 Task: Find a place to stay in Santa Fe do Sul, Brazil, from July 10 to July 15 for 7 guests, with a price range of ₹10,000 to ₹15,000, 4 bedrooms, 4 bathrooms, house type, and amenities including WiFi, free parking, TV, gym, breakfast, and self check-in.
Action: Mouse pressed left at (478, 126)
Screenshot: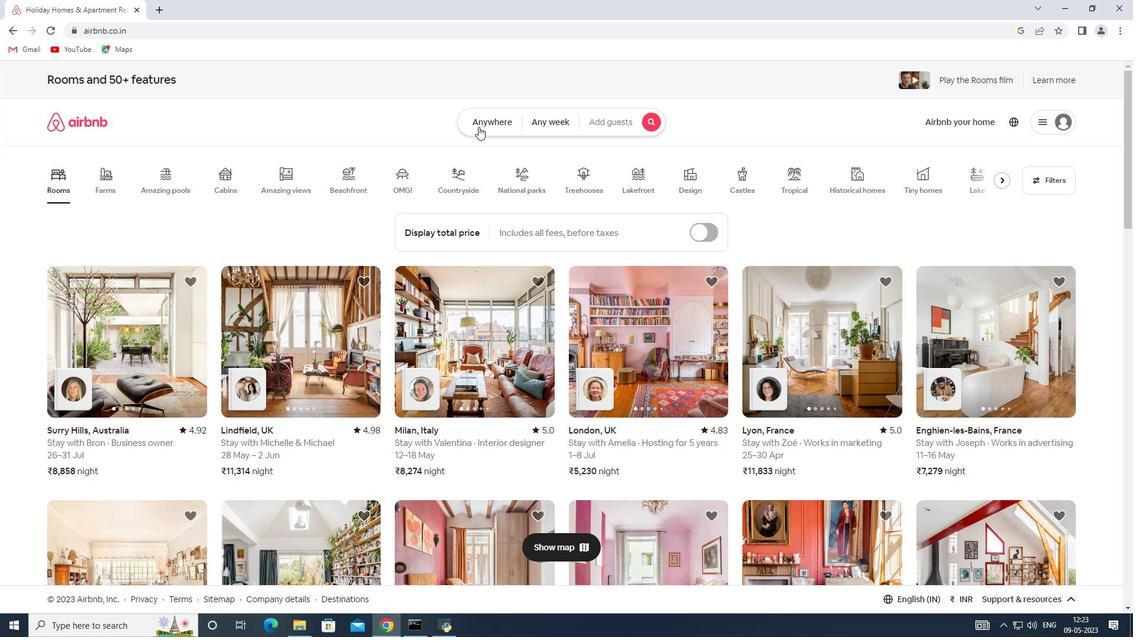 
Action: Mouse moved to (373, 167)
Screenshot: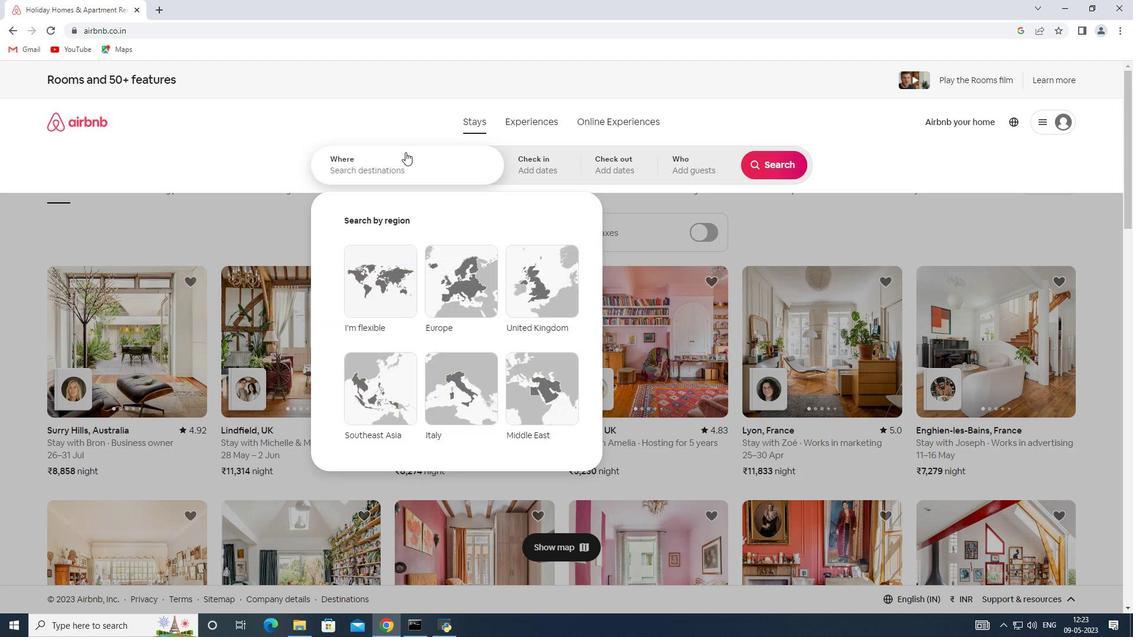 
Action: Mouse pressed left at (373, 167)
Screenshot: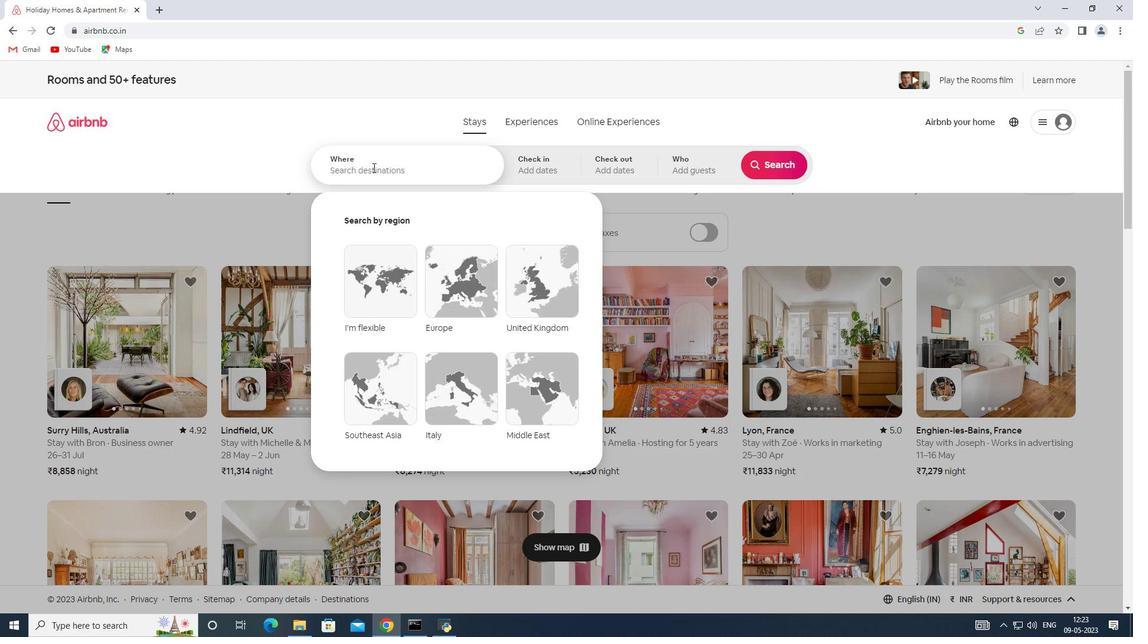 
Action: Key pressed <Key.shift><Key.shift><Key.shift><Key.shift><Key.shift><Key.shift><Key.shift><Key.shift><Key.shift>Santa<Key.space><Key.shift>Fe<Key.space><Key.shift><Key.shift><Key.shift><Key.shift>do<Key.space><Key.shift><Key.shift><Key.shift><Key.shift><Key.shift><Key.shift><Key.shift><Key.shift>Sul,<Key.shift><Key.shift><Key.shift><Key.shift><Key.shift><Key.shift>Brazil
Screenshot: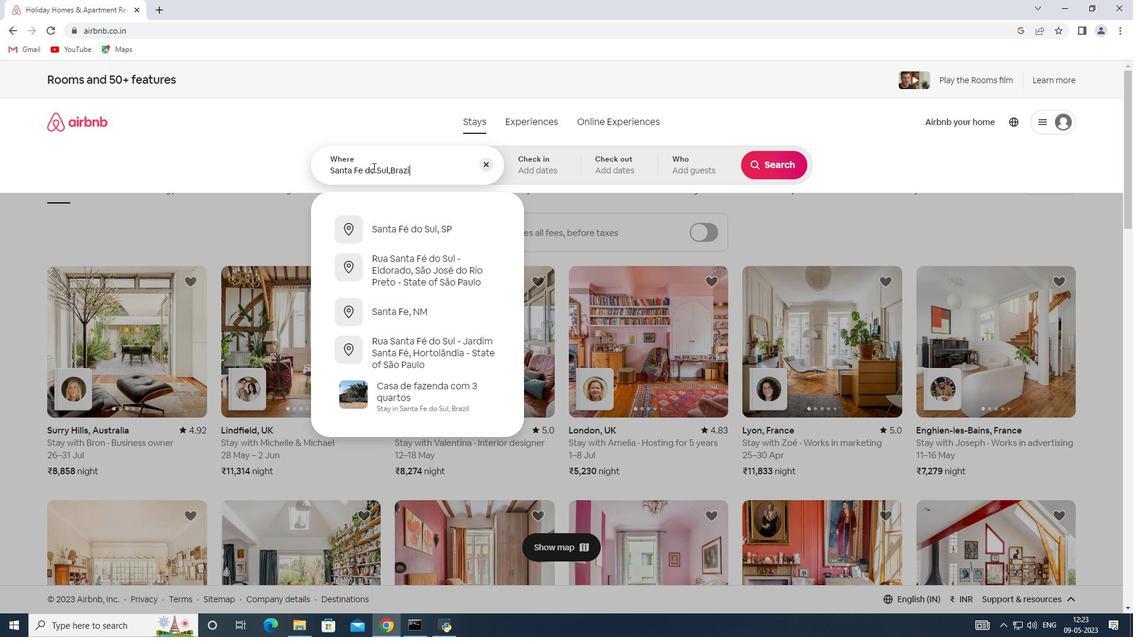 
Action: Mouse moved to (525, 171)
Screenshot: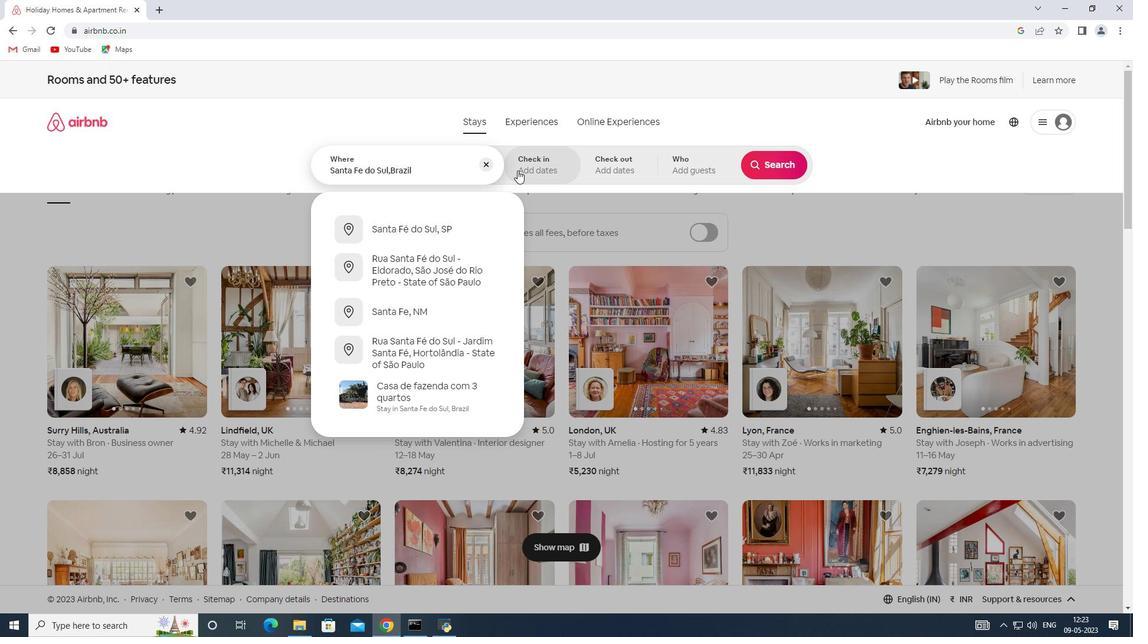 
Action: Mouse pressed left at (525, 171)
Screenshot: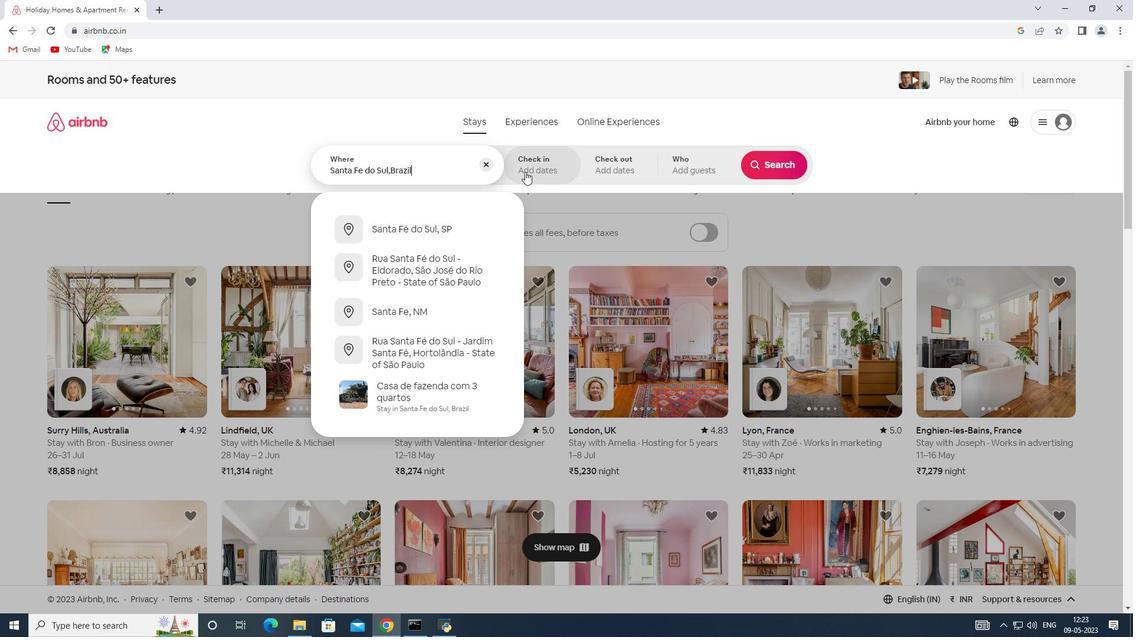 
Action: Mouse moved to (764, 258)
Screenshot: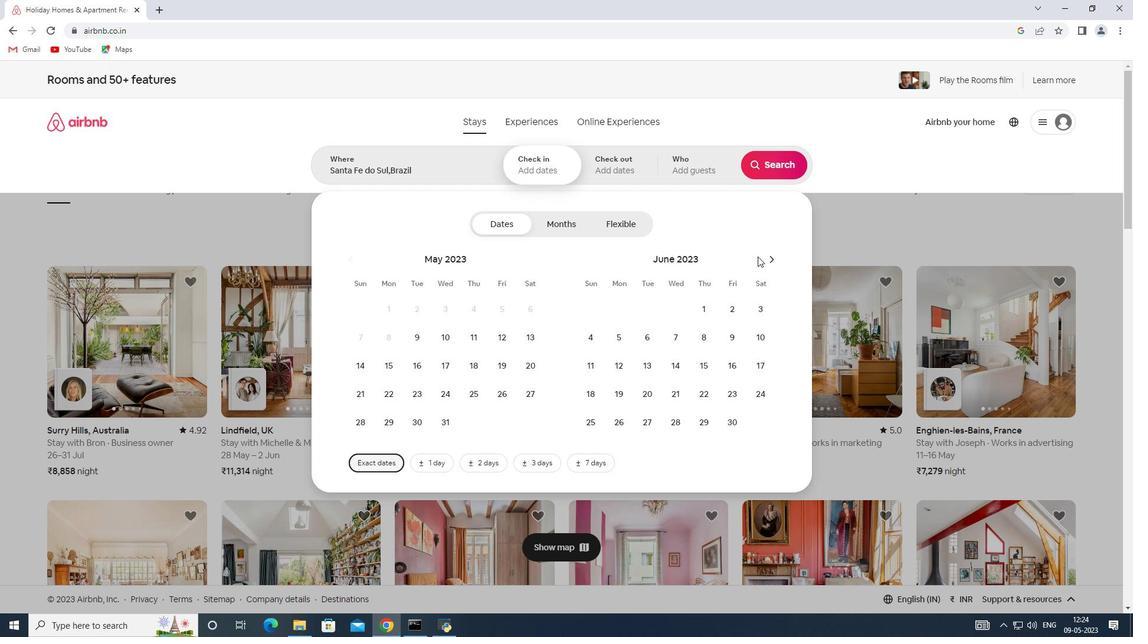 
Action: Mouse pressed left at (764, 258)
Screenshot: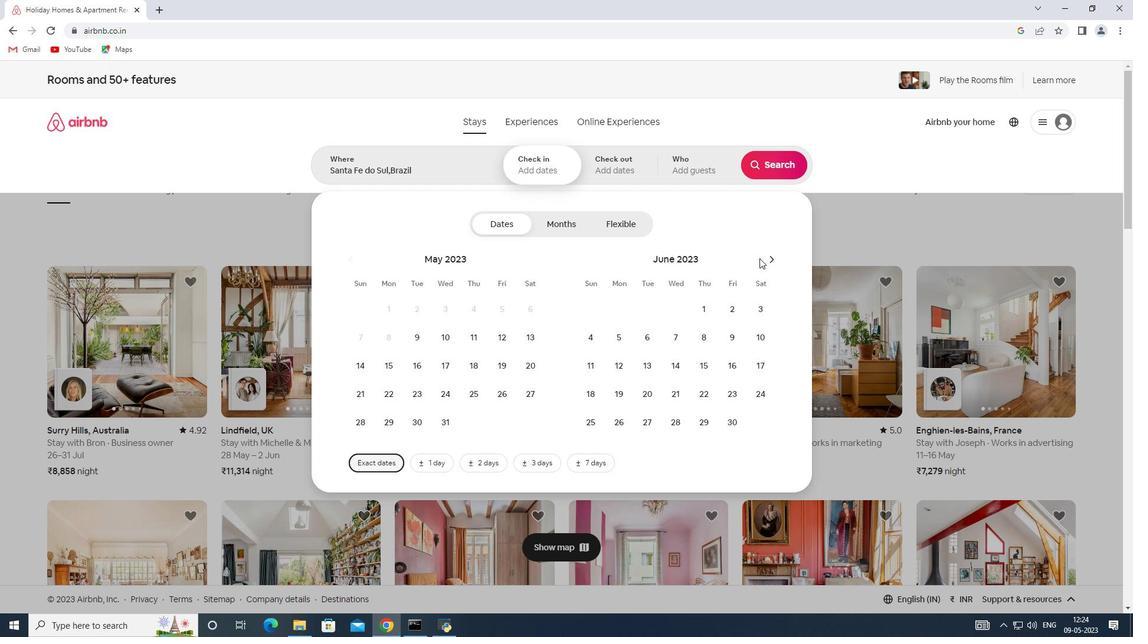 
Action: Mouse moved to (616, 368)
Screenshot: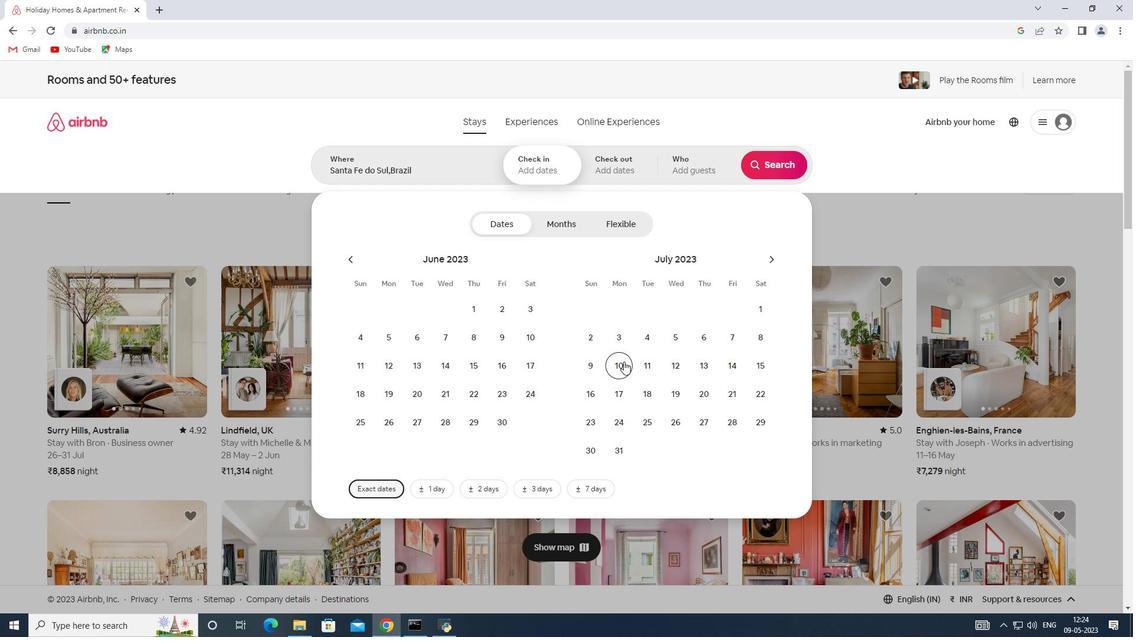 
Action: Mouse pressed left at (616, 368)
Screenshot: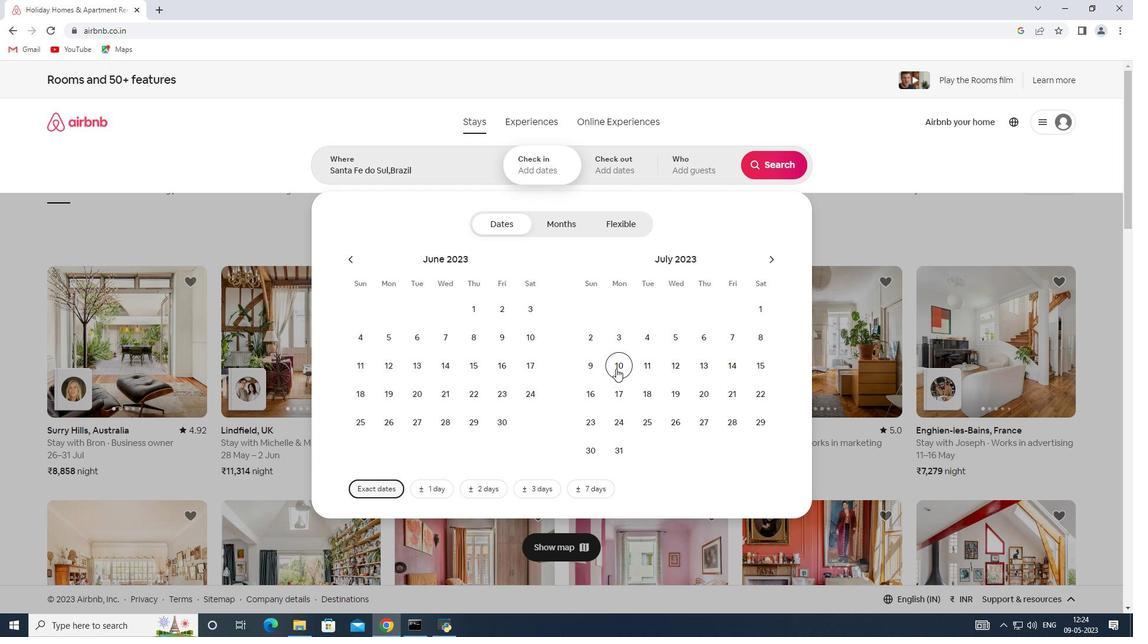
Action: Mouse moved to (770, 360)
Screenshot: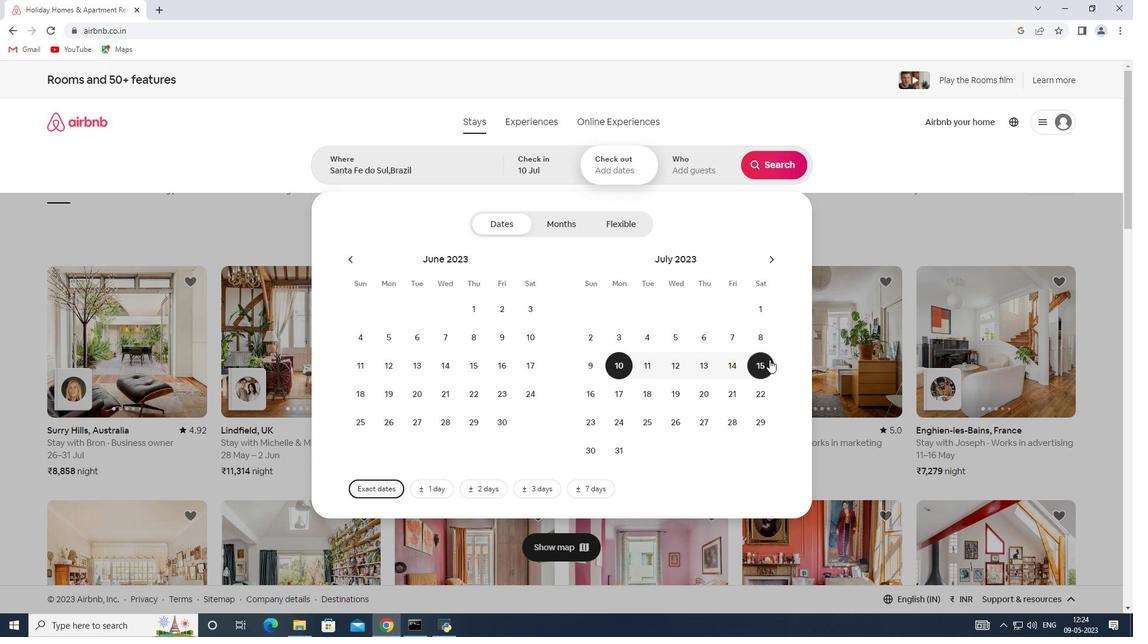 
Action: Mouse pressed left at (770, 360)
Screenshot: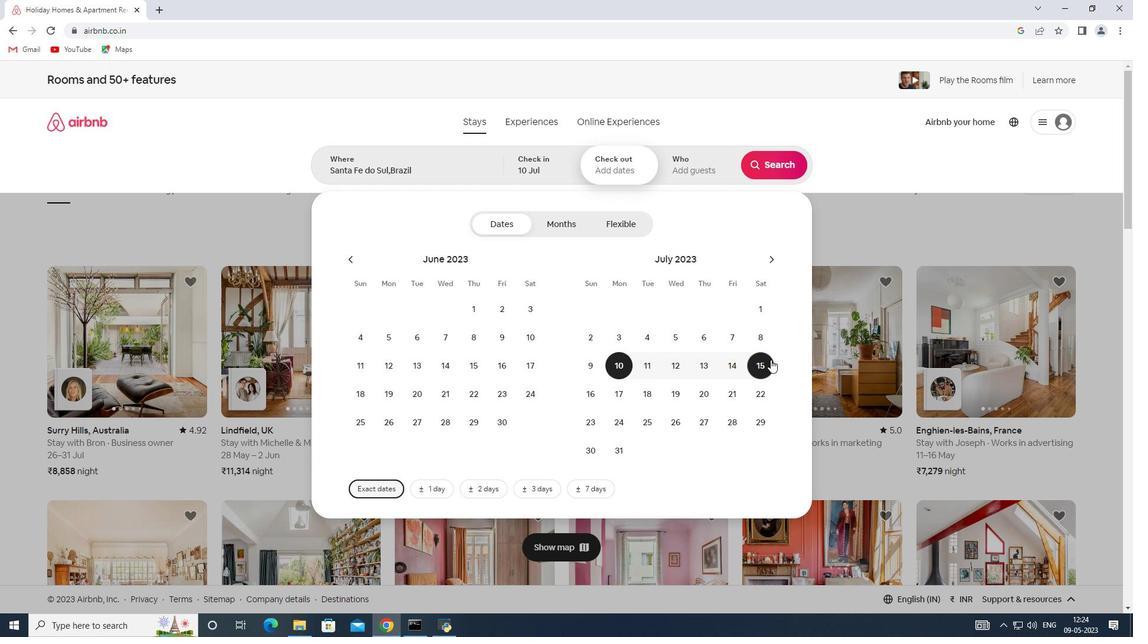 
Action: Mouse moved to (695, 161)
Screenshot: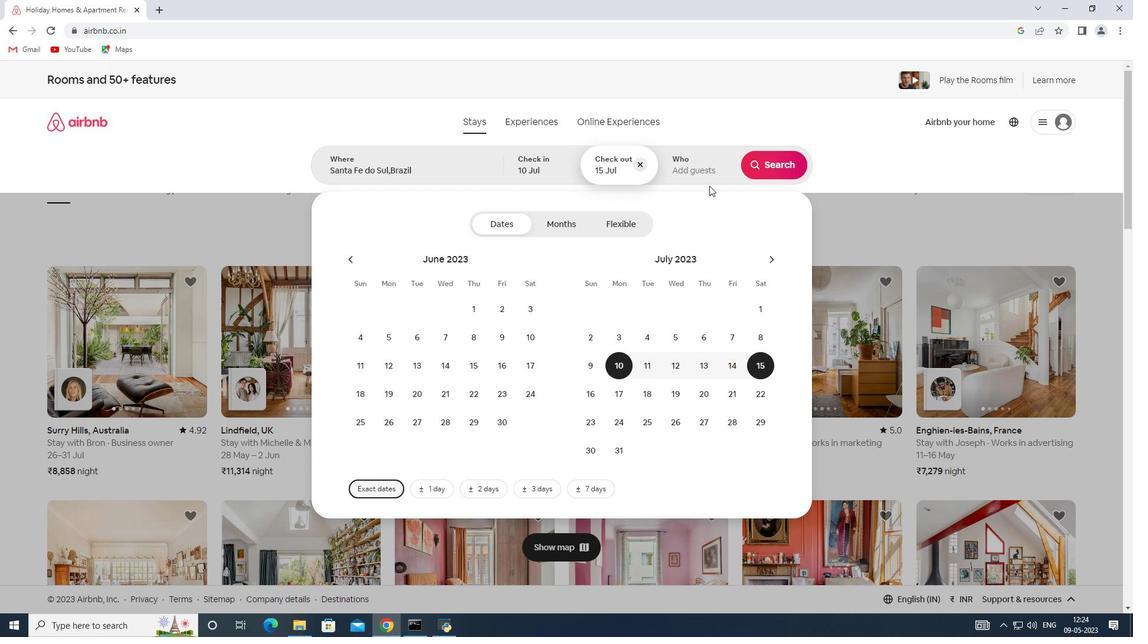
Action: Mouse pressed left at (695, 161)
Screenshot: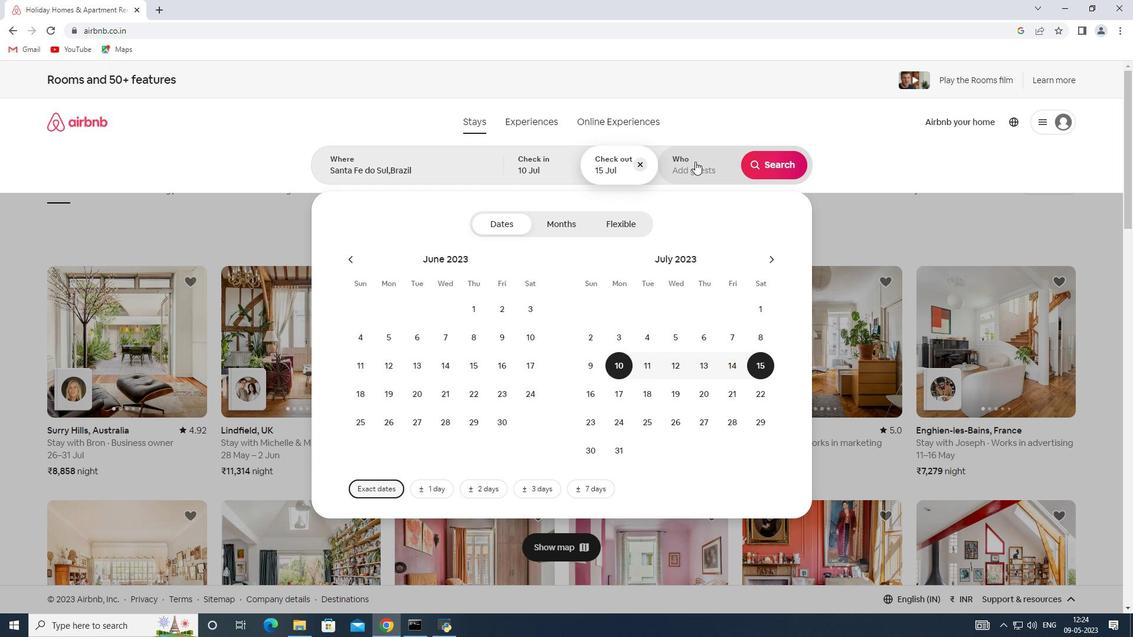 
Action: Mouse moved to (776, 224)
Screenshot: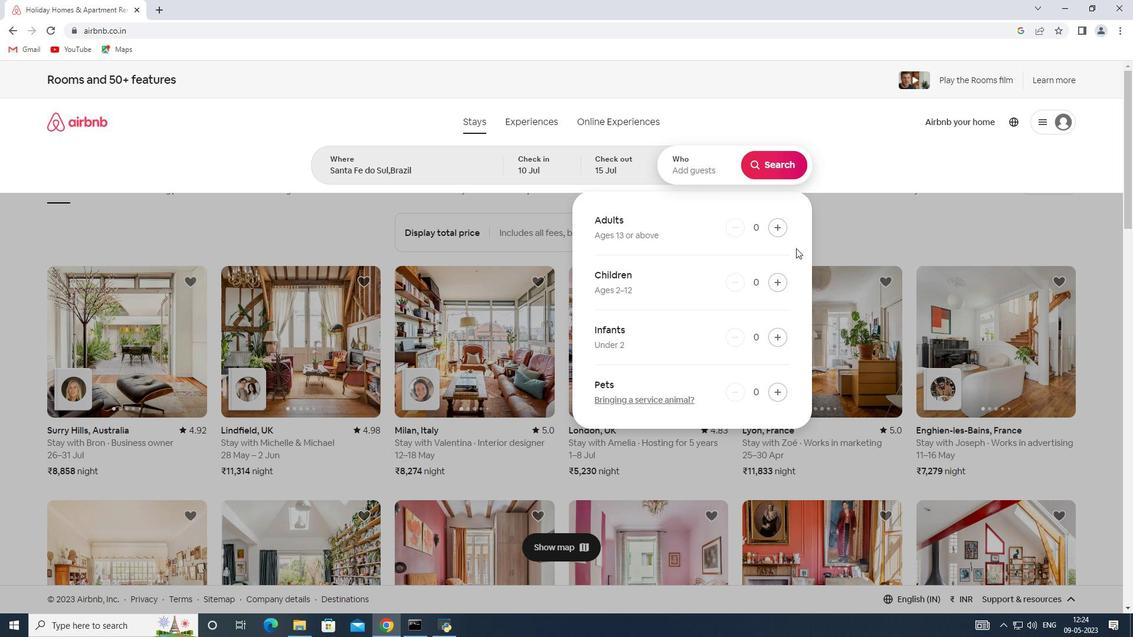 
Action: Mouse pressed left at (776, 224)
Screenshot: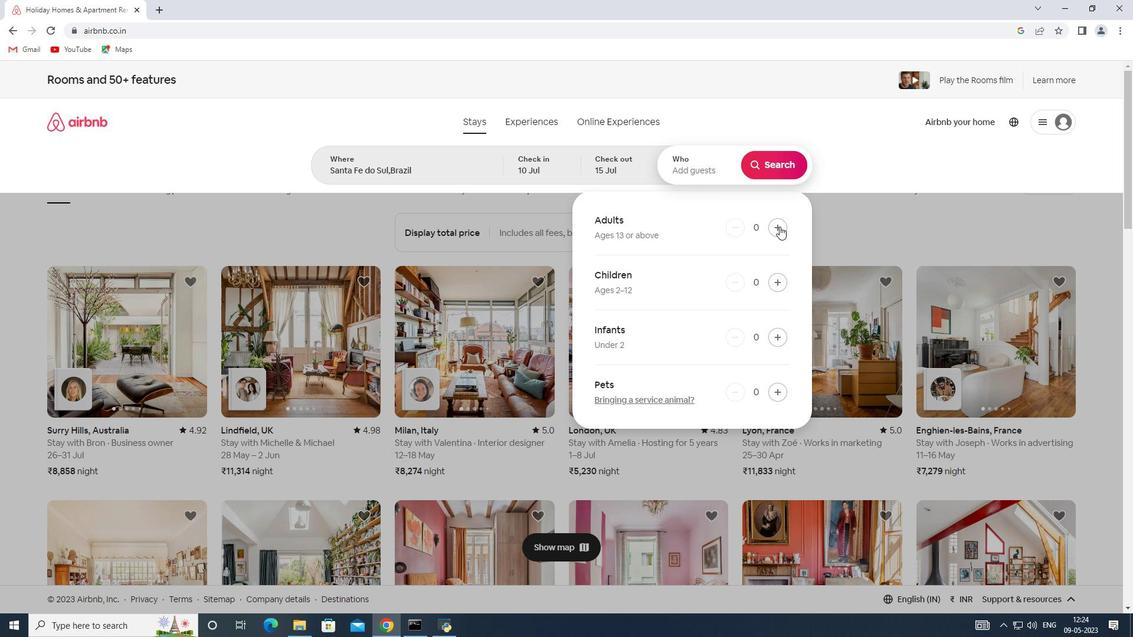 
Action: Mouse pressed left at (776, 224)
Screenshot: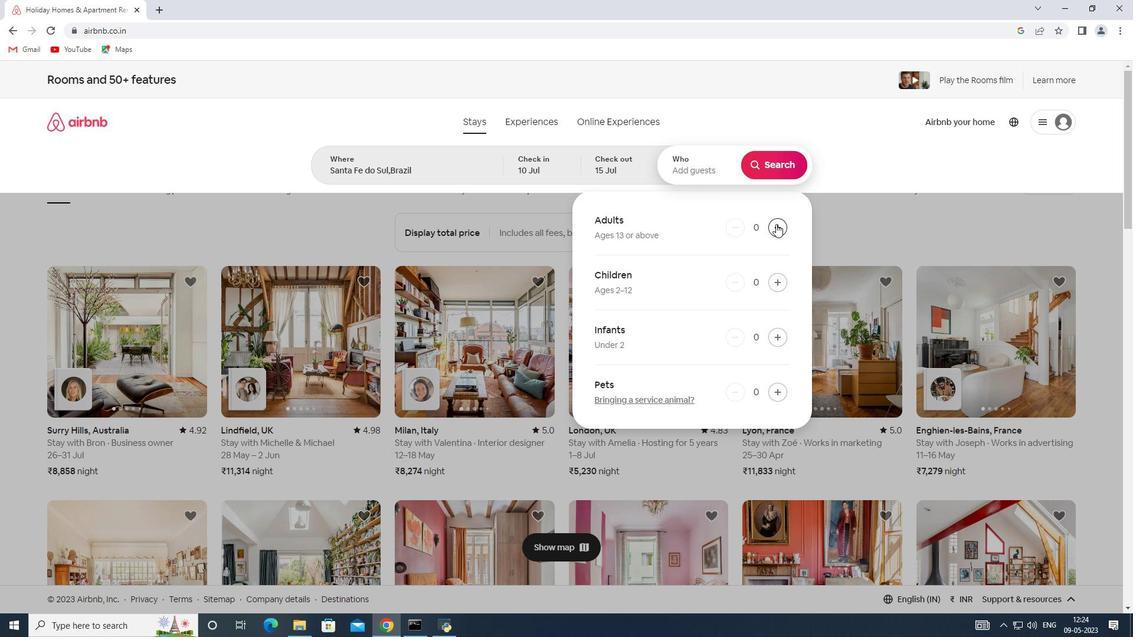
Action: Mouse pressed left at (776, 224)
Screenshot: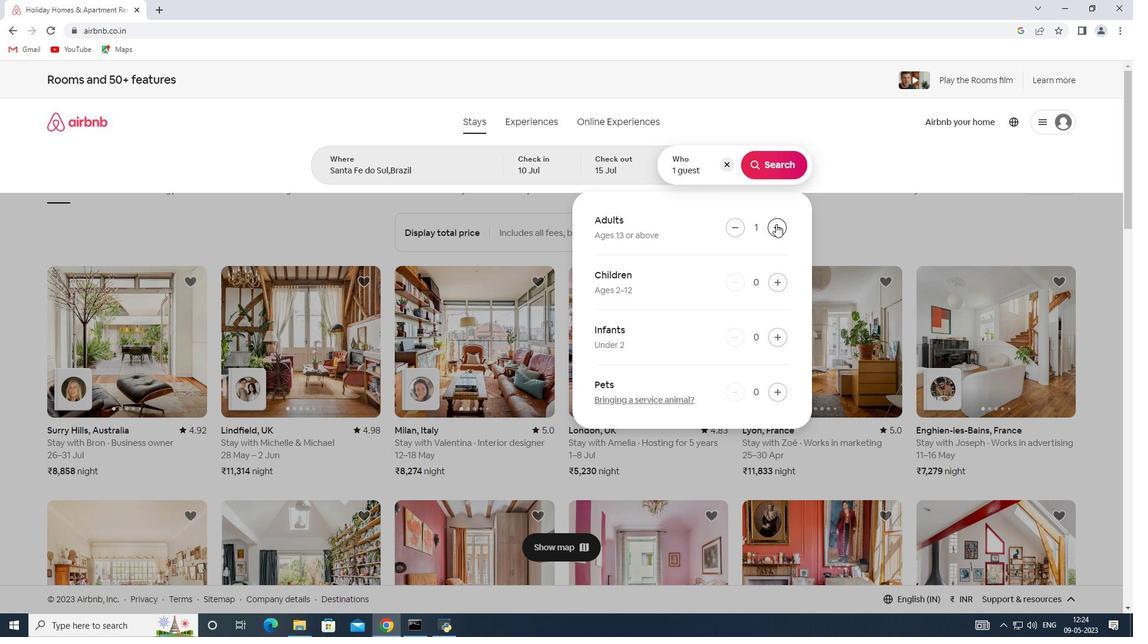 
Action: Mouse pressed left at (776, 224)
Screenshot: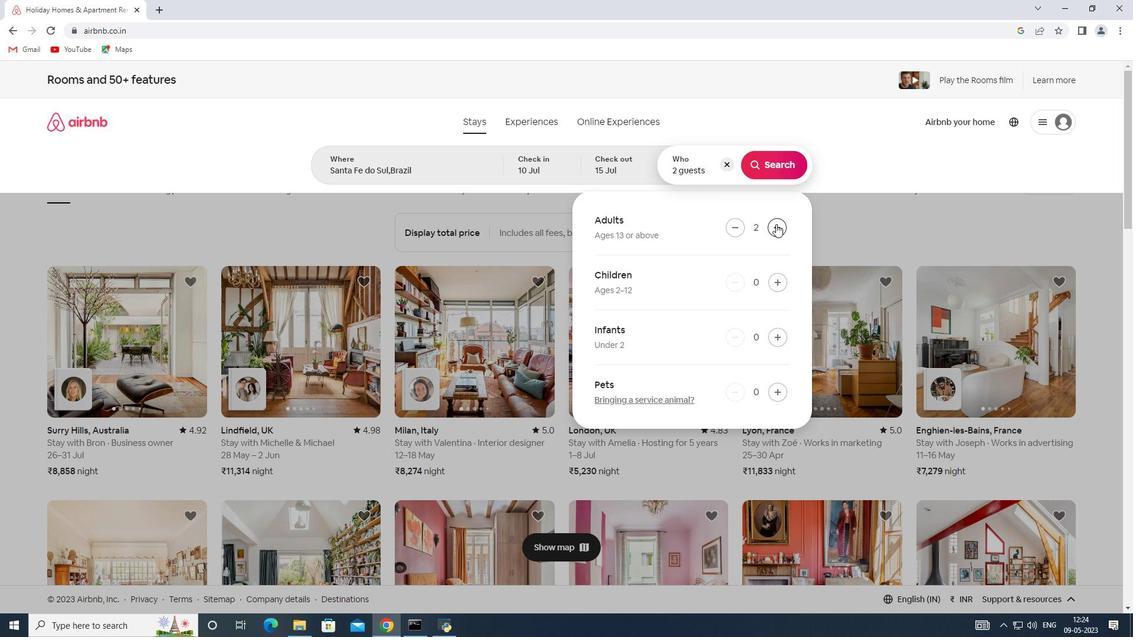 
Action: Mouse pressed left at (776, 224)
Screenshot: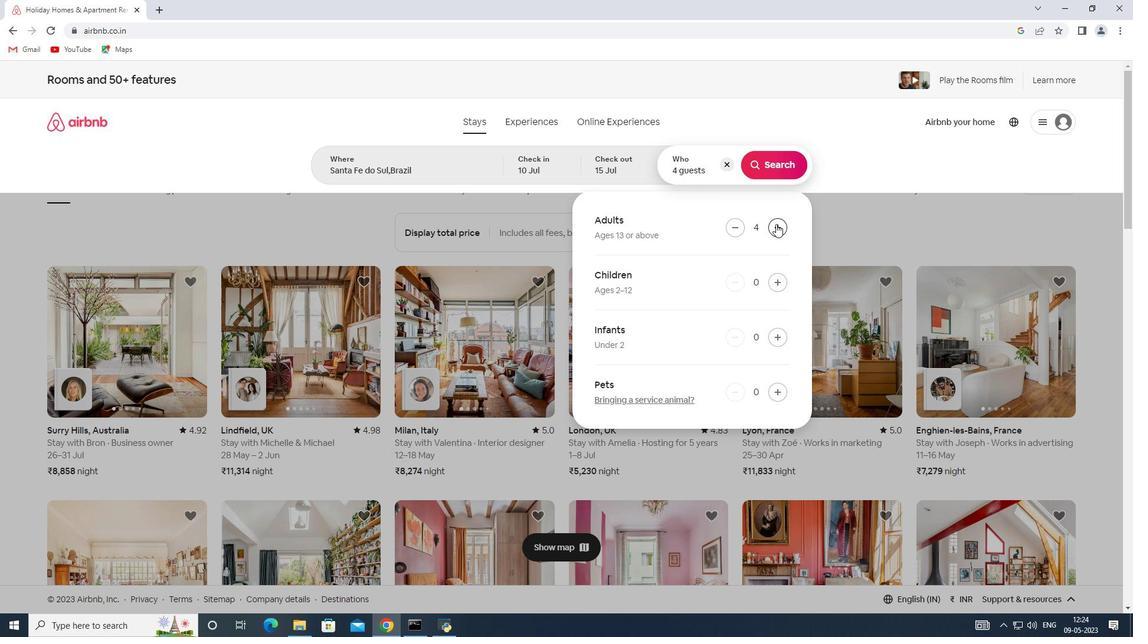 
Action: Mouse pressed left at (776, 224)
Screenshot: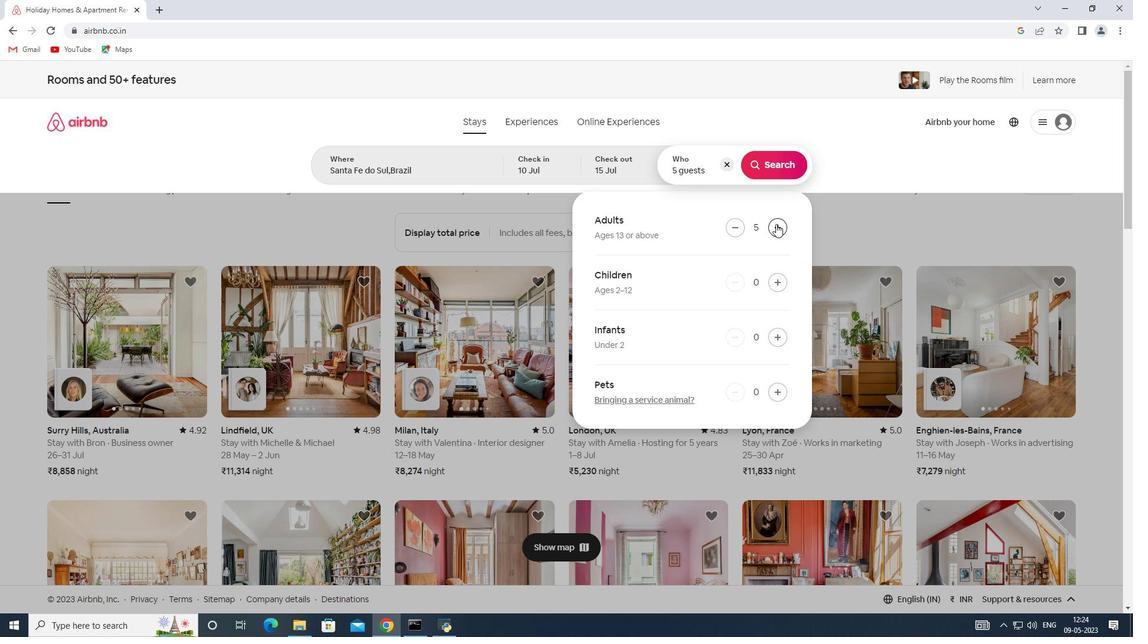 
Action: Mouse pressed left at (776, 224)
Screenshot: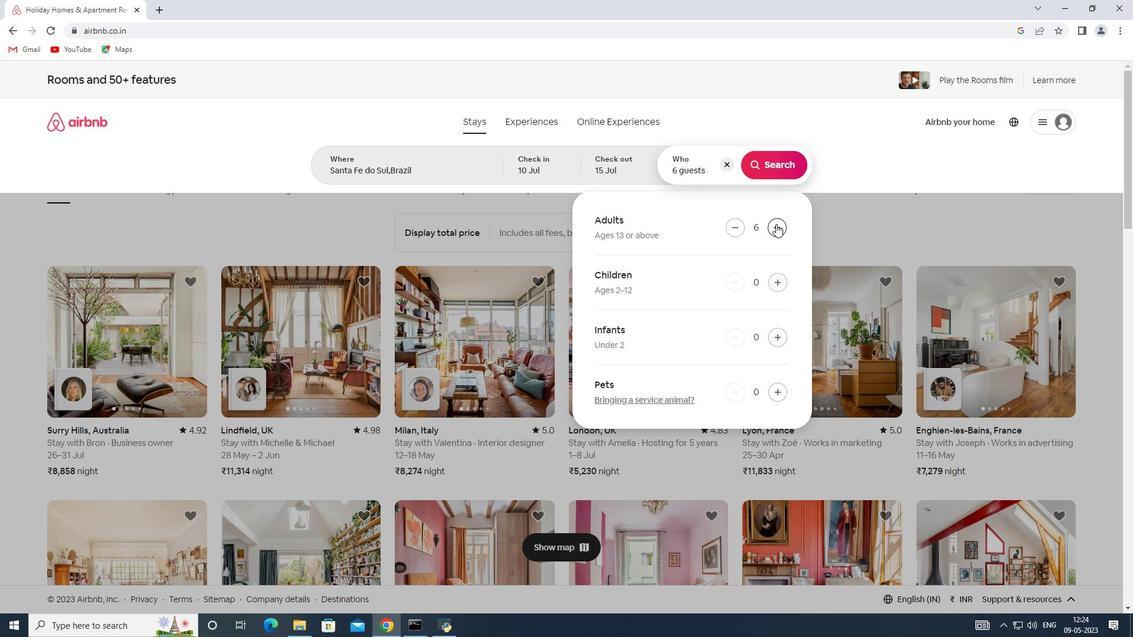 
Action: Mouse moved to (766, 162)
Screenshot: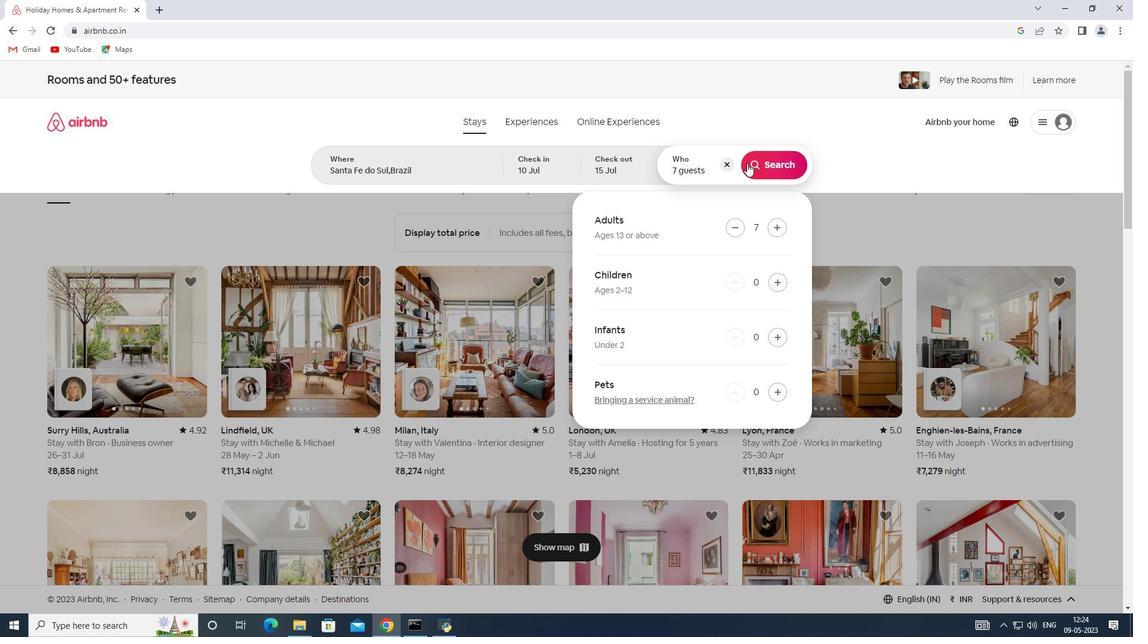
Action: Mouse pressed left at (766, 162)
Screenshot: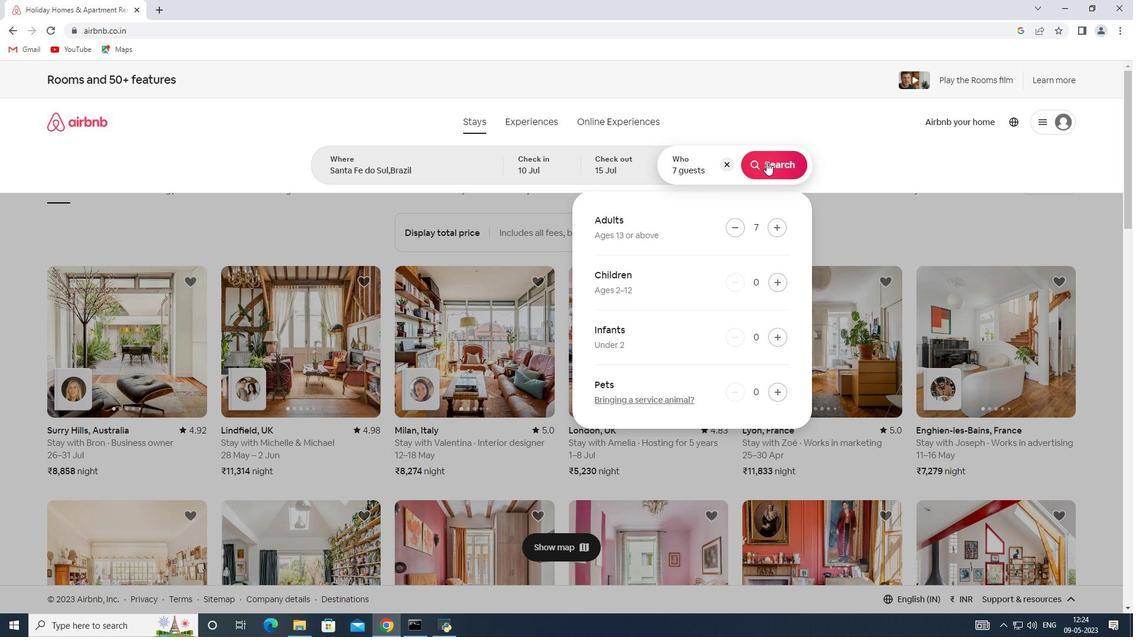 
Action: Mouse moved to (1083, 140)
Screenshot: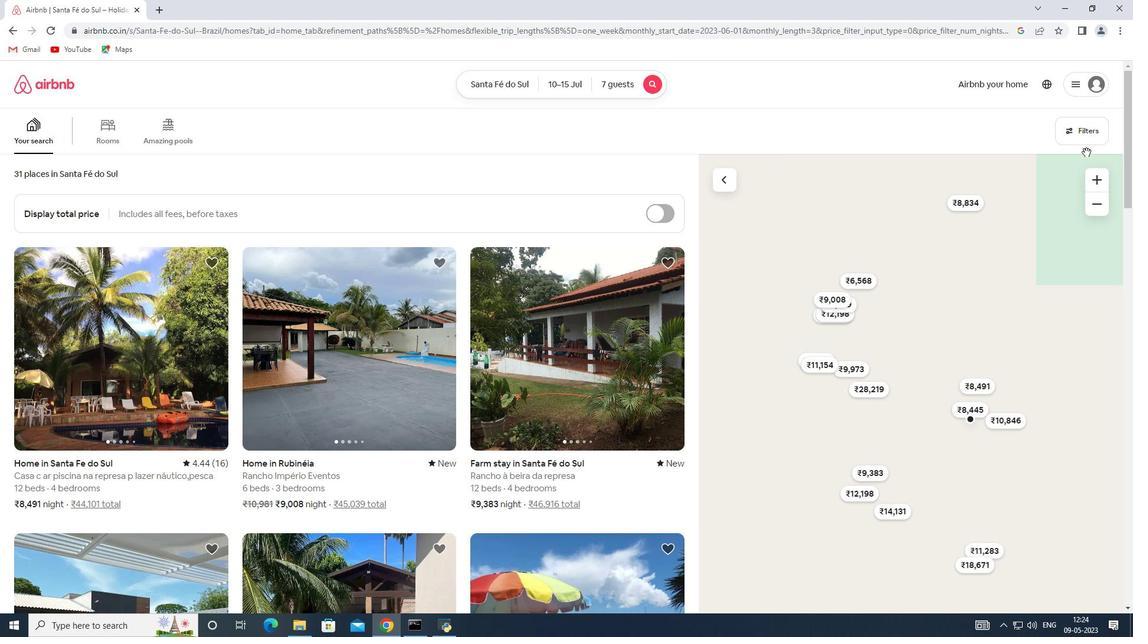 
Action: Mouse pressed left at (1083, 140)
Screenshot: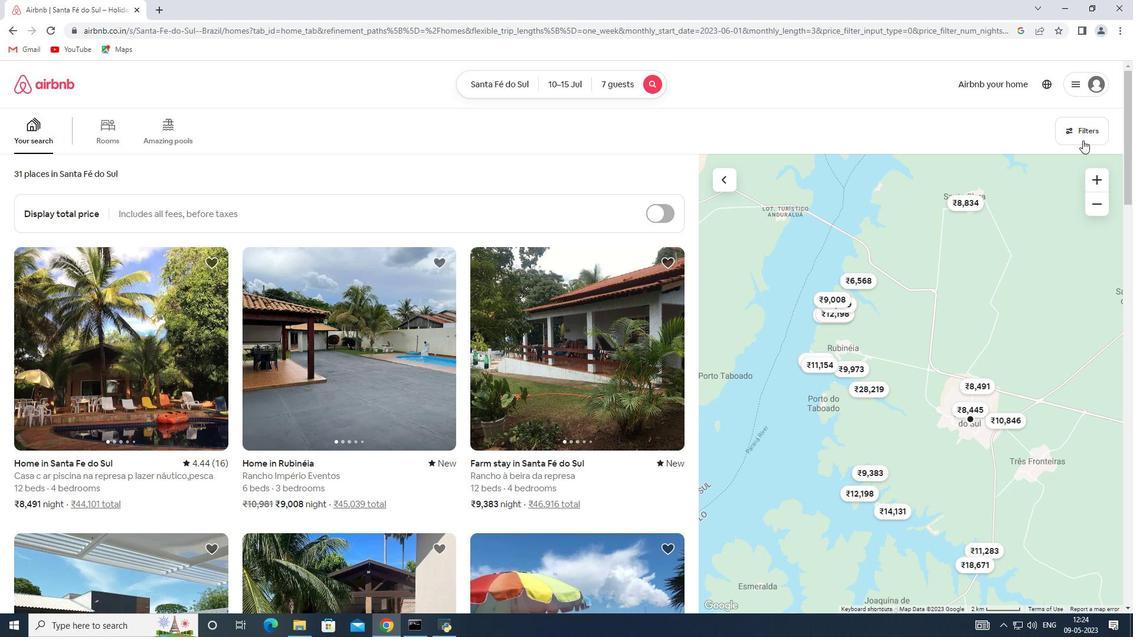 
Action: Mouse moved to (410, 416)
Screenshot: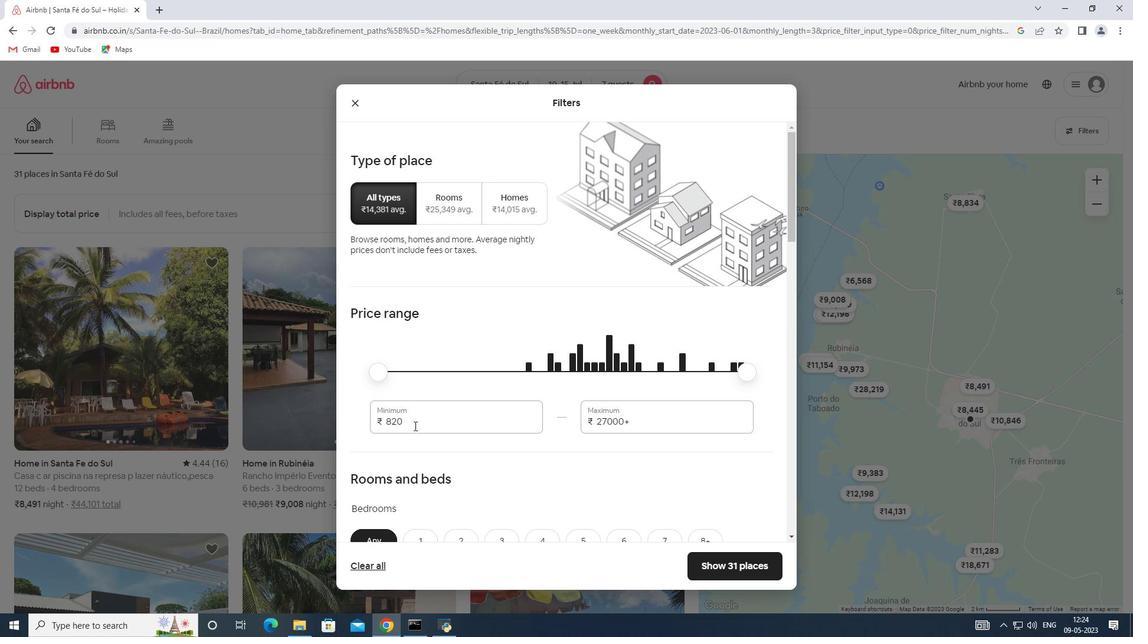 
Action: Mouse pressed left at (410, 416)
Screenshot: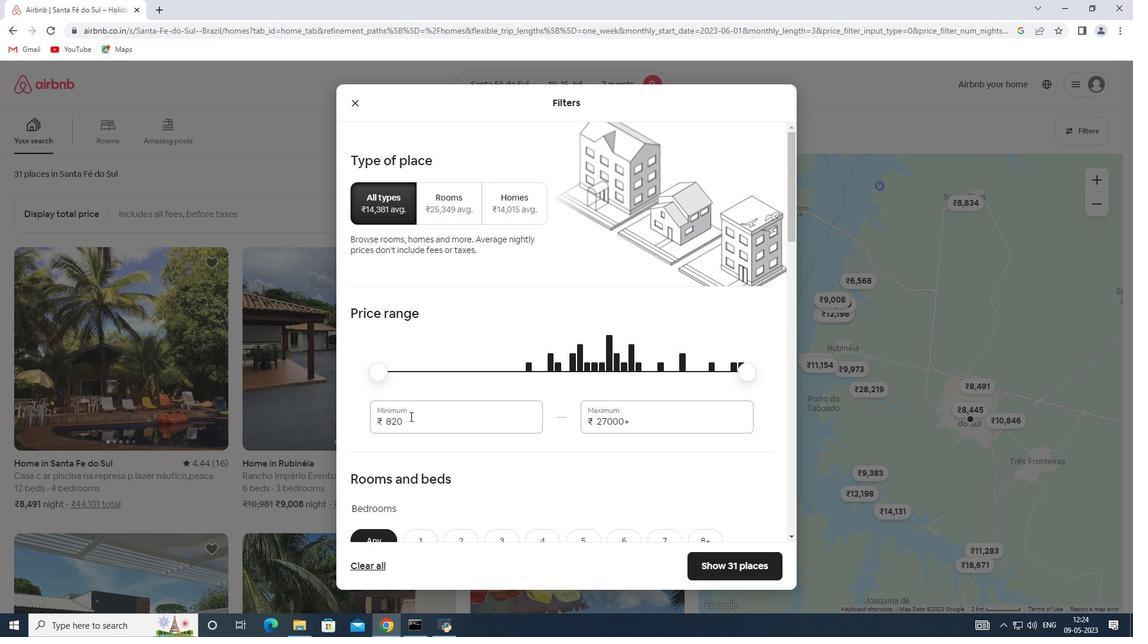 
Action: Mouse moved to (374, 416)
Screenshot: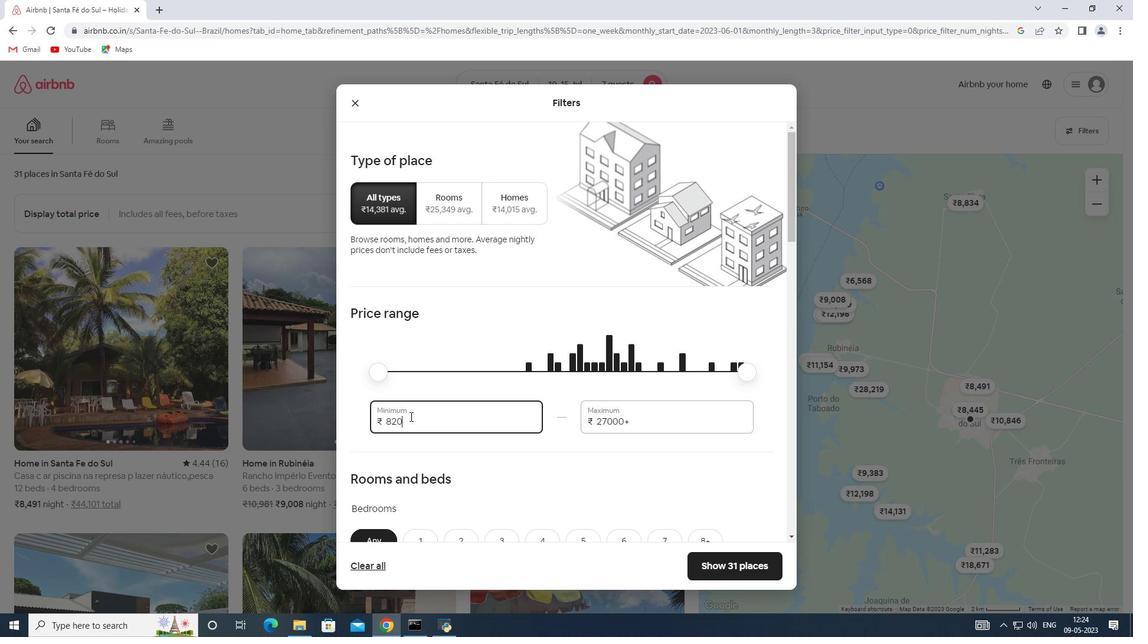 
Action: Key pressed 10000
Screenshot: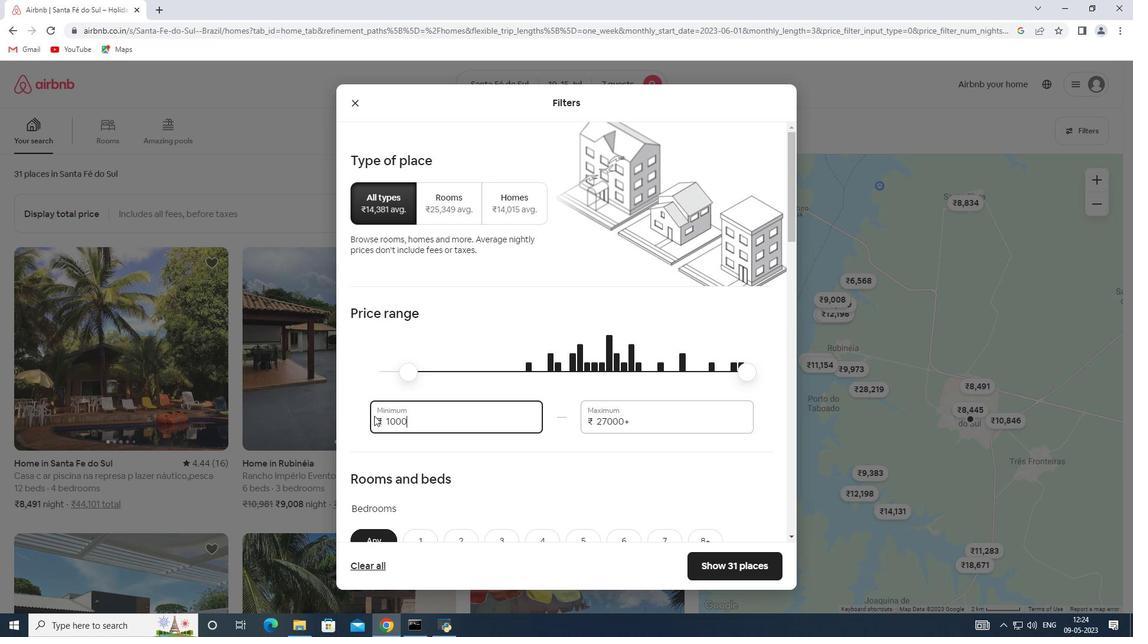 
Action: Mouse moved to (639, 424)
Screenshot: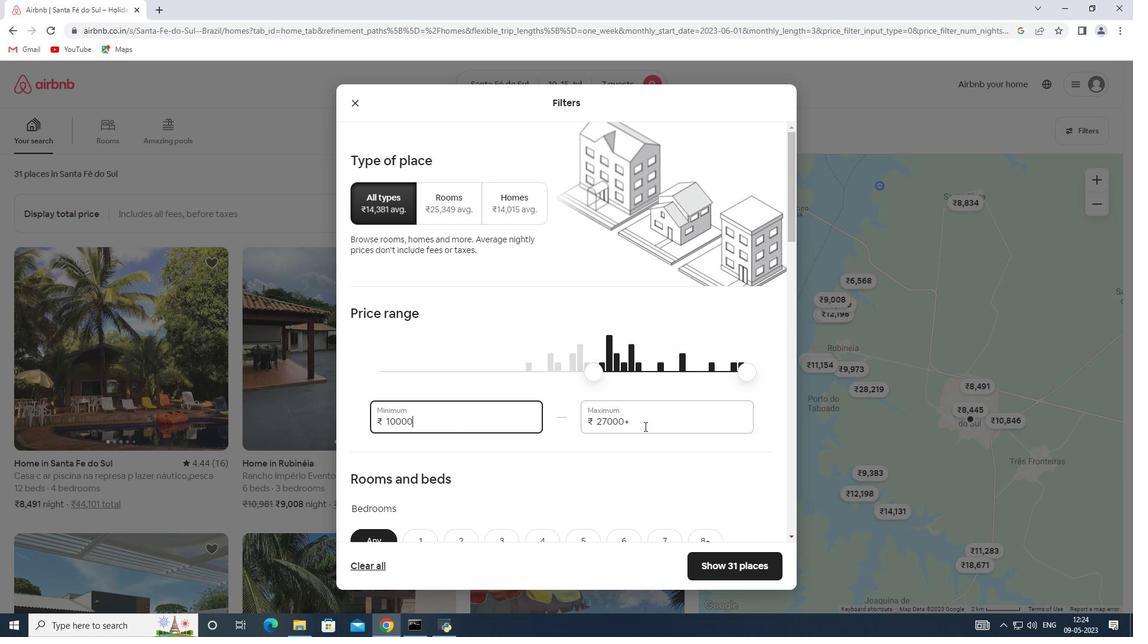 
Action: Mouse pressed left at (639, 424)
Screenshot: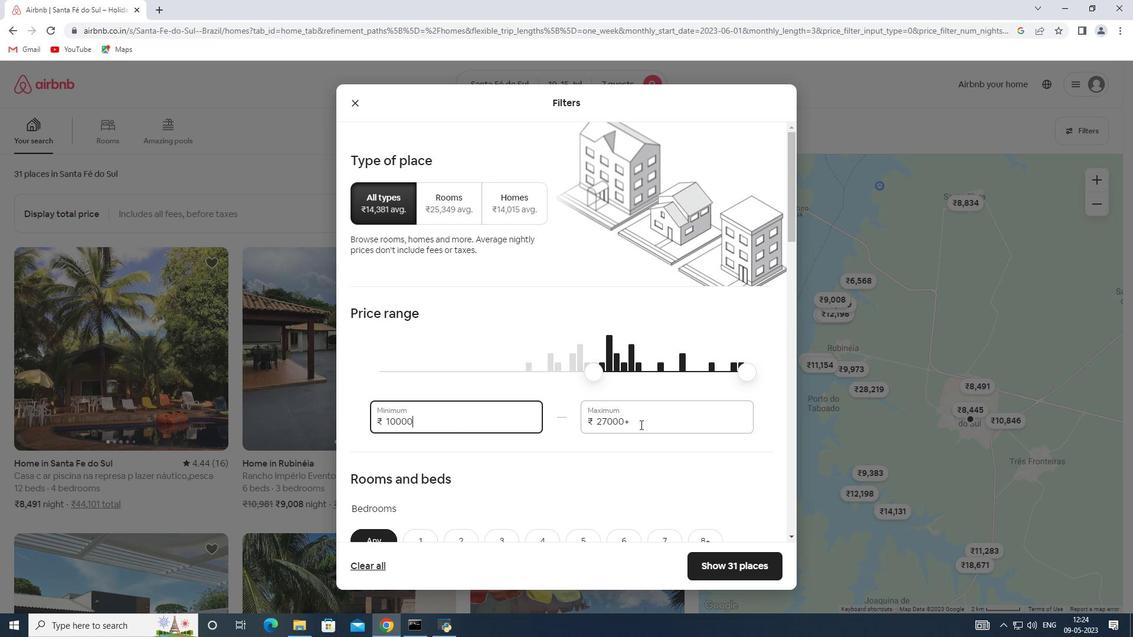 
Action: Mouse moved to (545, 423)
Screenshot: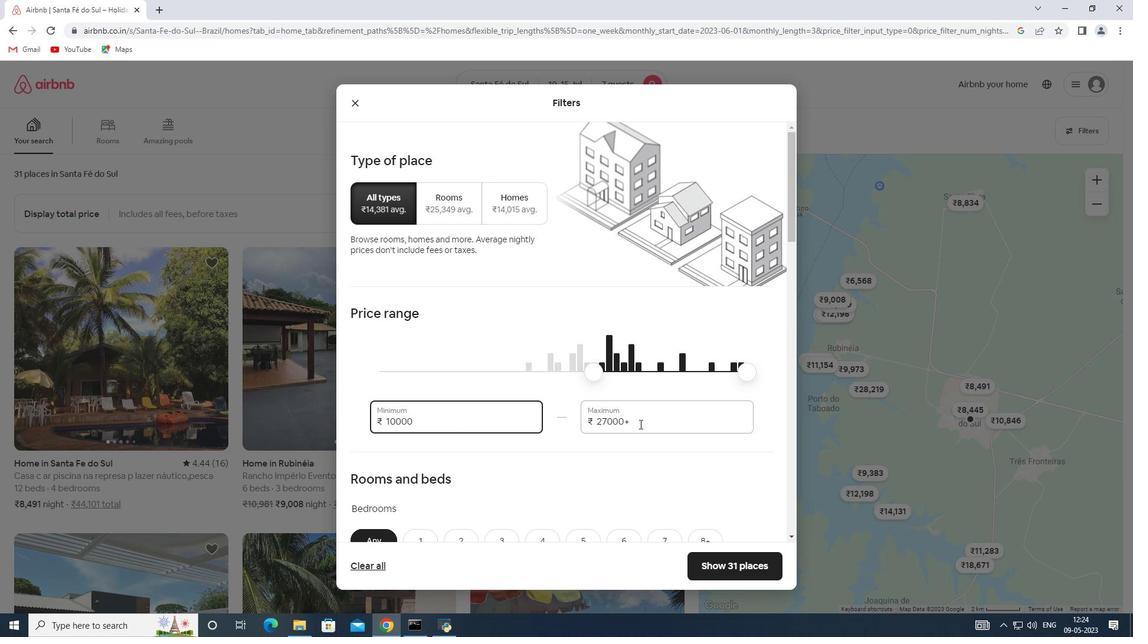 
Action: Key pressed 15000
Screenshot: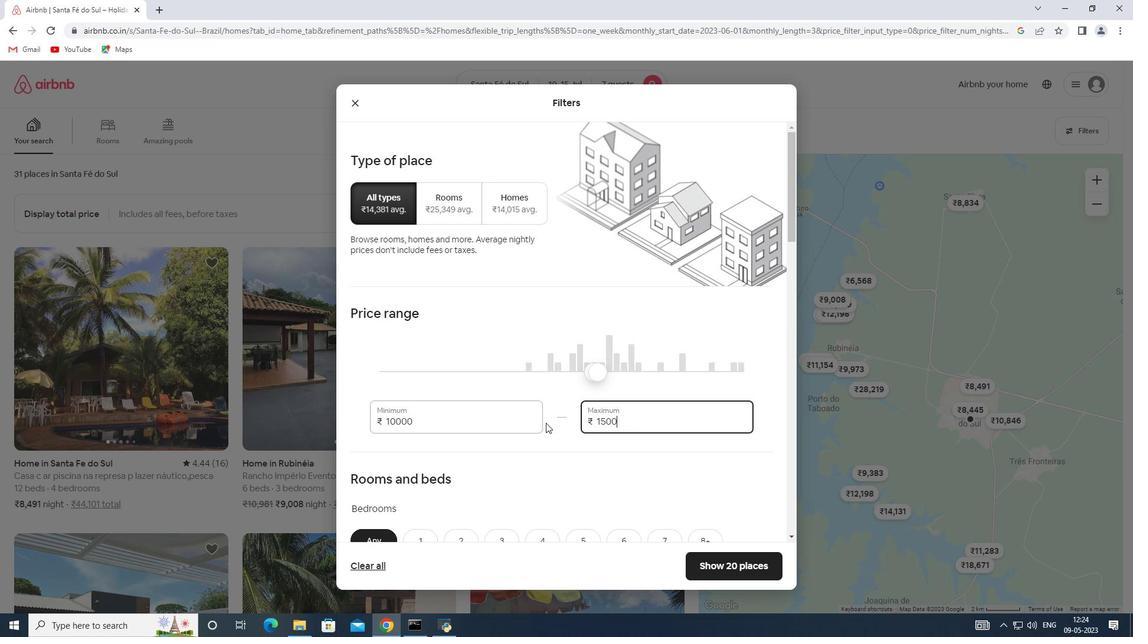 
Action: Mouse scrolled (545, 422) with delta (0, 0)
Screenshot: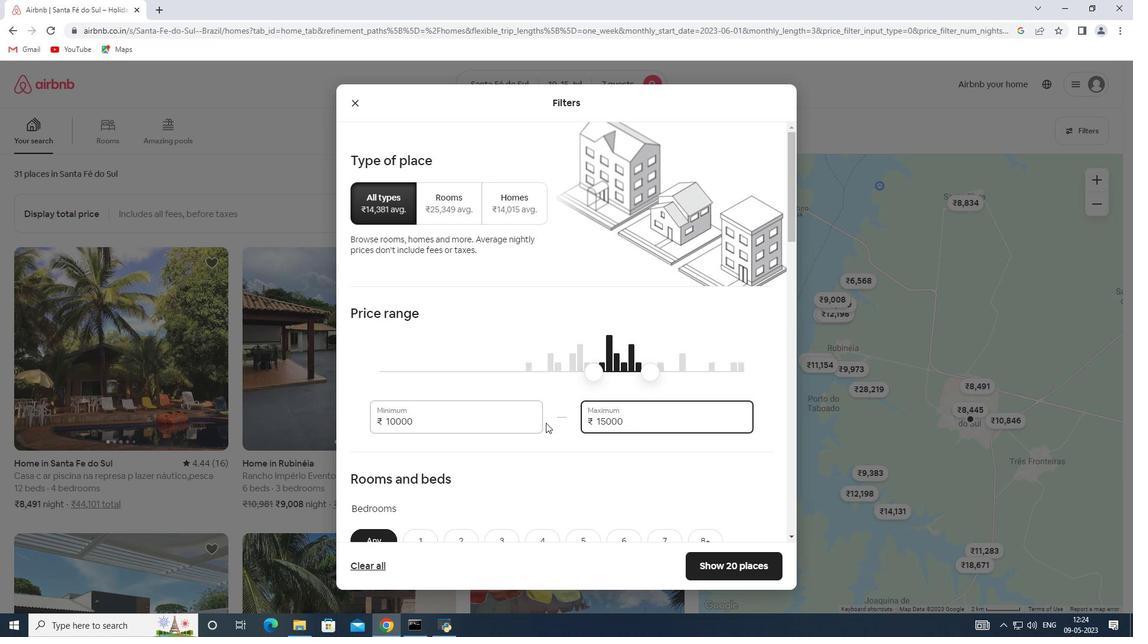 
Action: Mouse scrolled (545, 422) with delta (0, 0)
Screenshot: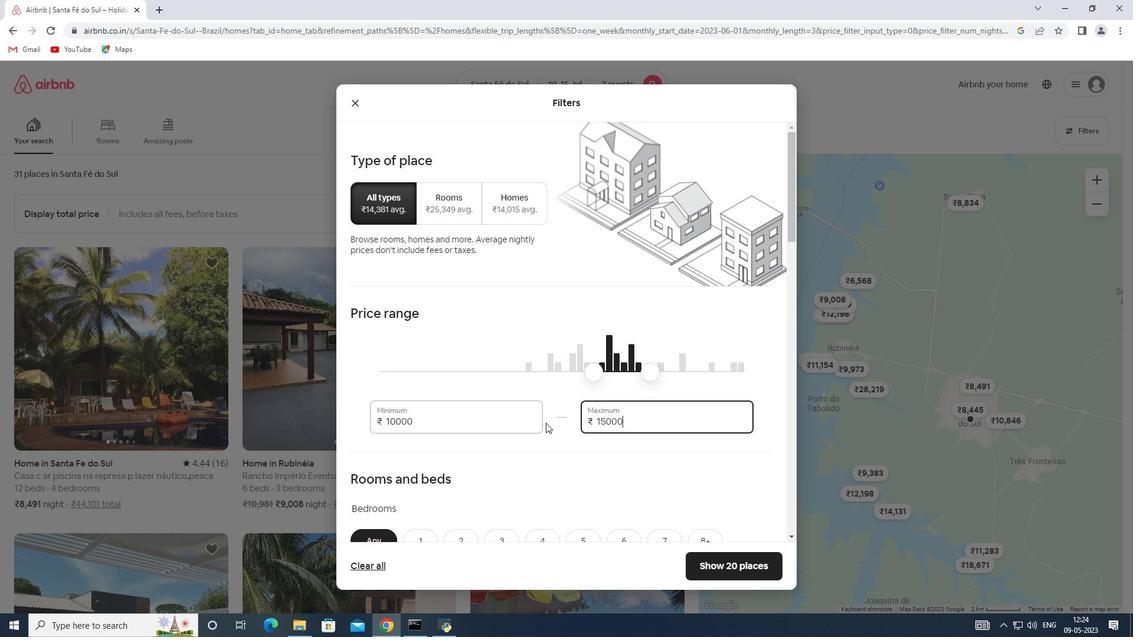 
Action: Mouse scrolled (545, 422) with delta (0, 0)
Screenshot: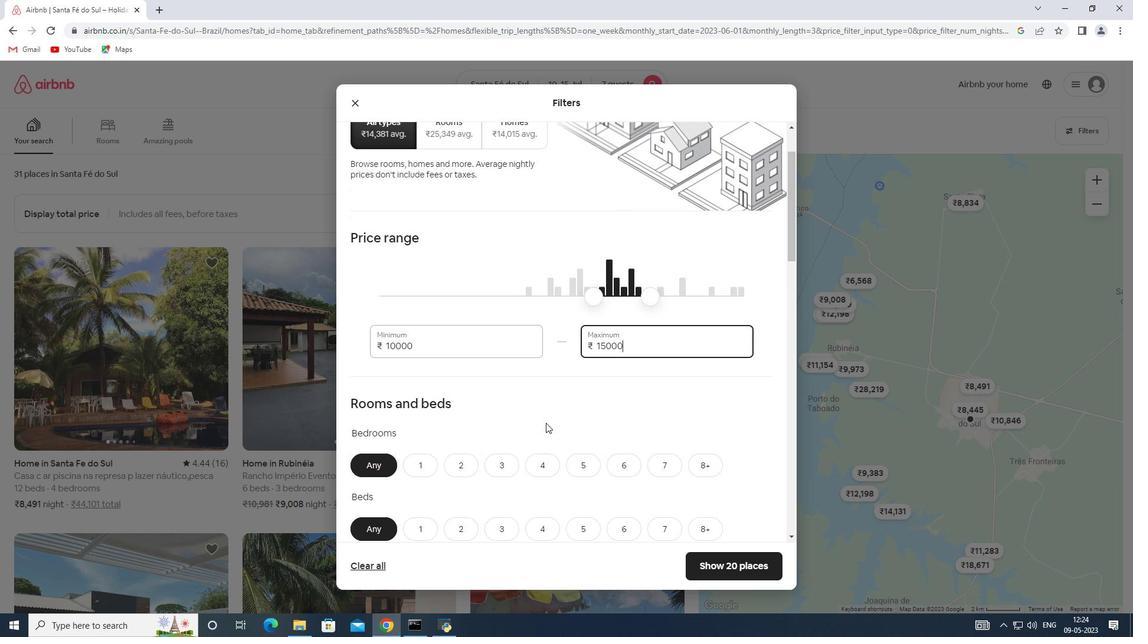 
Action: Mouse scrolled (545, 422) with delta (0, 0)
Screenshot: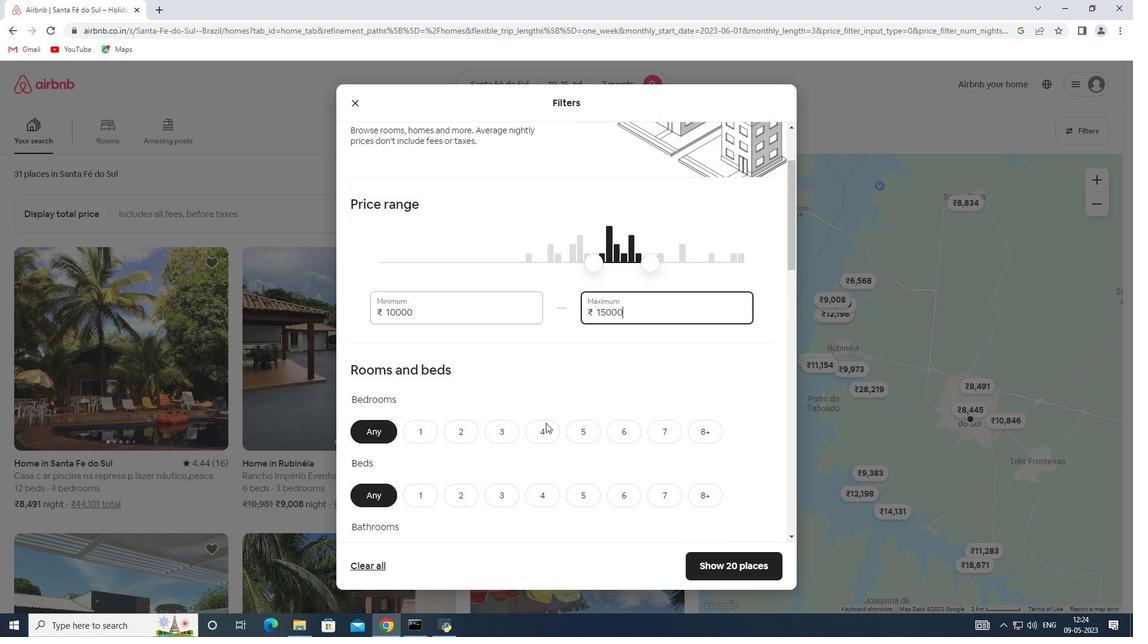 
Action: Mouse moved to (530, 301)
Screenshot: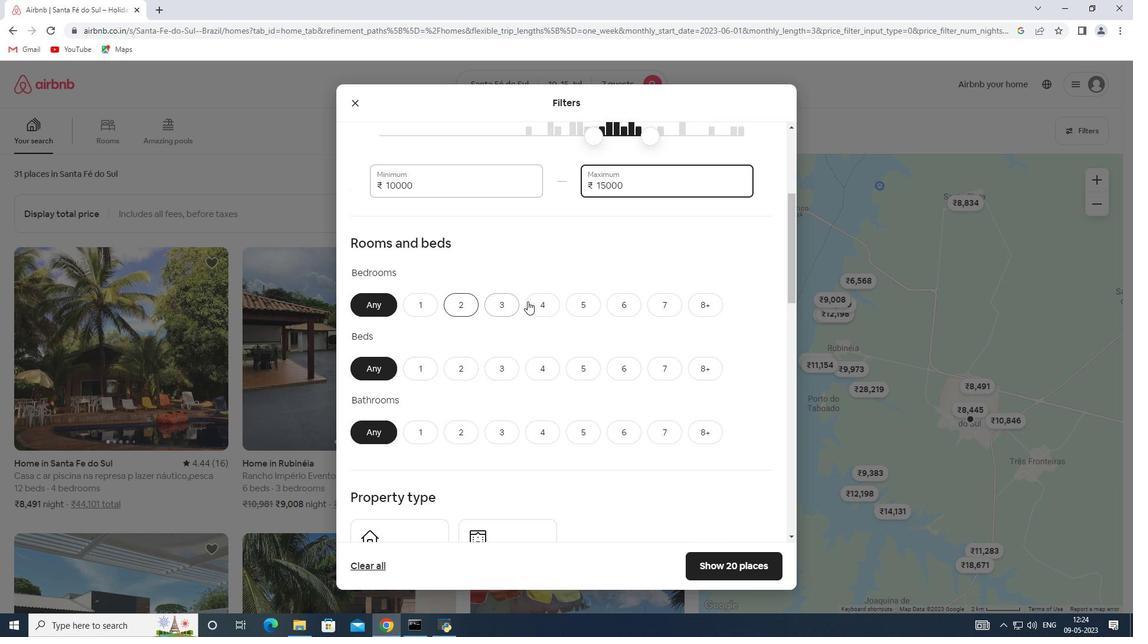 
Action: Mouse pressed left at (530, 301)
Screenshot: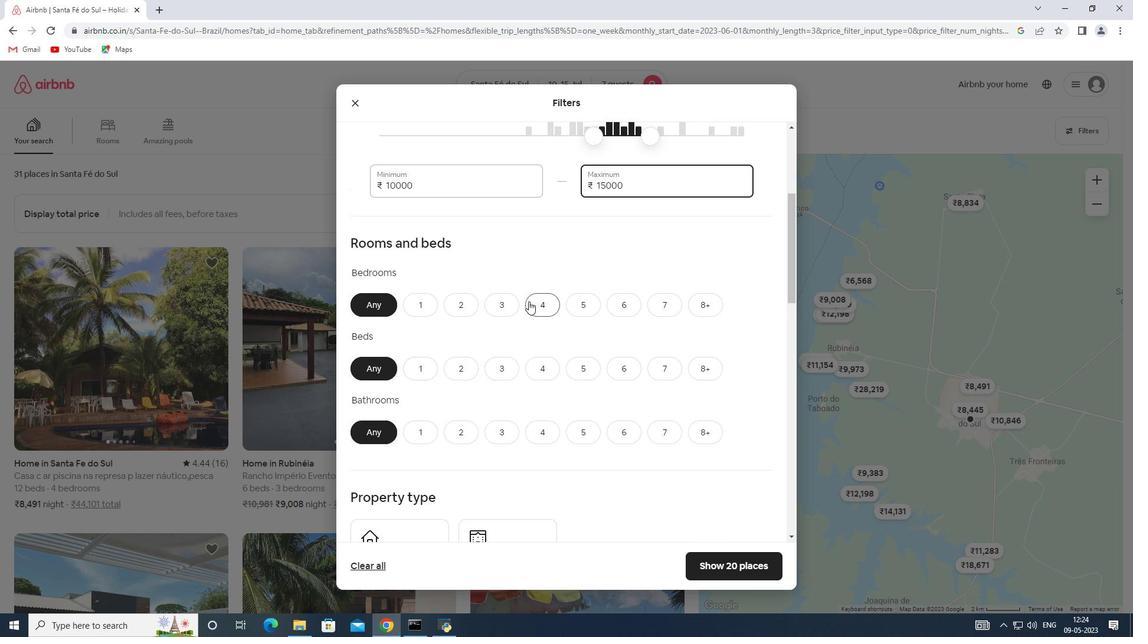 
Action: Mouse moved to (674, 366)
Screenshot: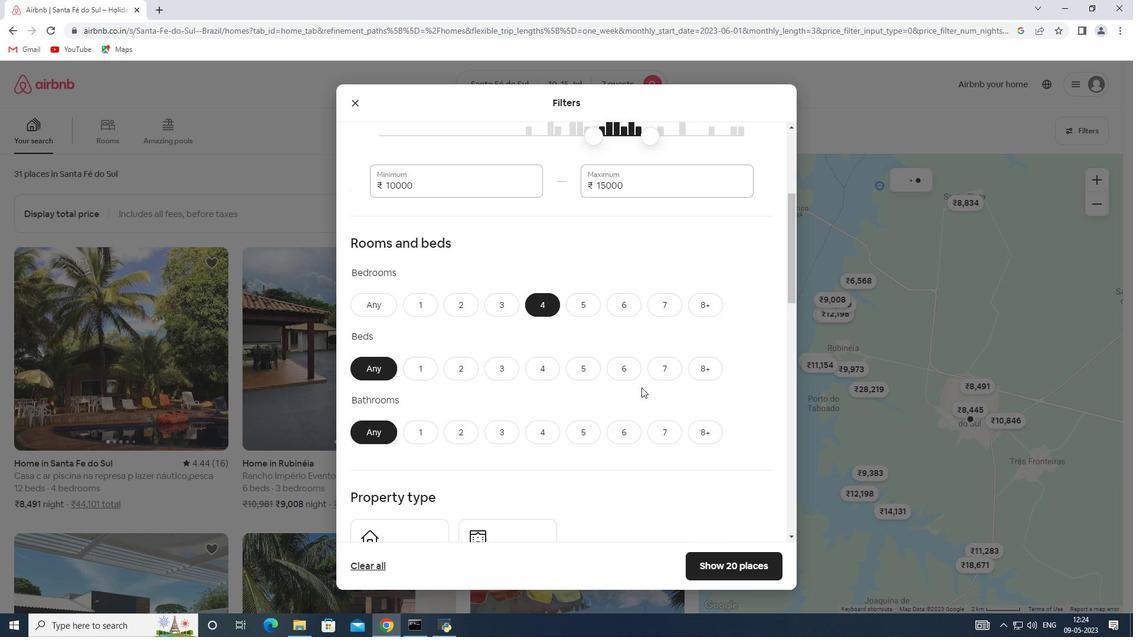 
Action: Mouse pressed left at (674, 366)
Screenshot: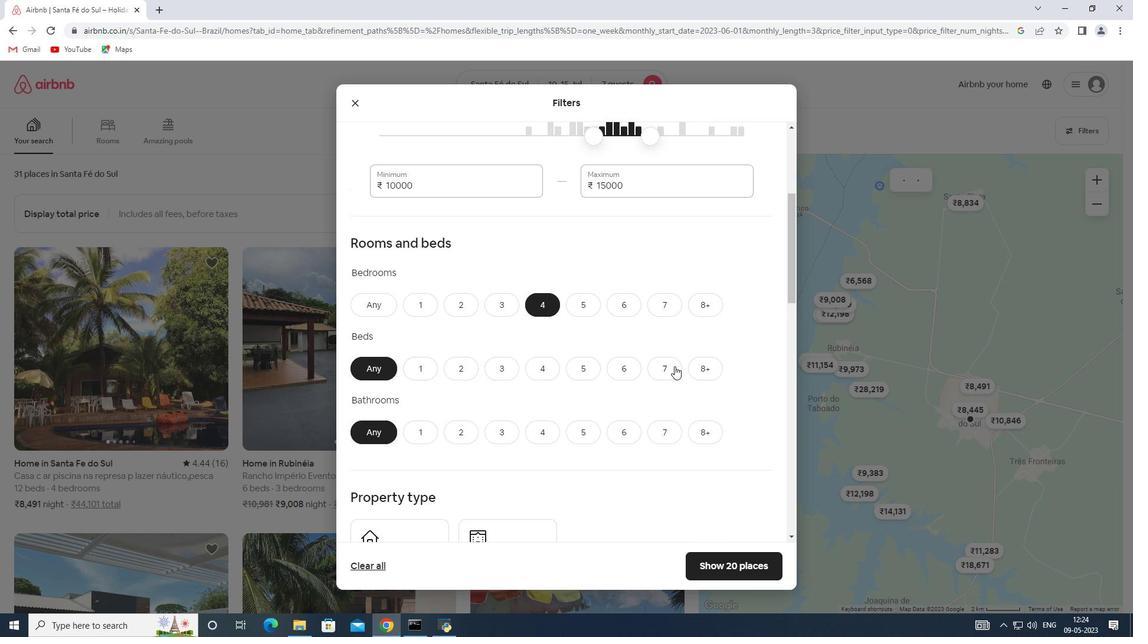 
Action: Mouse moved to (534, 427)
Screenshot: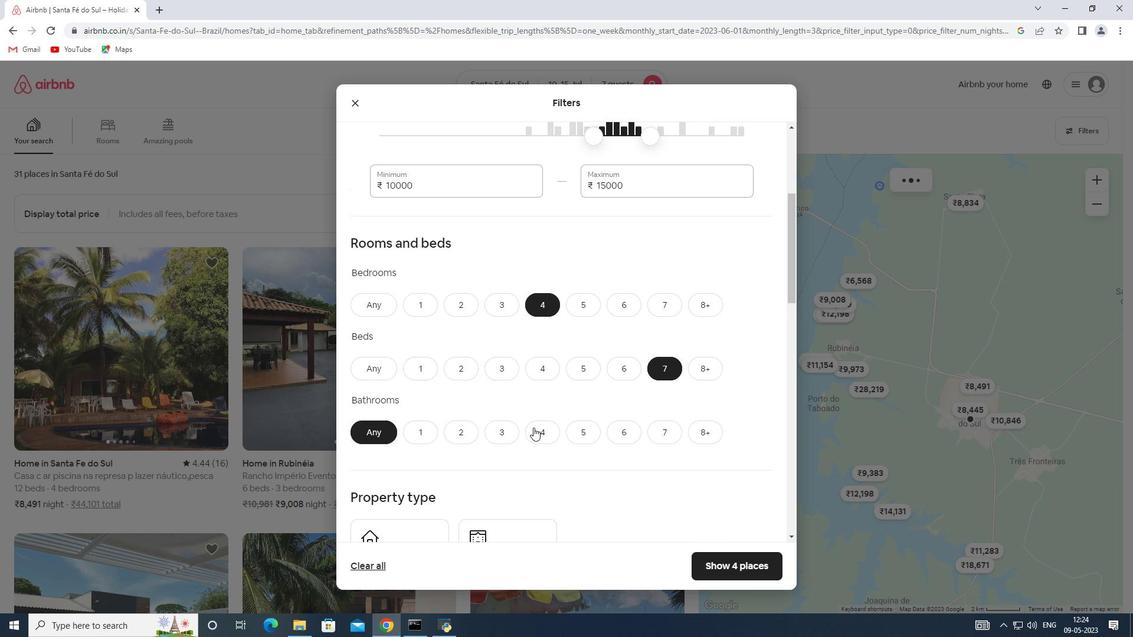 
Action: Mouse pressed left at (534, 427)
Screenshot: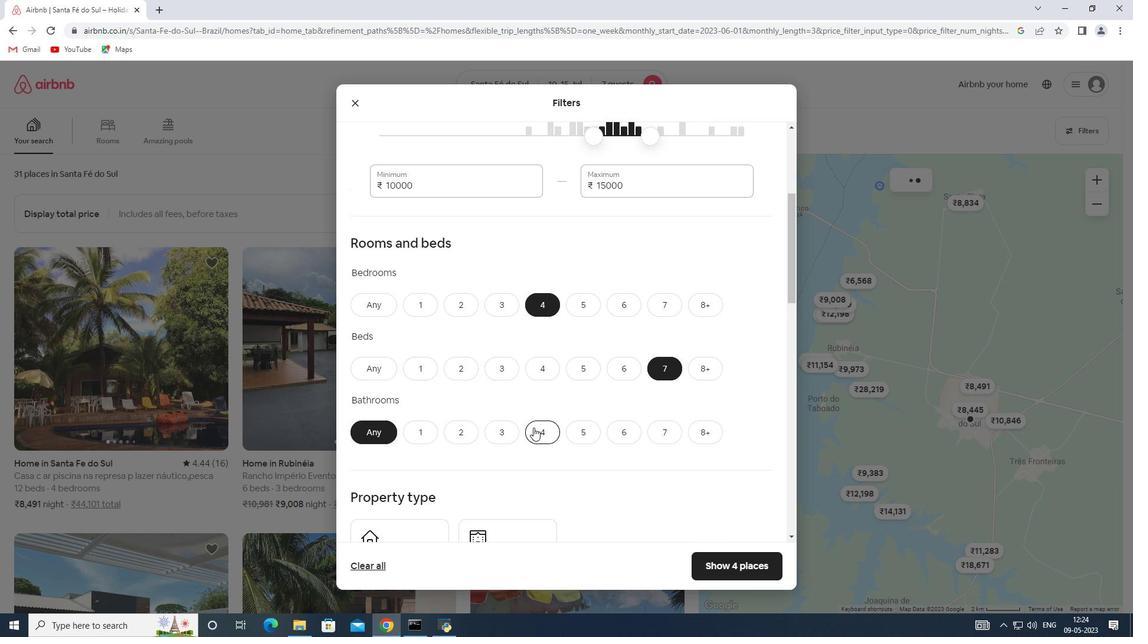
Action: Mouse moved to (531, 413)
Screenshot: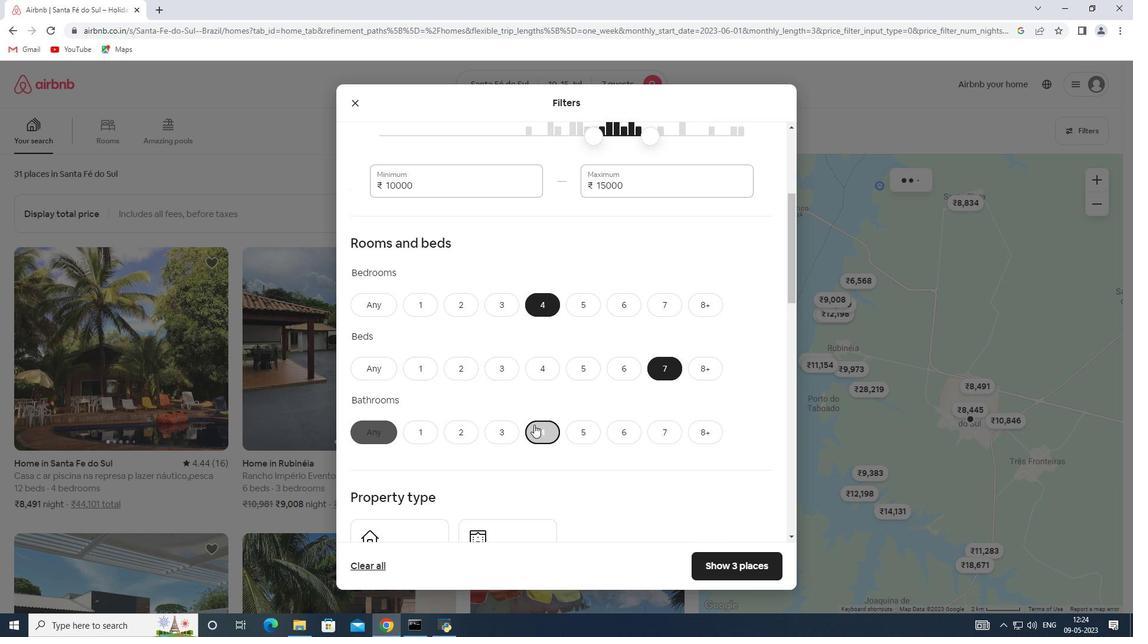 
Action: Mouse scrolled (531, 412) with delta (0, 0)
Screenshot: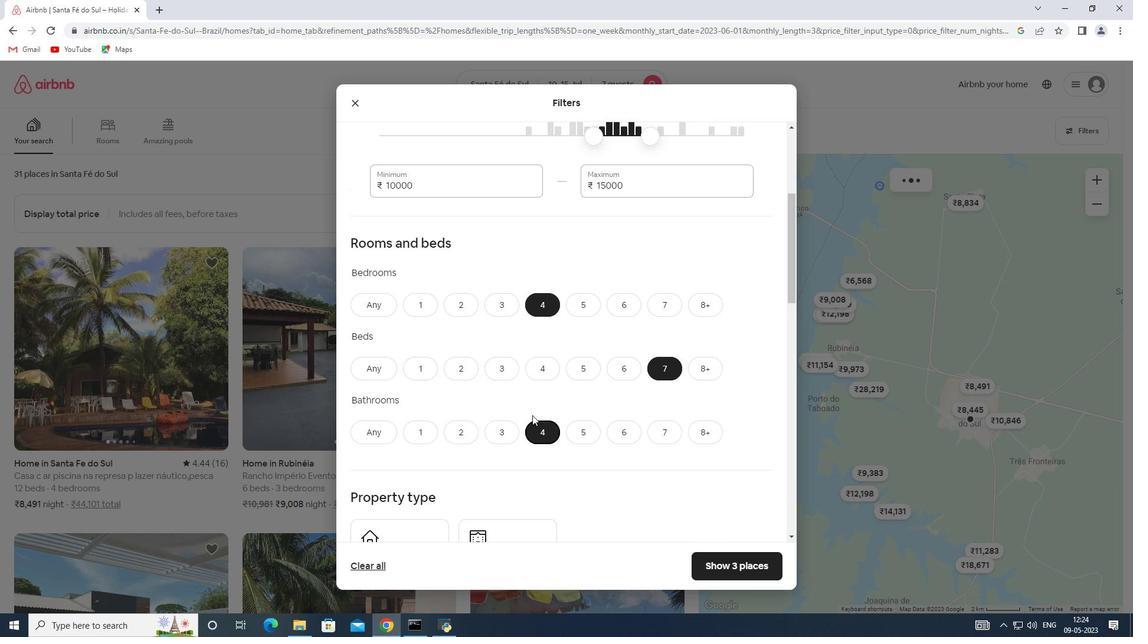 
Action: Mouse scrolled (531, 412) with delta (0, 0)
Screenshot: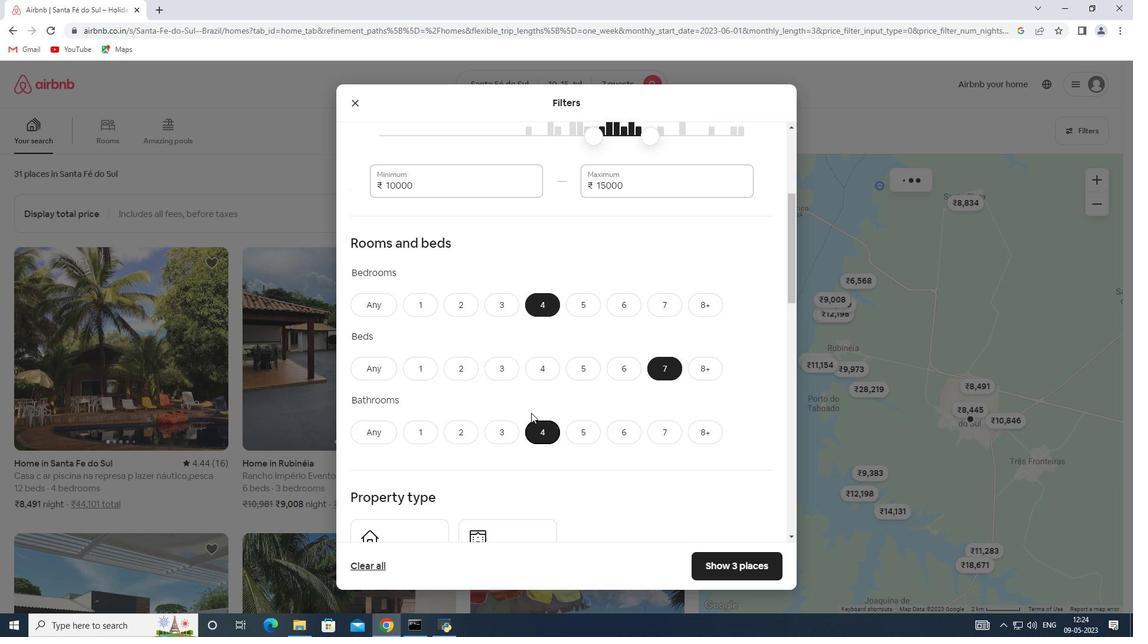
Action: Mouse moved to (528, 409)
Screenshot: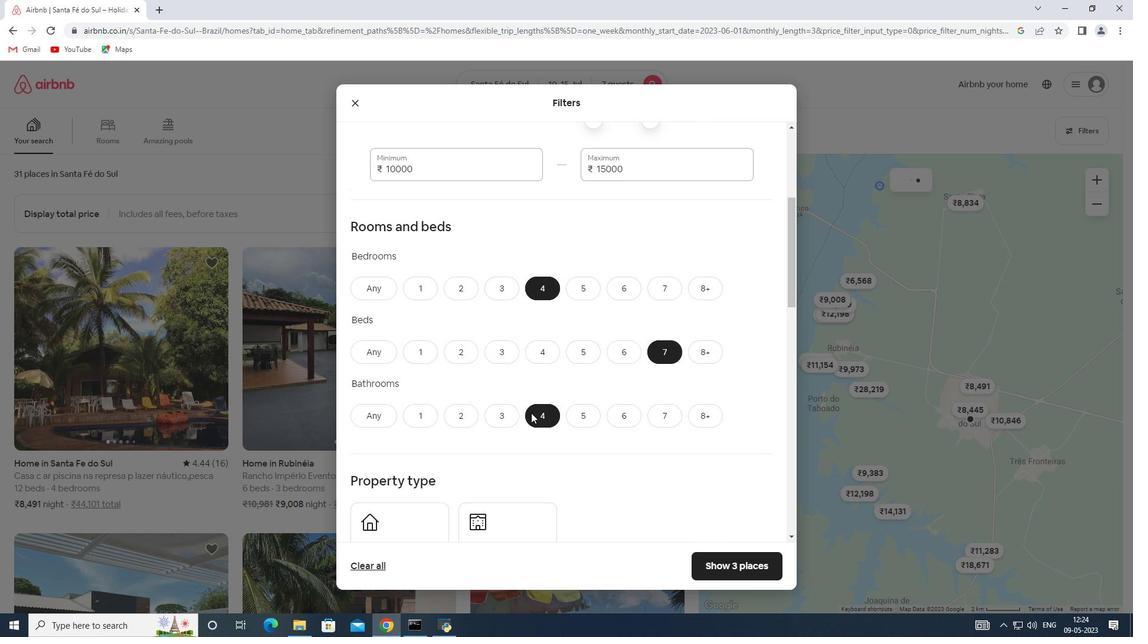 
Action: Mouse scrolled (528, 408) with delta (0, 0)
Screenshot: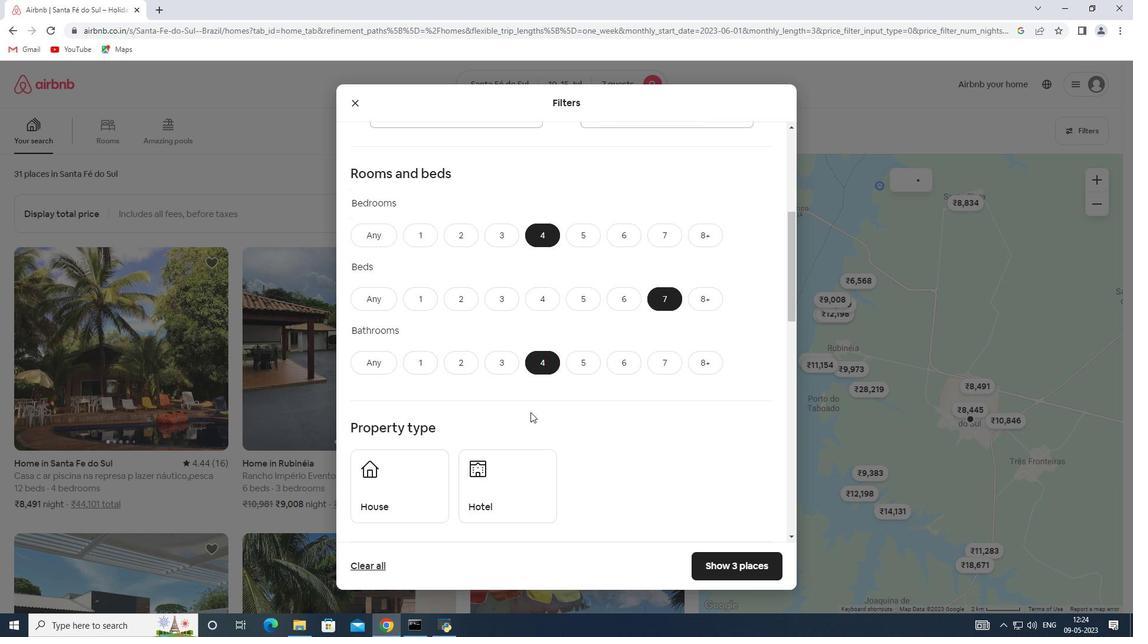 
Action: Mouse scrolled (528, 408) with delta (0, 0)
Screenshot: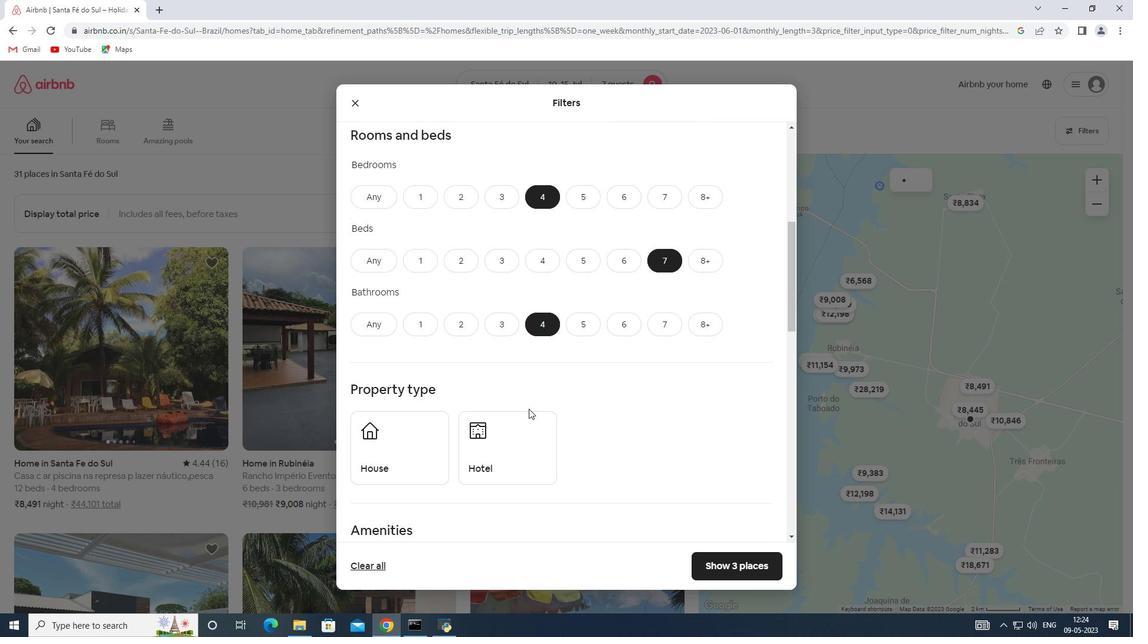 
Action: Mouse moved to (409, 329)
Screenshot: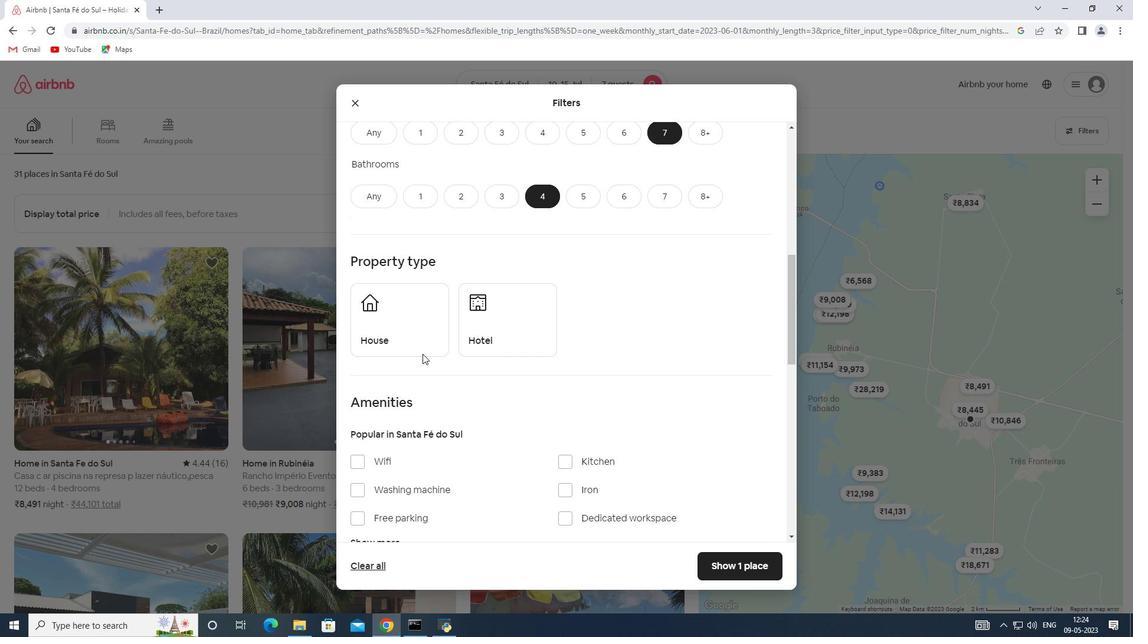 
Action: Mouse pressed left at (409, 329)
Screenshot: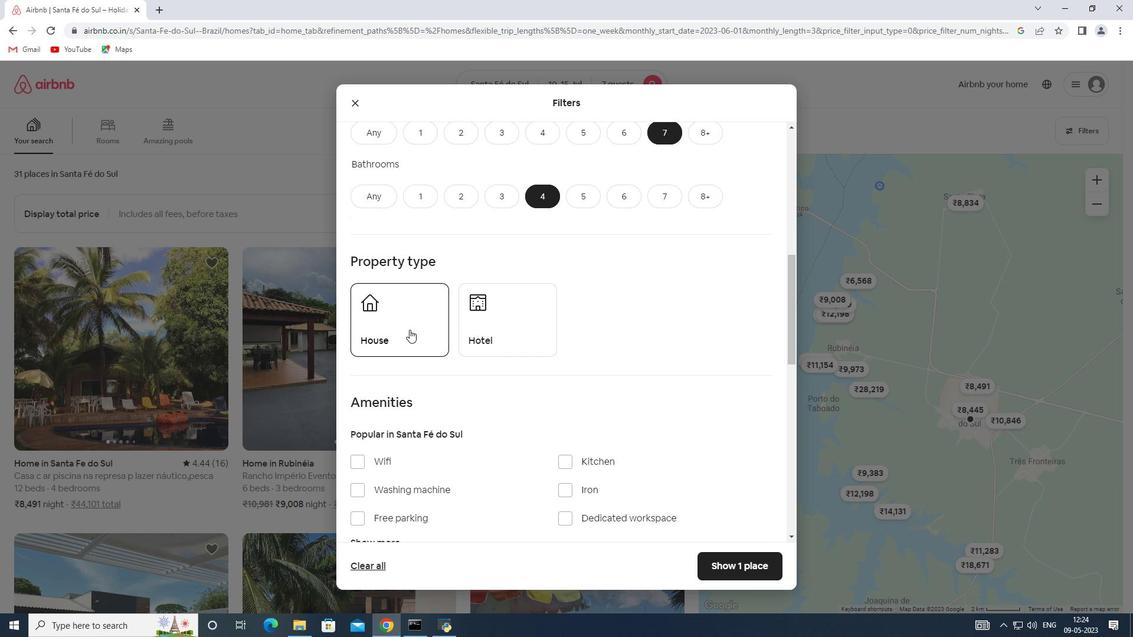 
Action: Mouse moved to (429, 362)
Screenshot: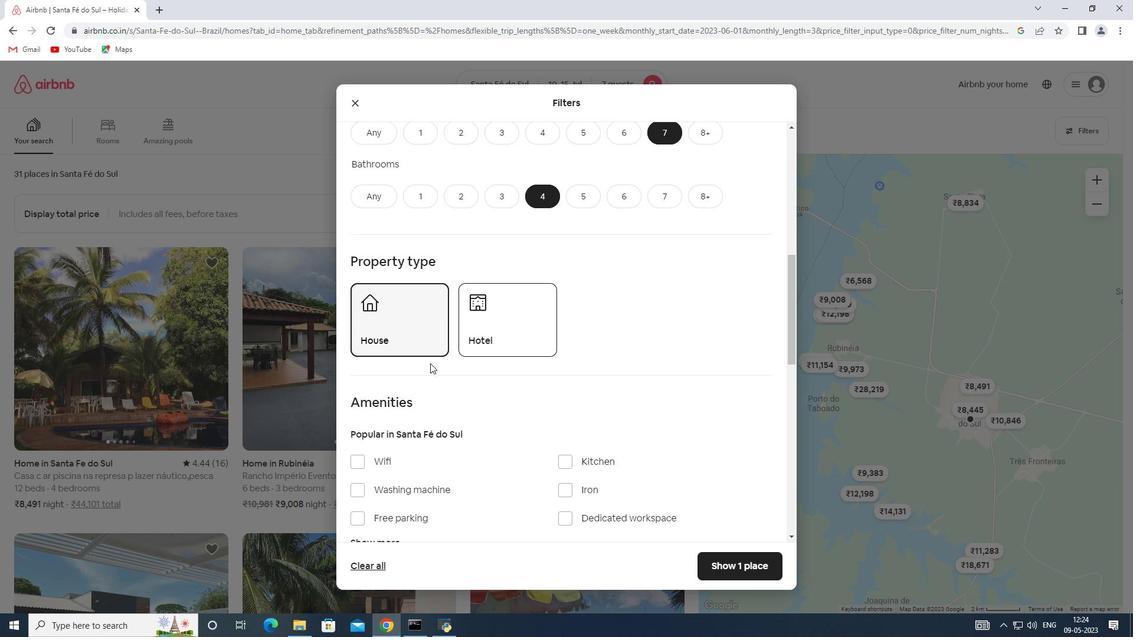
Action: Mouse scrolled (429, 361) with delta (0, 0)
Screenshot: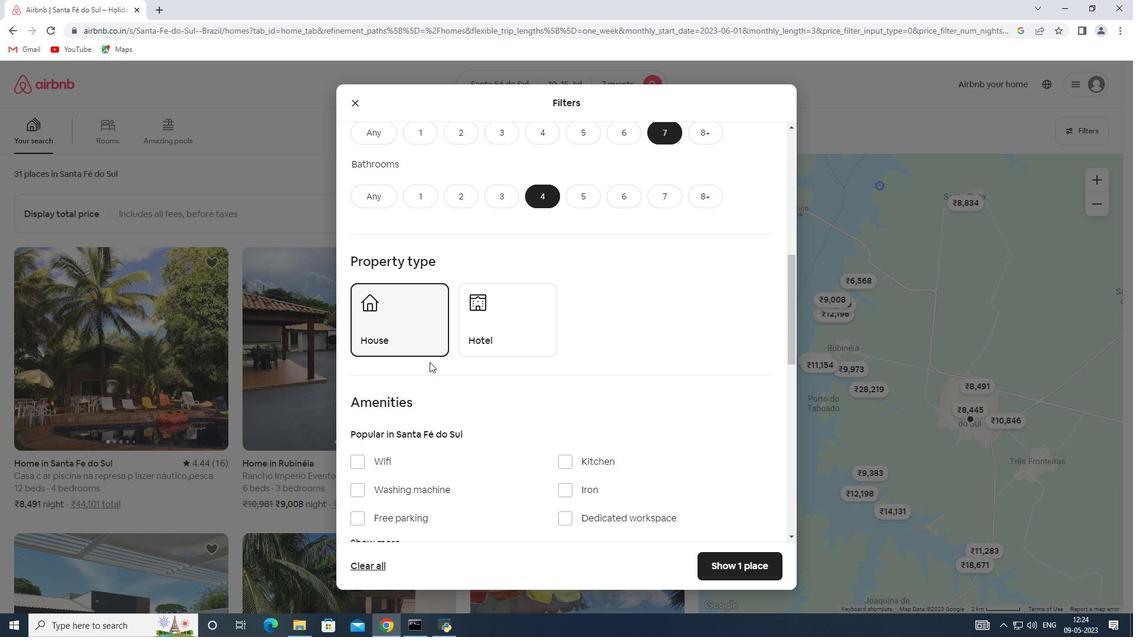 
Action: Mouse moved to (354, 399)
Screenshot: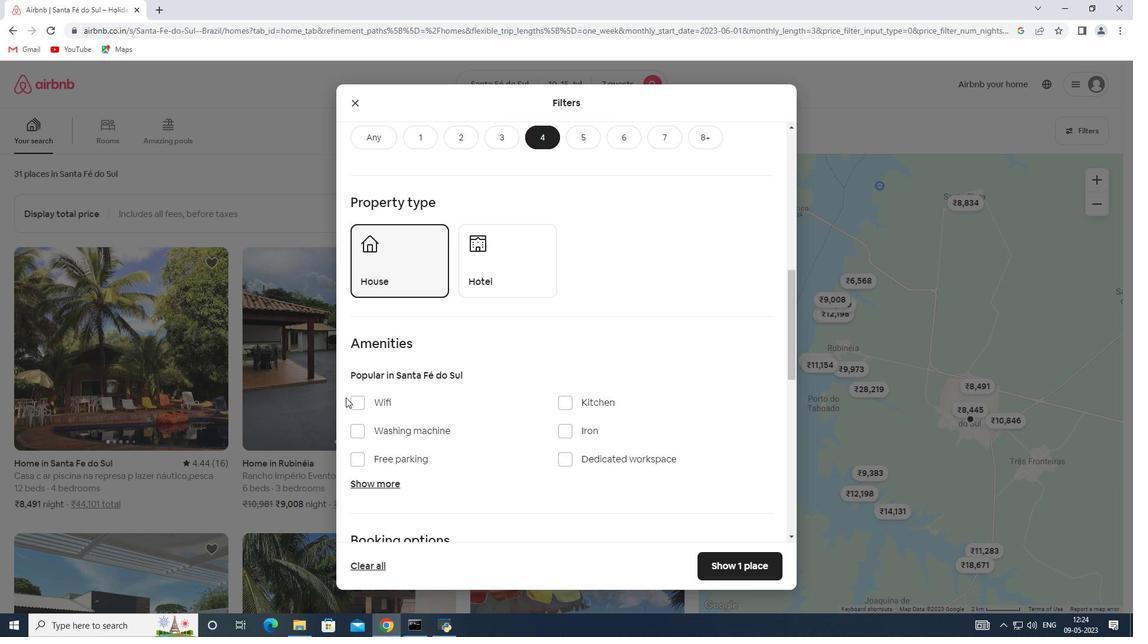
Action: Mouse pressed left at (354, 399)
Screenshot: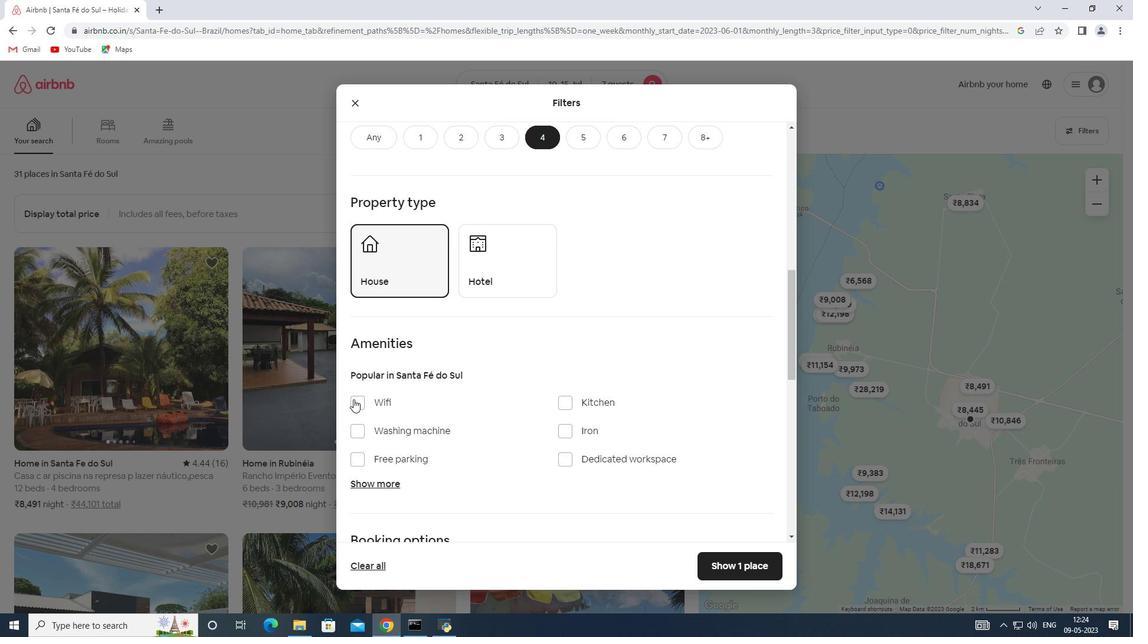 
Action: Mouse moved to (383, 479)
Screenshot: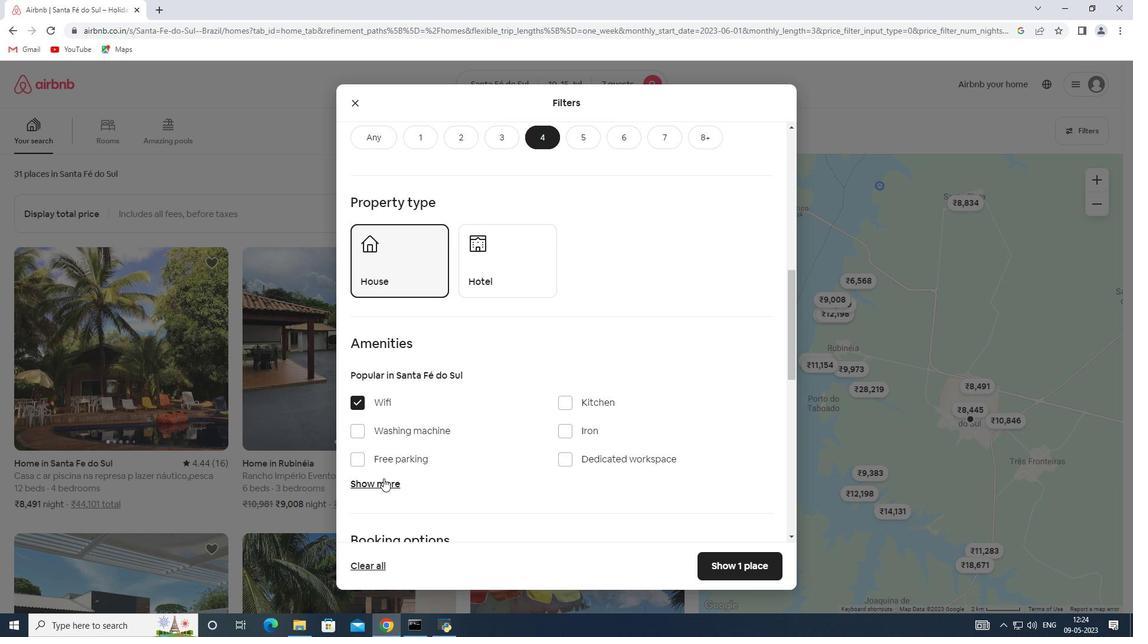 
Action: Mouse pressed left at (383, 479)
Screenshot: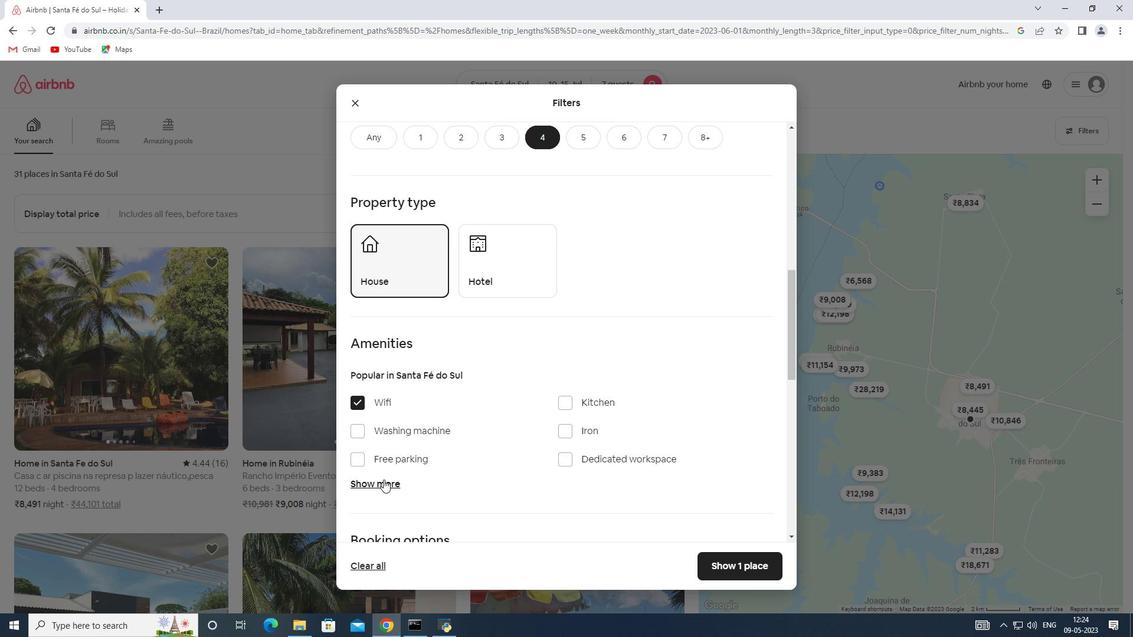 
Action: Mouse moved to (482, 466)
Screenshot: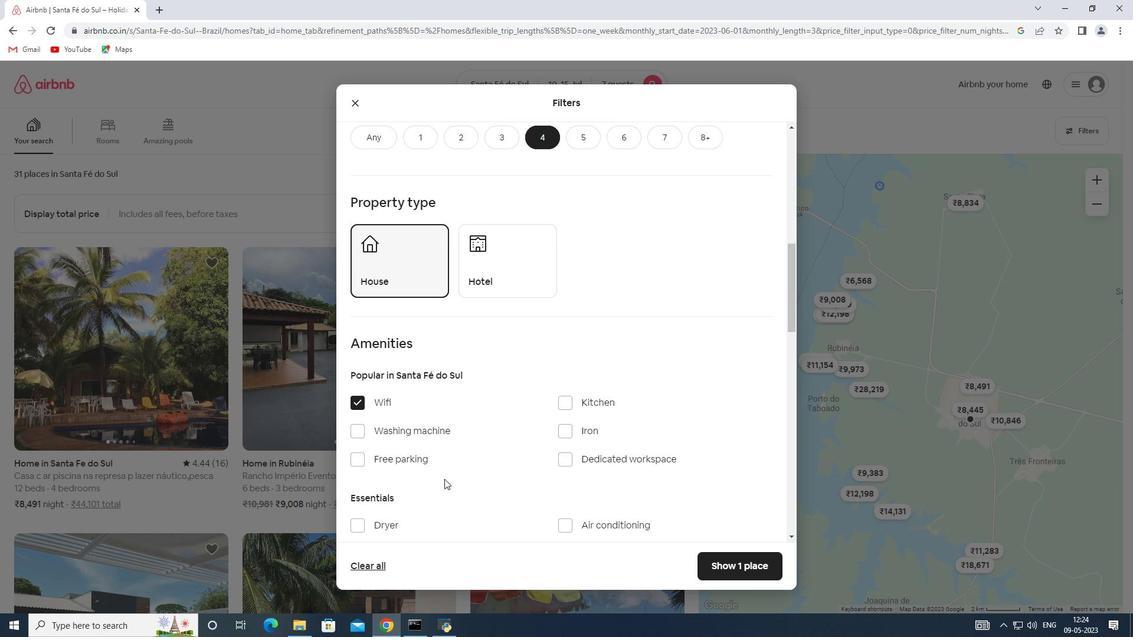 
Action: Mouse scrolled (482, 465) with delta (0, 0)
Screenshot: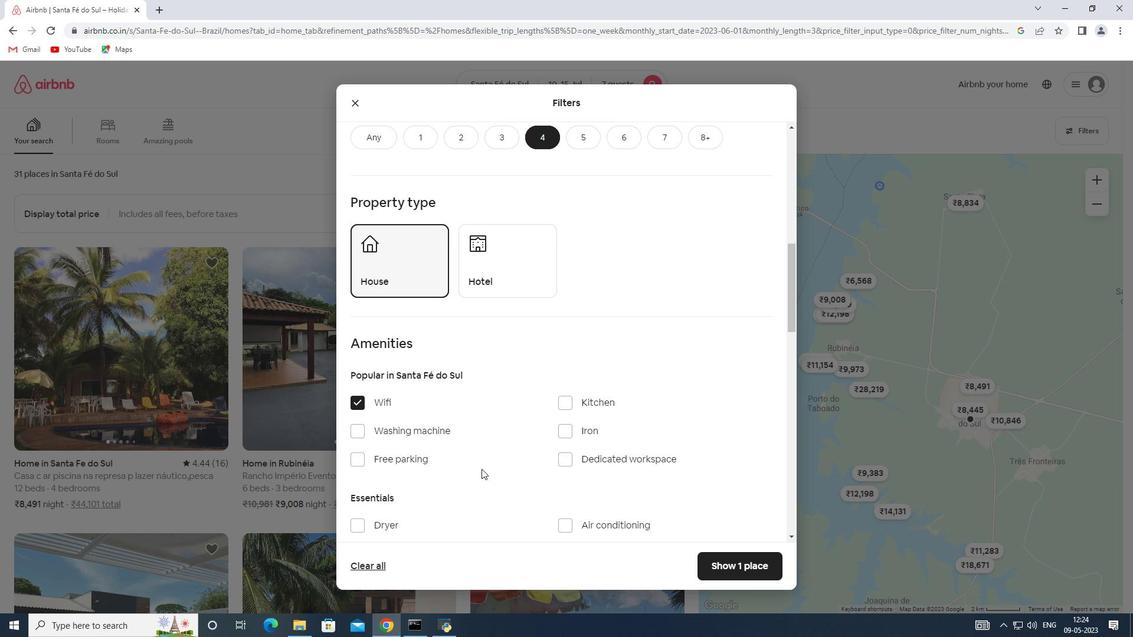 
Action: Mouse moved to (569, 492)
Screenshot: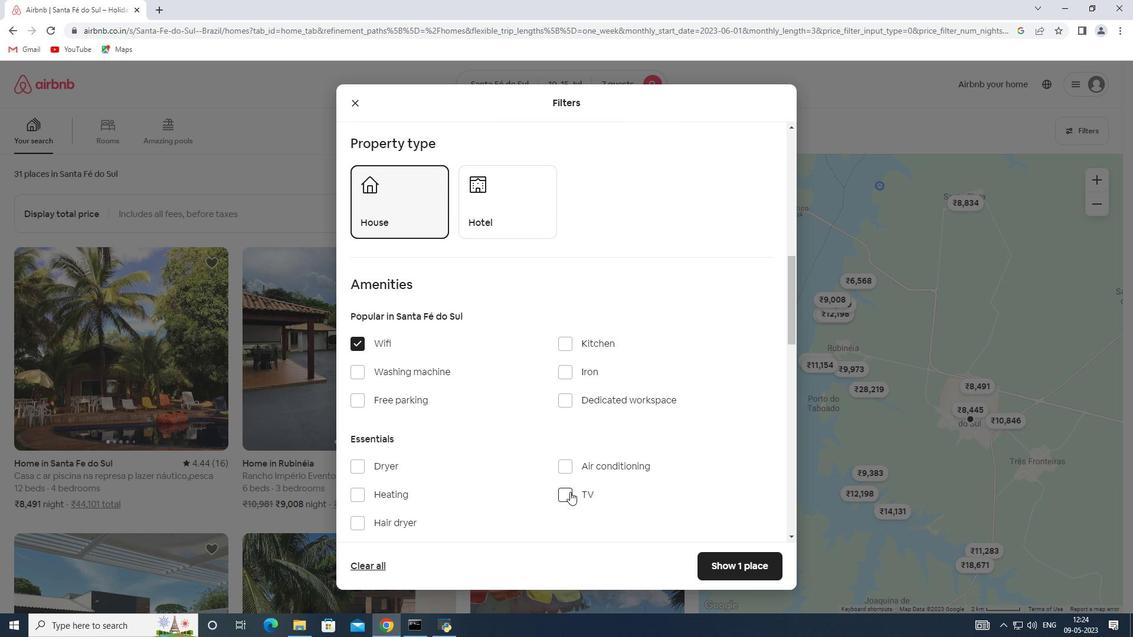 
Action: Mouse pressed left at (569, 492)
Screenshot: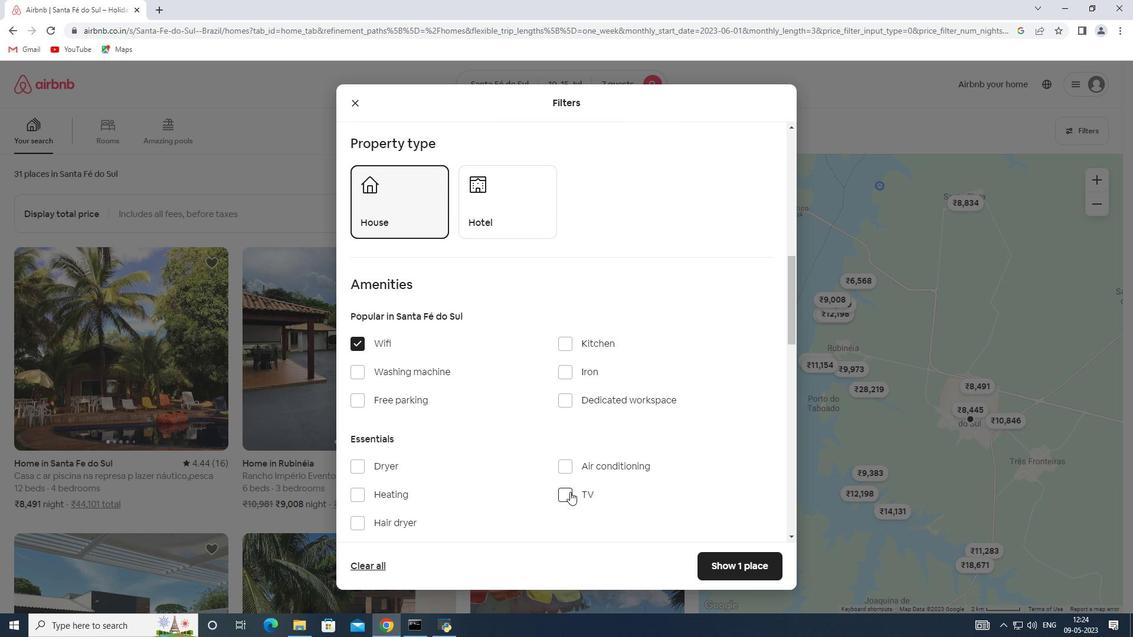 
Action: Mouse moved to (358, 403)
Screenshot: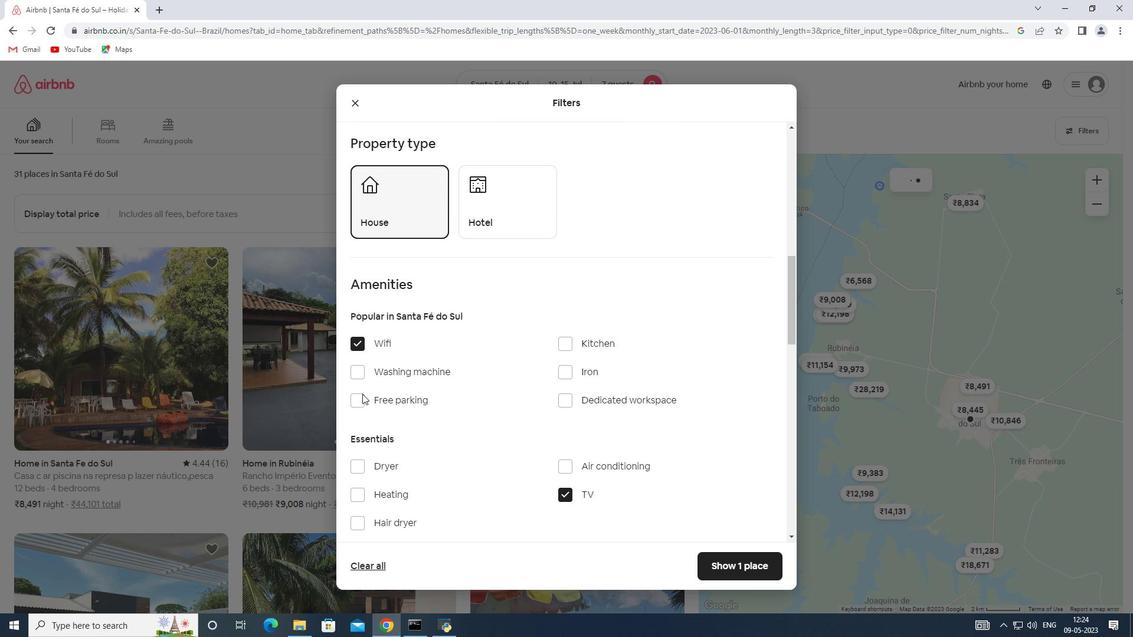 
Action: Mouse pressed left at (358, 403)
Screenshot: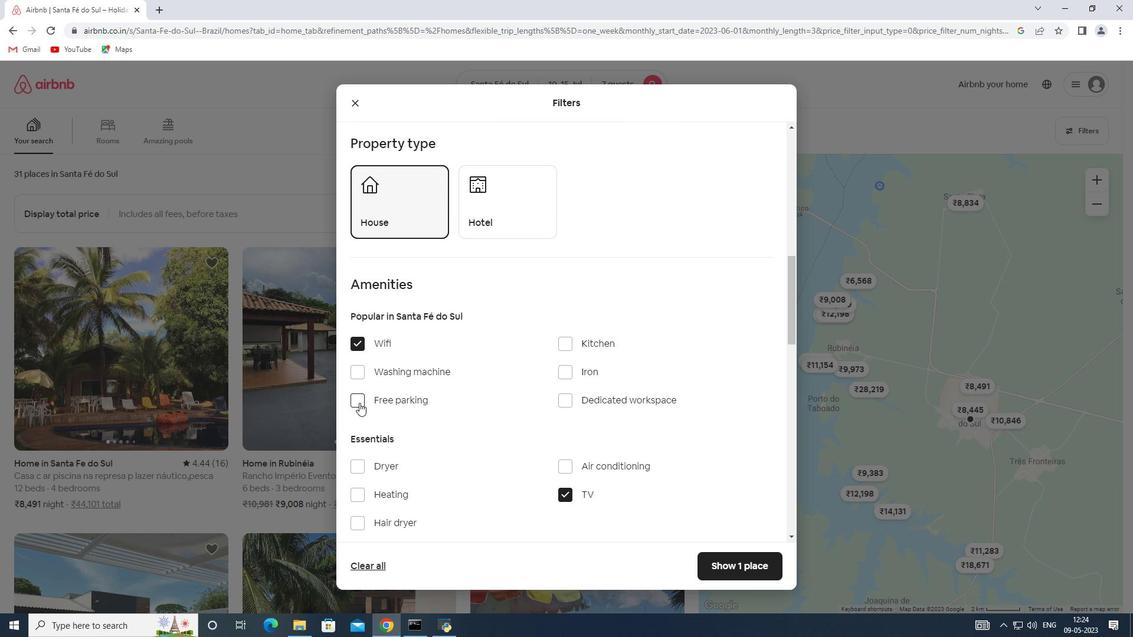 
Action: Mouse moved to (432, 391)
Screenshot: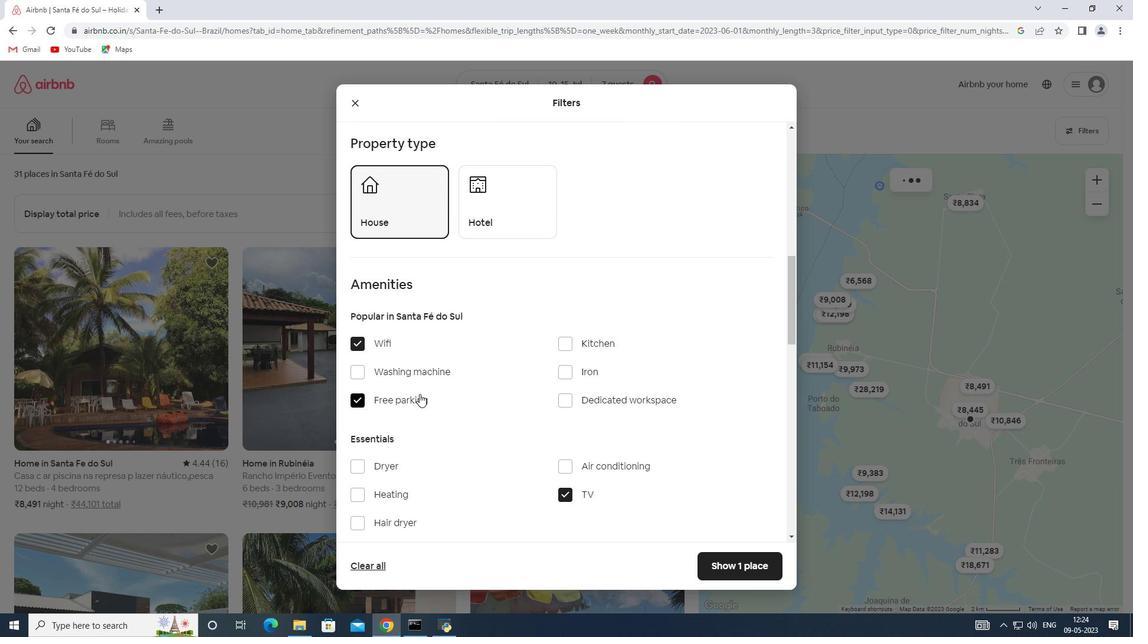 
Action: Mouse scrolled (432, 391) with delta (0, 0)
Screenshot: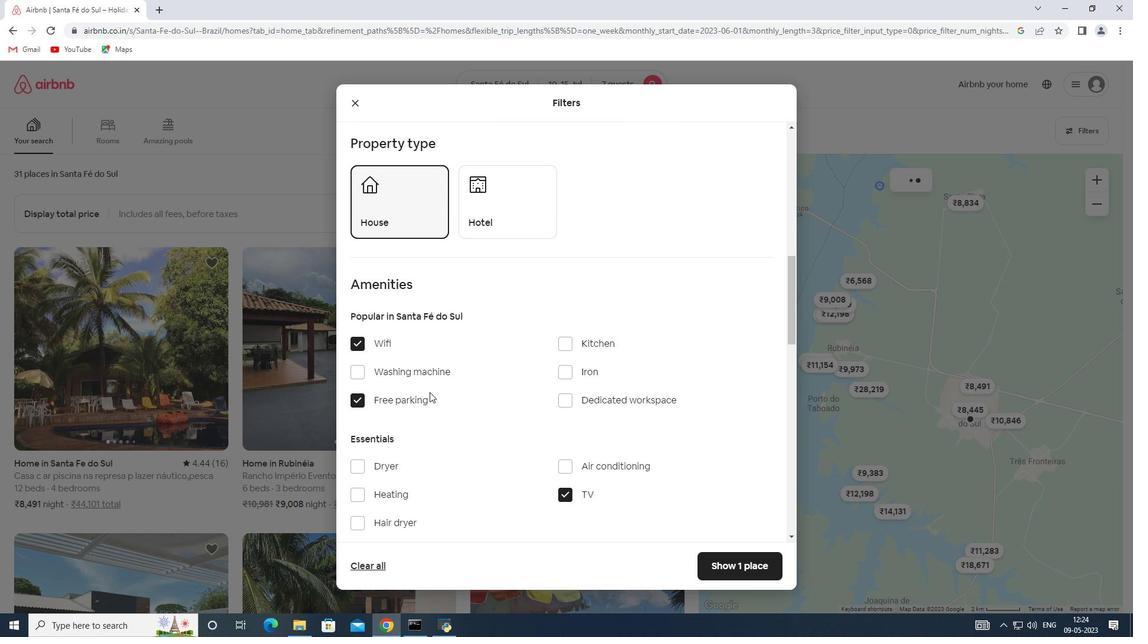 
Action: Mouse scrolled (432, 391) with delta (0, 0)
Screenshot: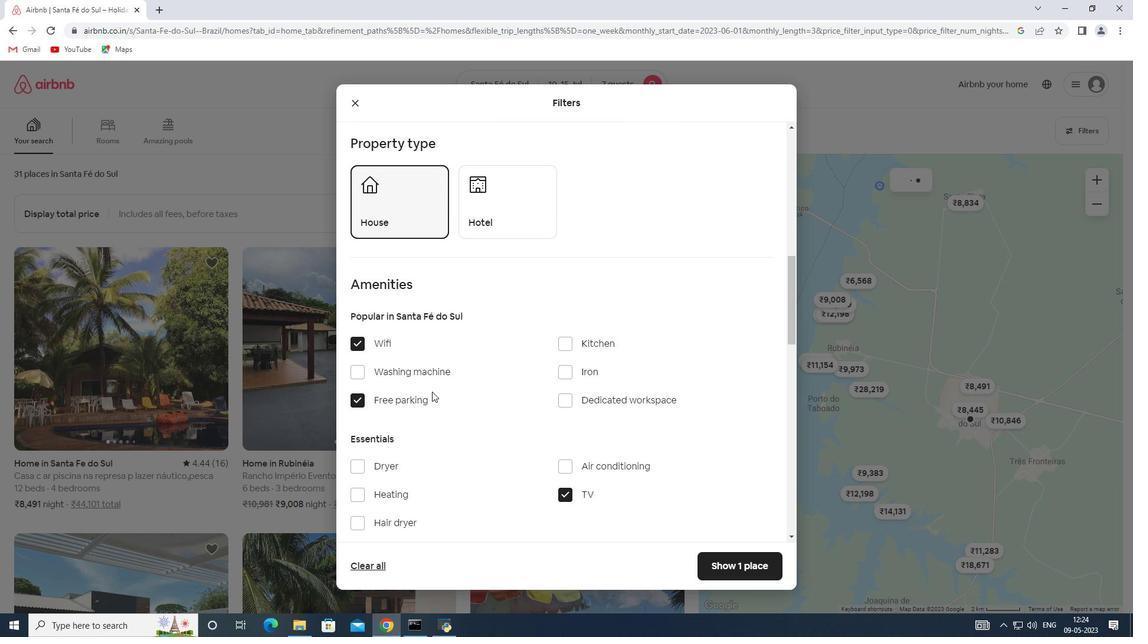 
Action: Mouse scrolled (432, 391) with delta (0, 0)
Screenshot: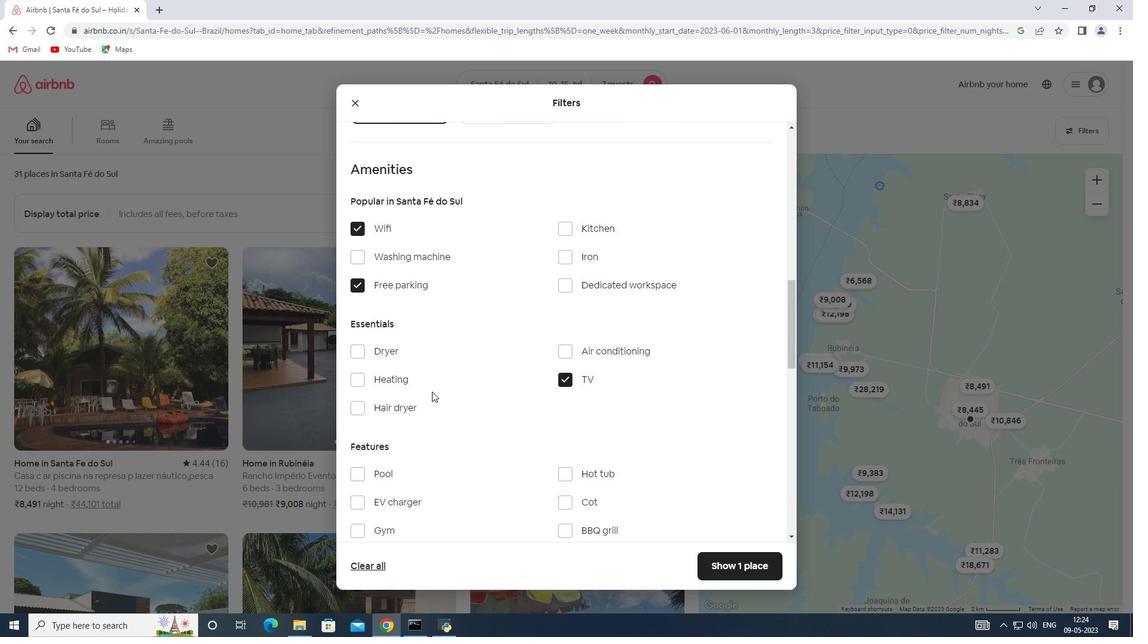 
Action: Mouse moved to (409, 407)
Screenshot: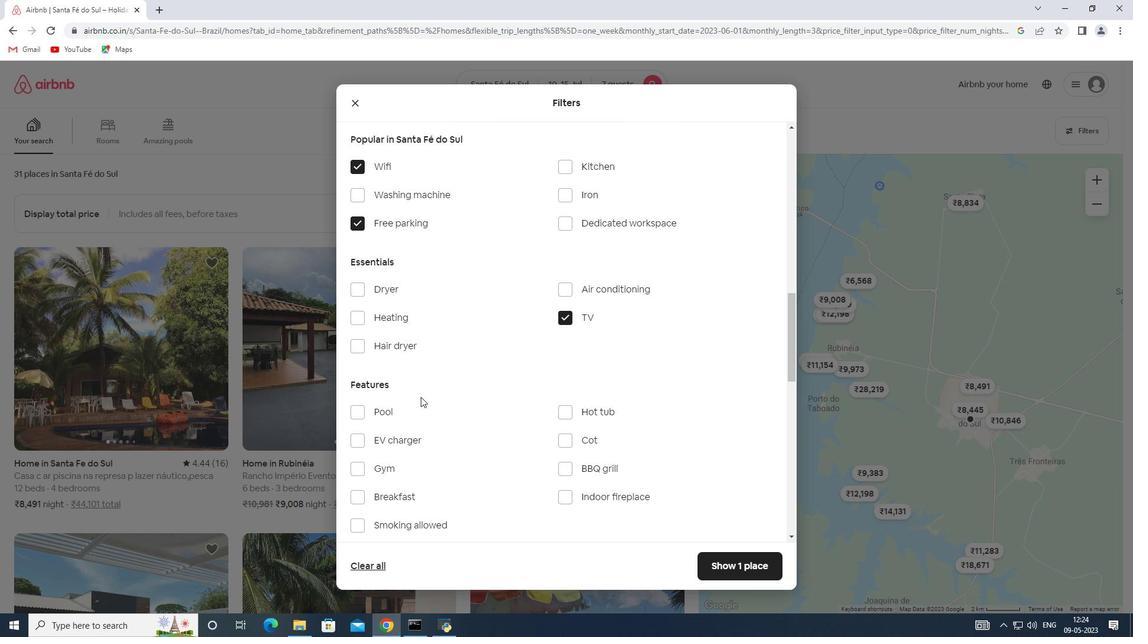 
Action: Mouse scrolled (409, 407) with delta (0, 0)
Screenshot: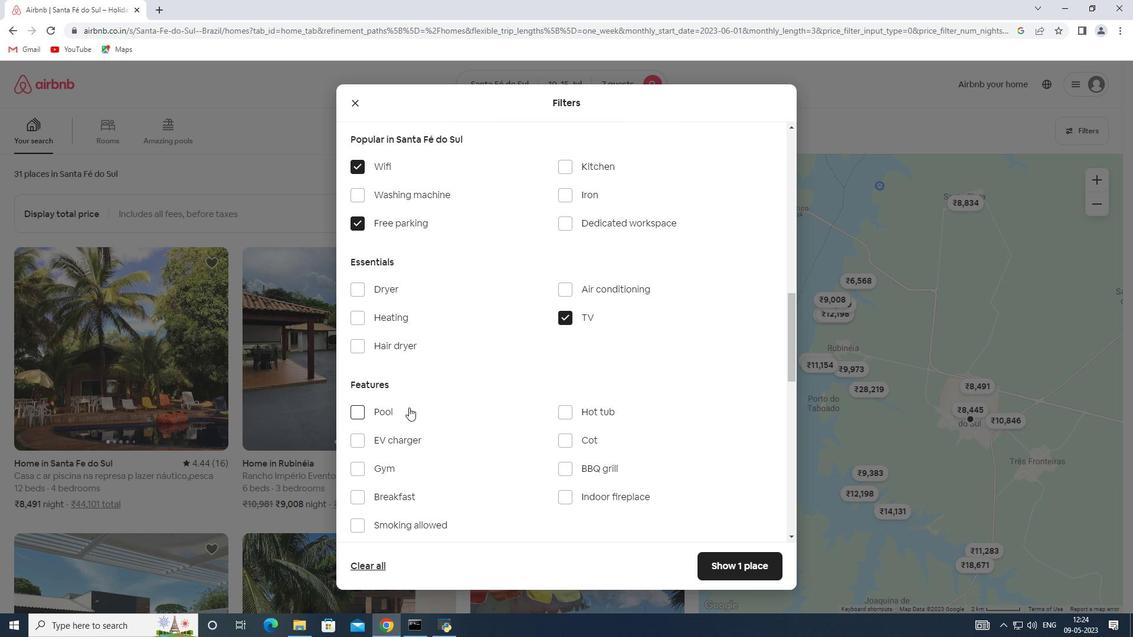 
Action: Mouse moved to (373, 408)
Screenshot: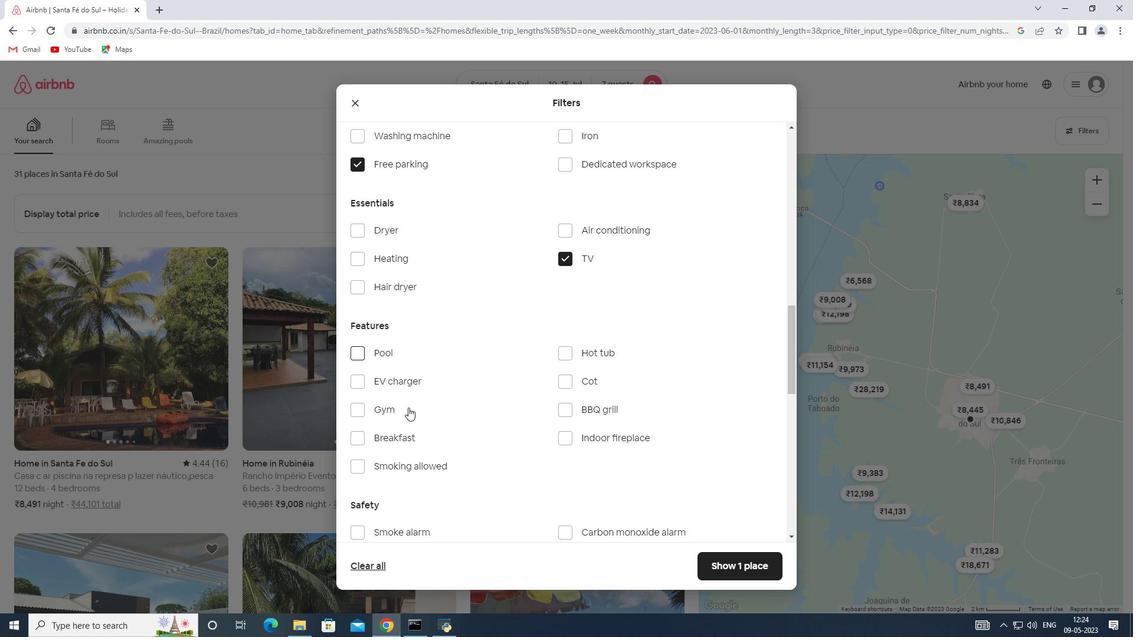 
Action: Mouse pressed left at (373, 408)
Screenshot: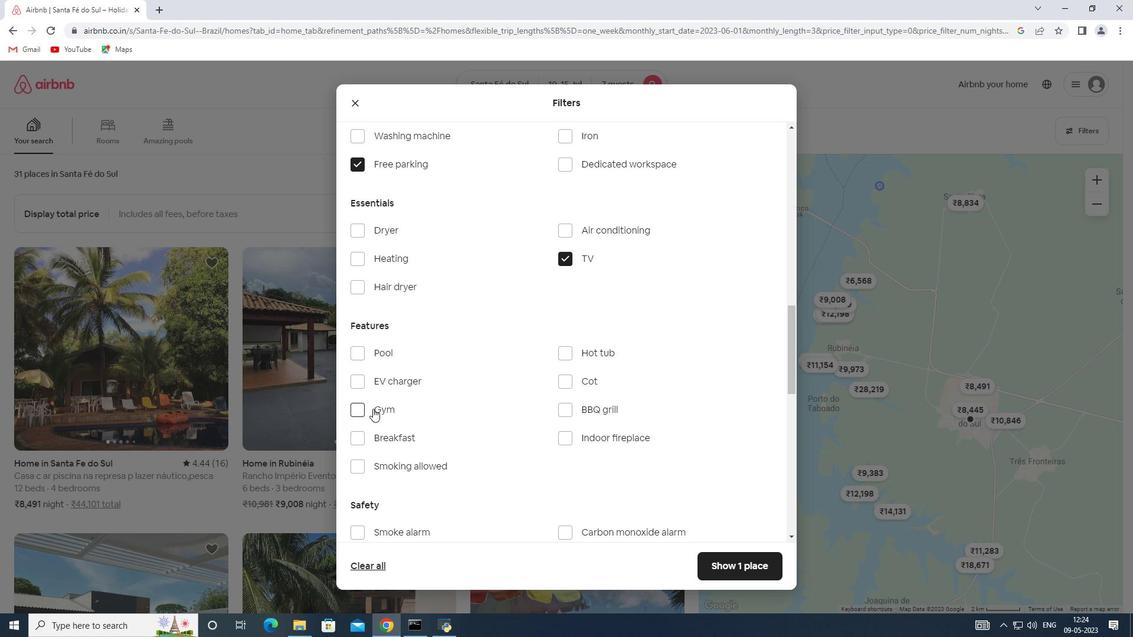 
Action: Mouse moved to (384, 432)
Screenshot: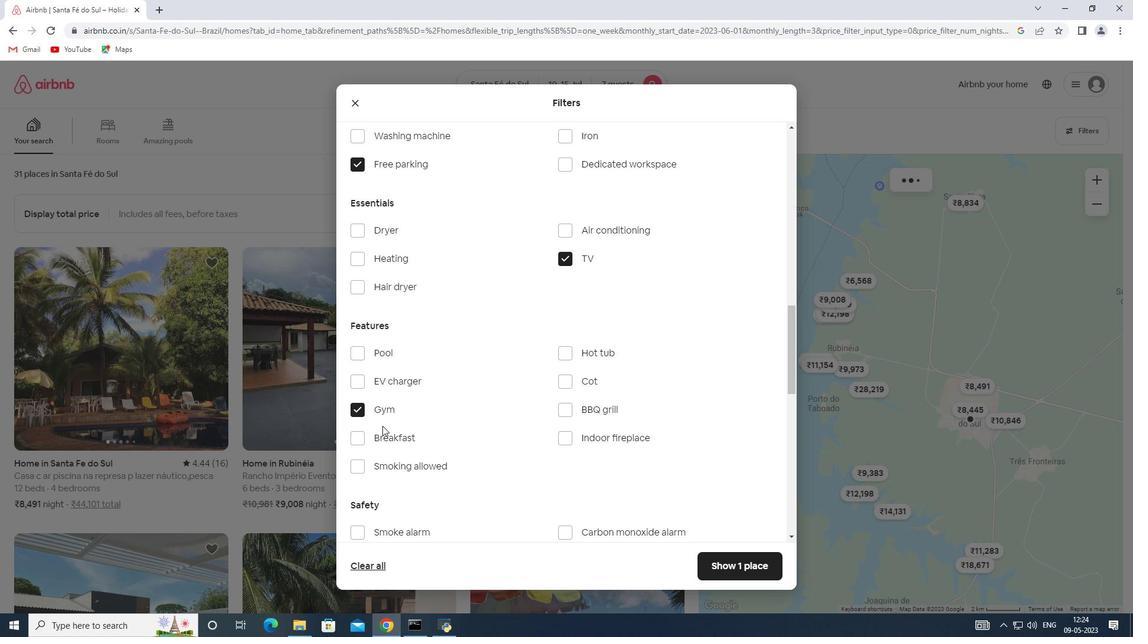 
Action: Mouse pressed left at (384, 432)
Screenshot: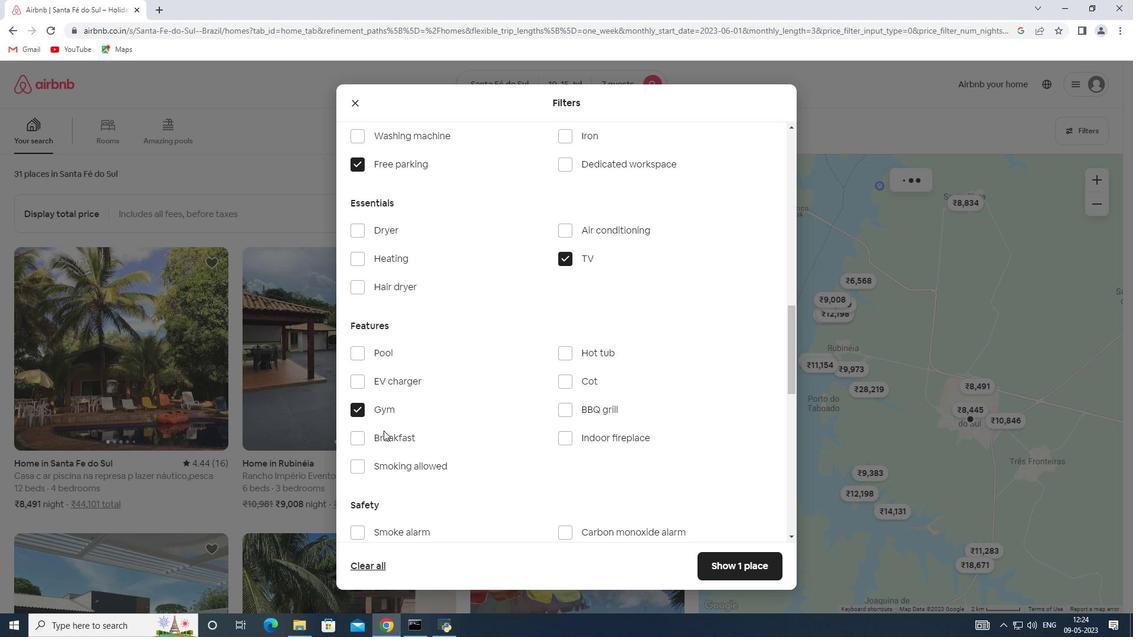 
Action: Mouse moved to (408, 414)
Screenshot: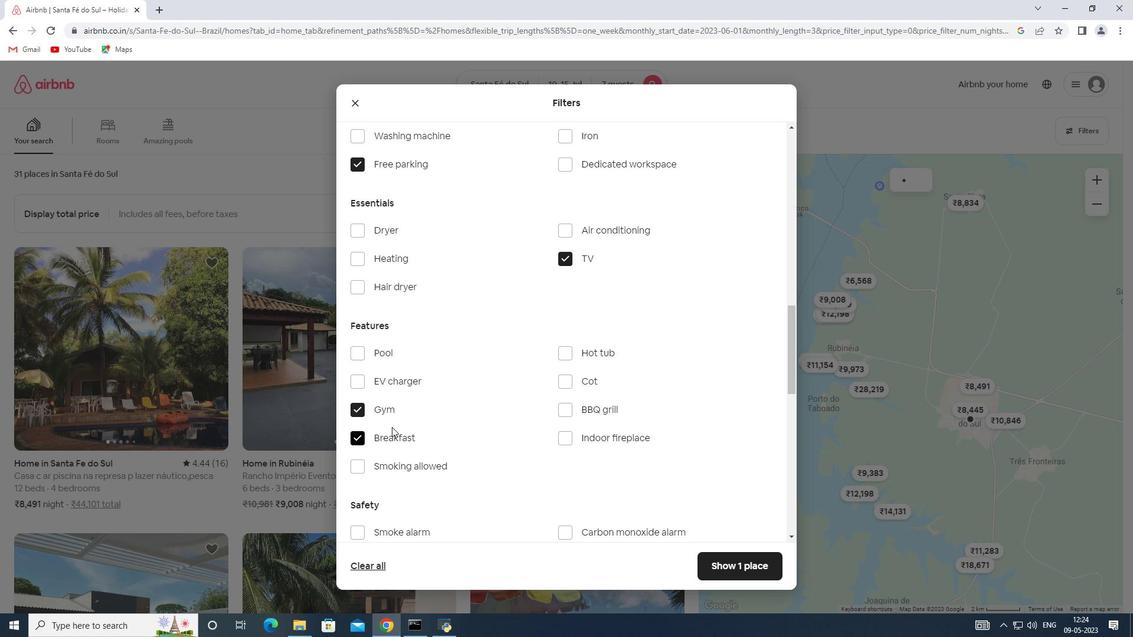 
Action: Mouse scrolled (408, 413) with delta (0, 0)
Screenshot: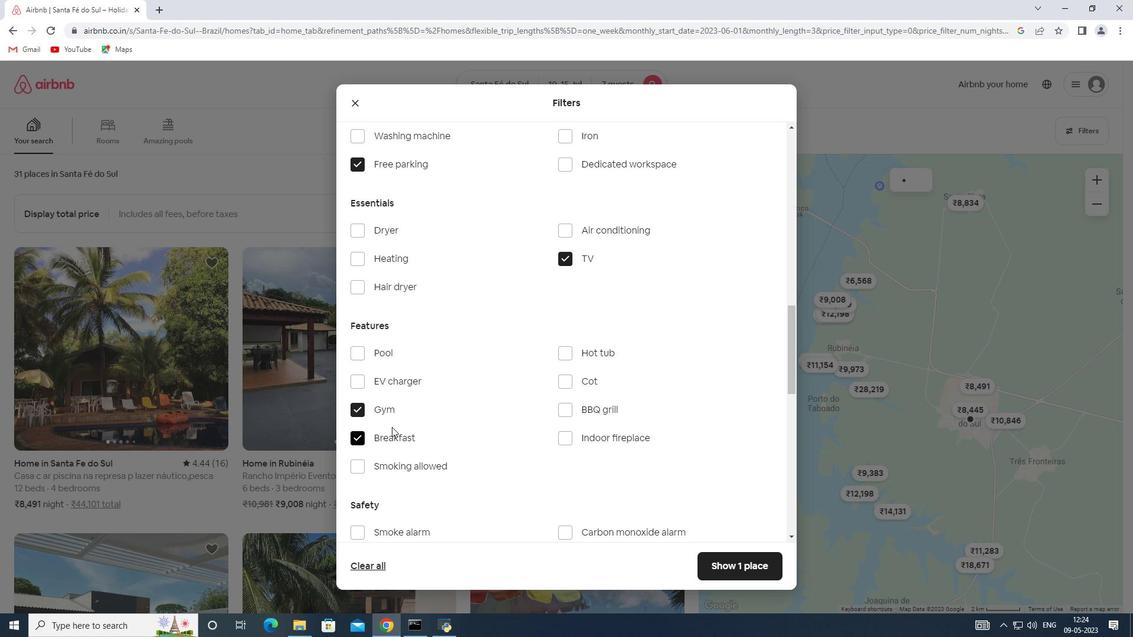 
Action: Mouse scrolled (408, 413) with delta (0, 0)
Screenshot: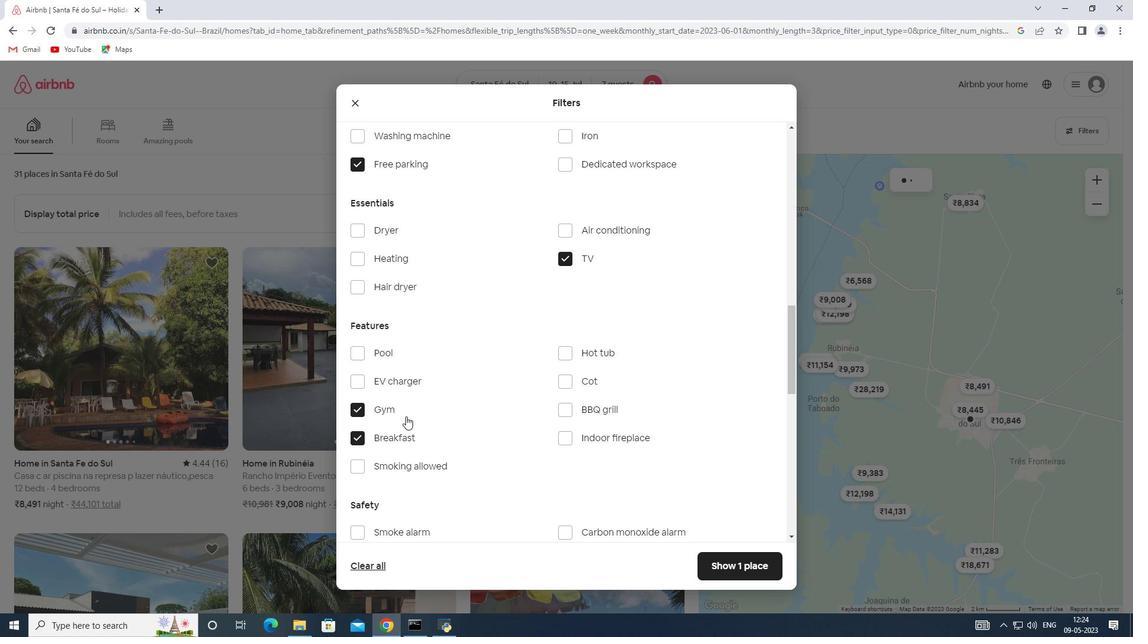 
Action: Mouse moved to (452, 404)
Screenshot: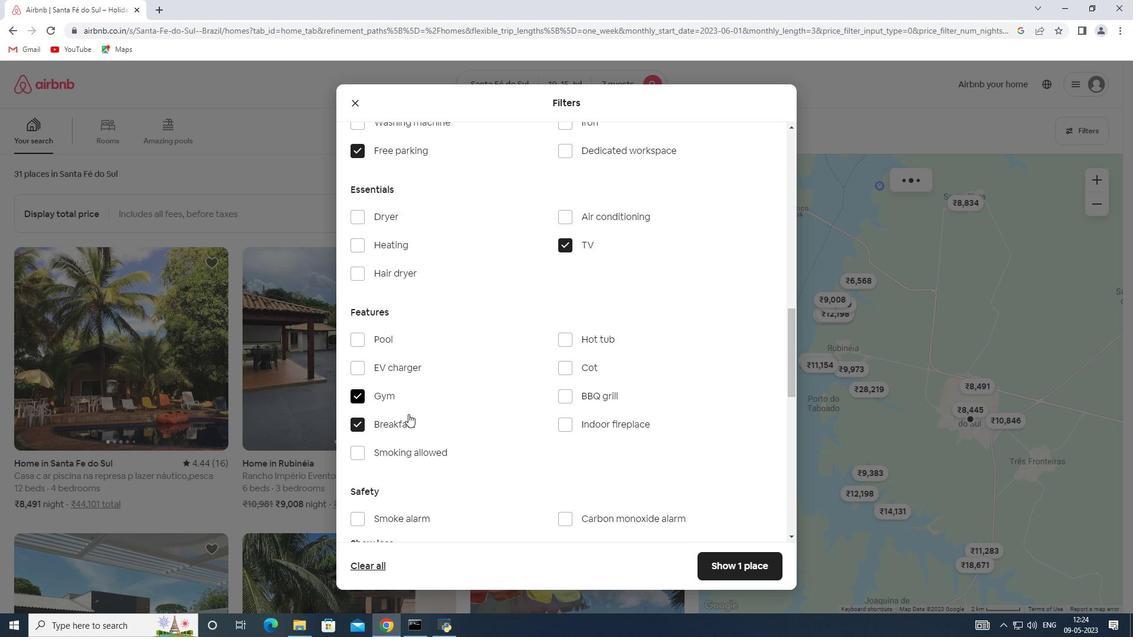 
Action: Mouse scrolled (452, 404) with delta (0, 0)
Screenshot: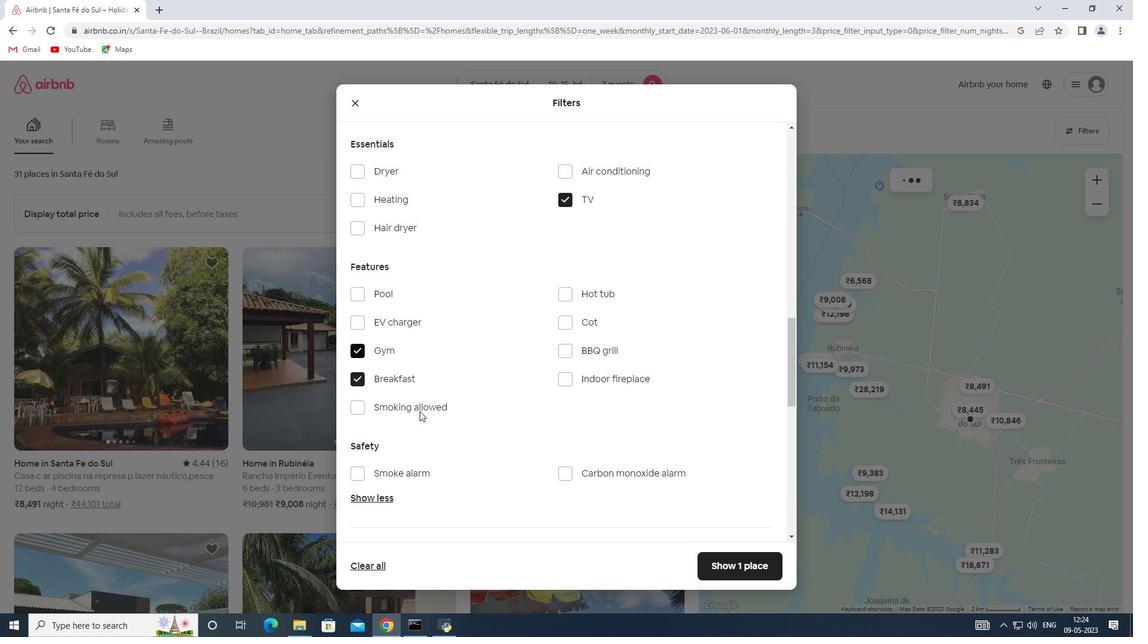 
Action: Mouse scrolled (452, 404) with delta (0, 0)
Screenshot: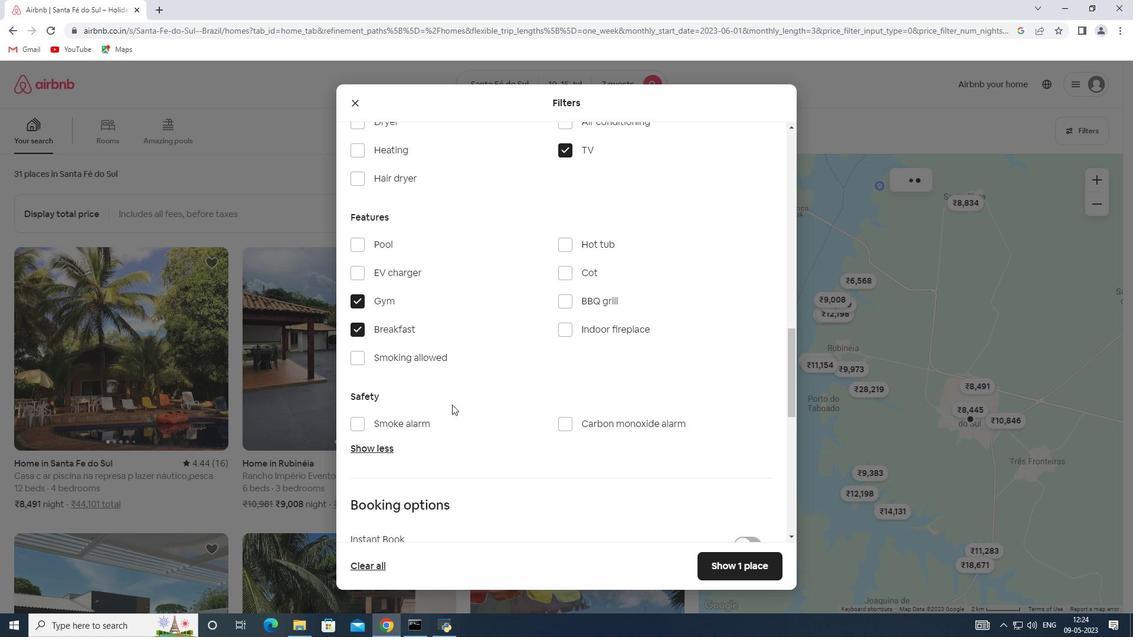 
Action: Mouse scrolled (452, 404) with delta (0, 0)
Screenshot: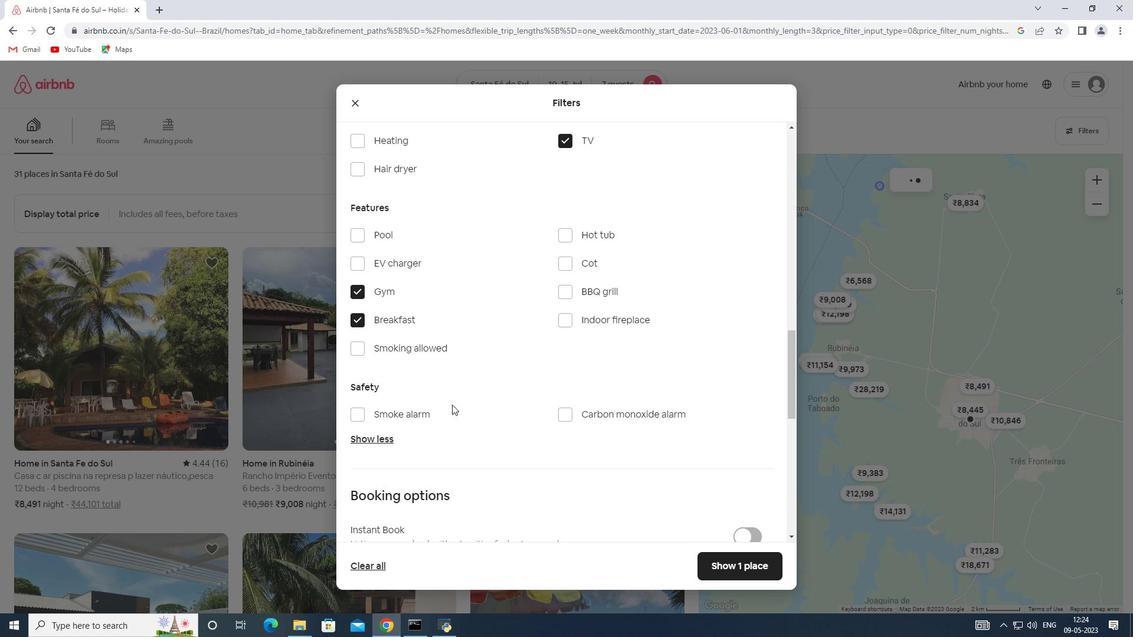 
Action: Mouse moved to (747, 398)
Screenshot: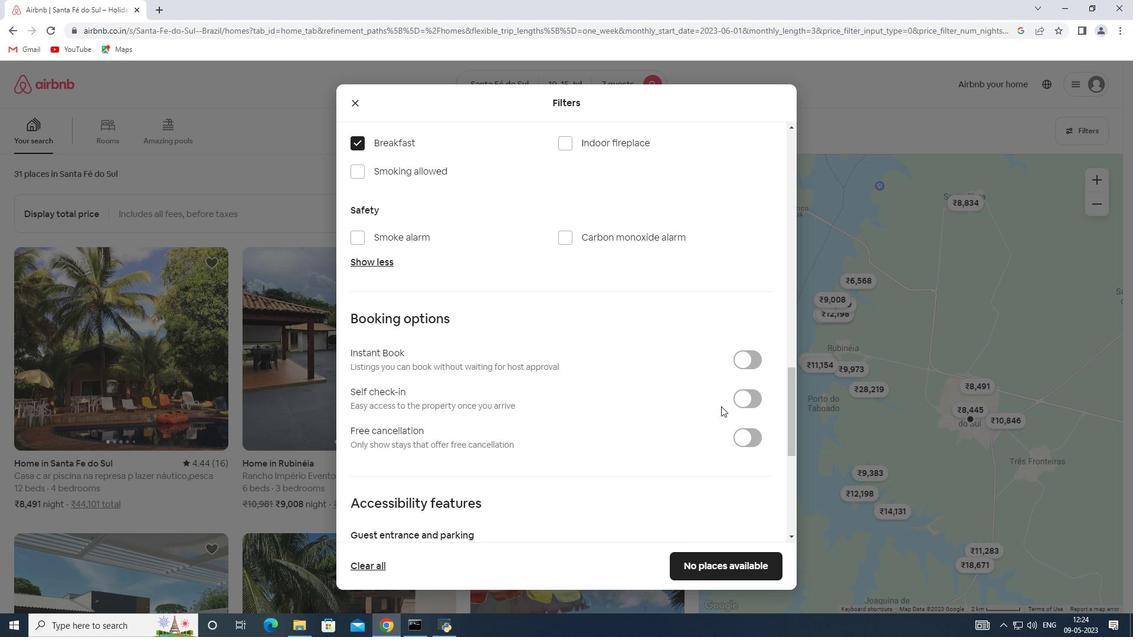 
Action: Mouse pressed left at (747, 398)
Screenshot: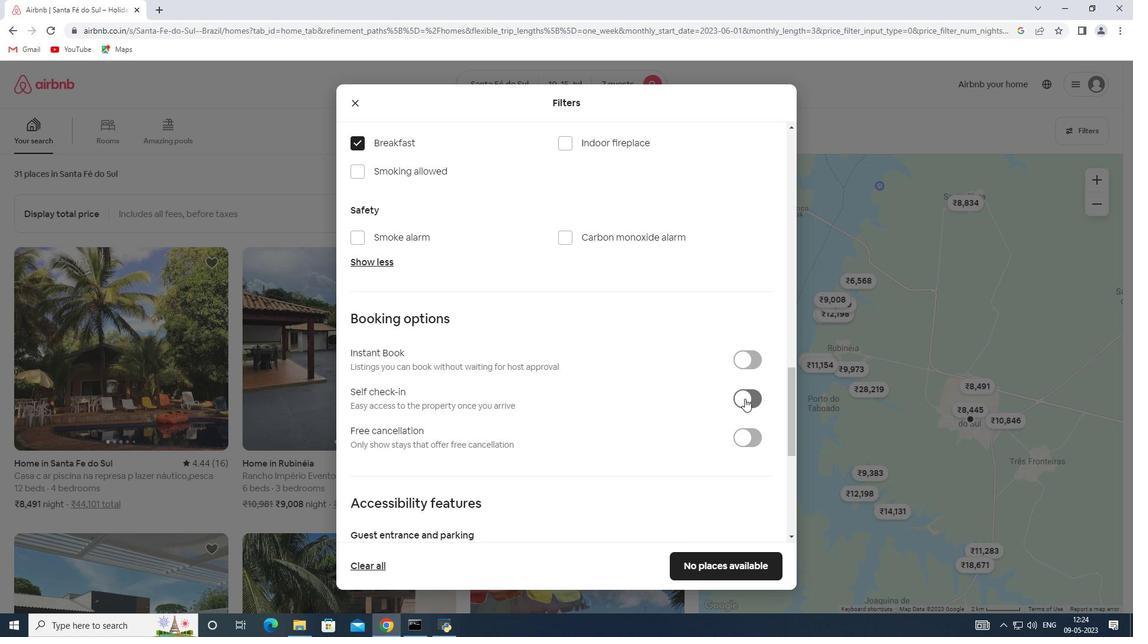 
Action: Mouse moved to (486, 420)
Screenshot: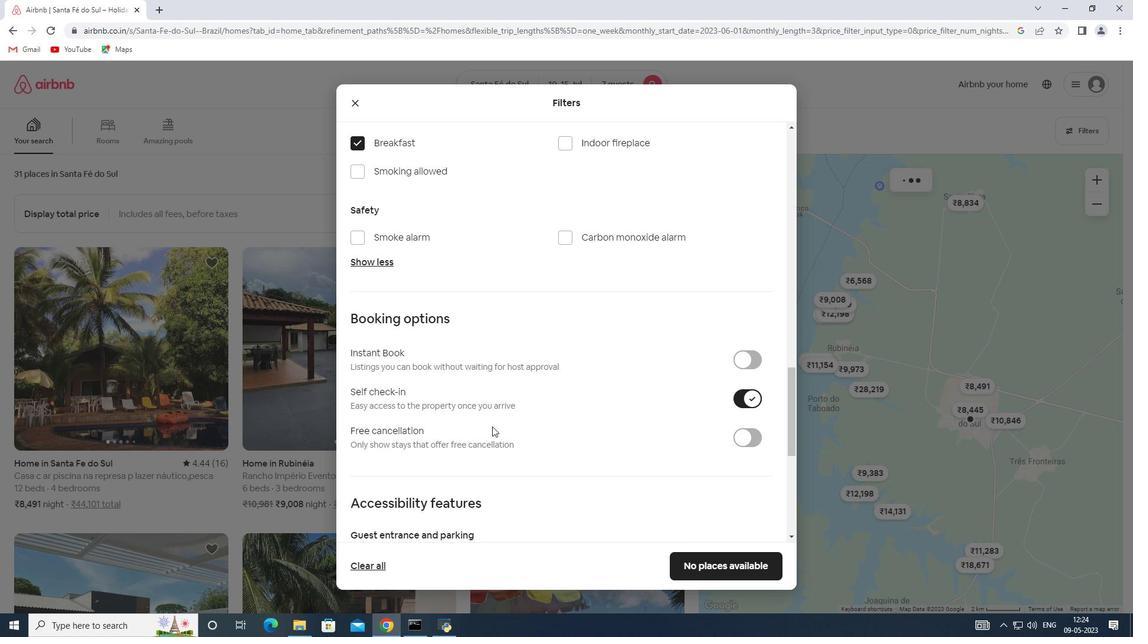 
Action: Mouse scrolled (486, 420) with delta (0, 0)
Screenshot: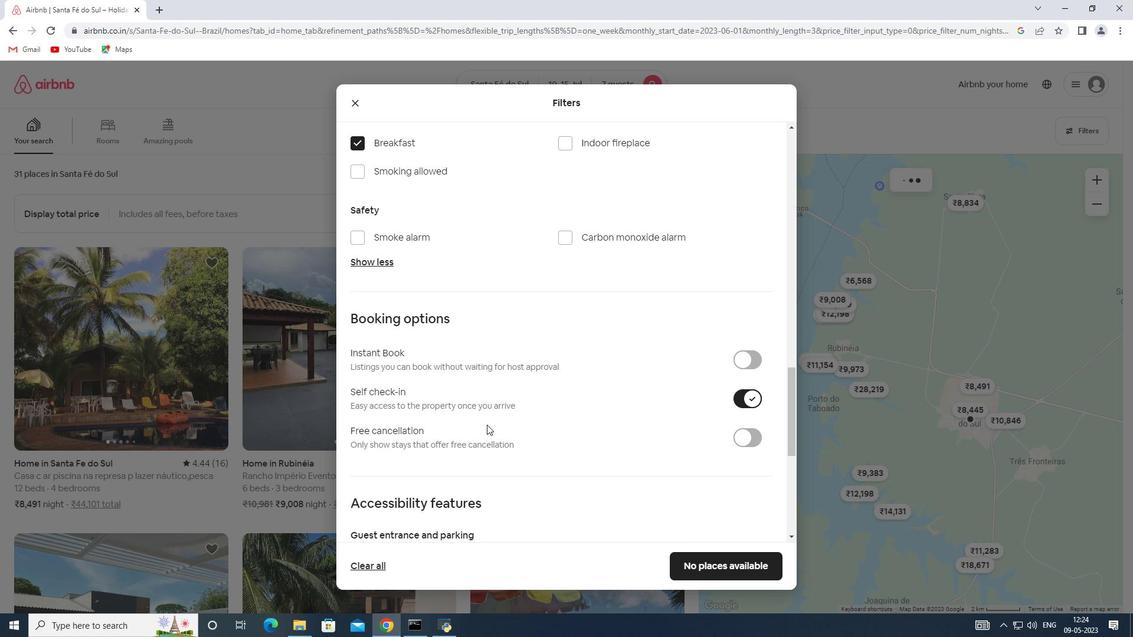 
Action: Mouse scrolled (486, 420) with delta (0, 0)
Screenshot: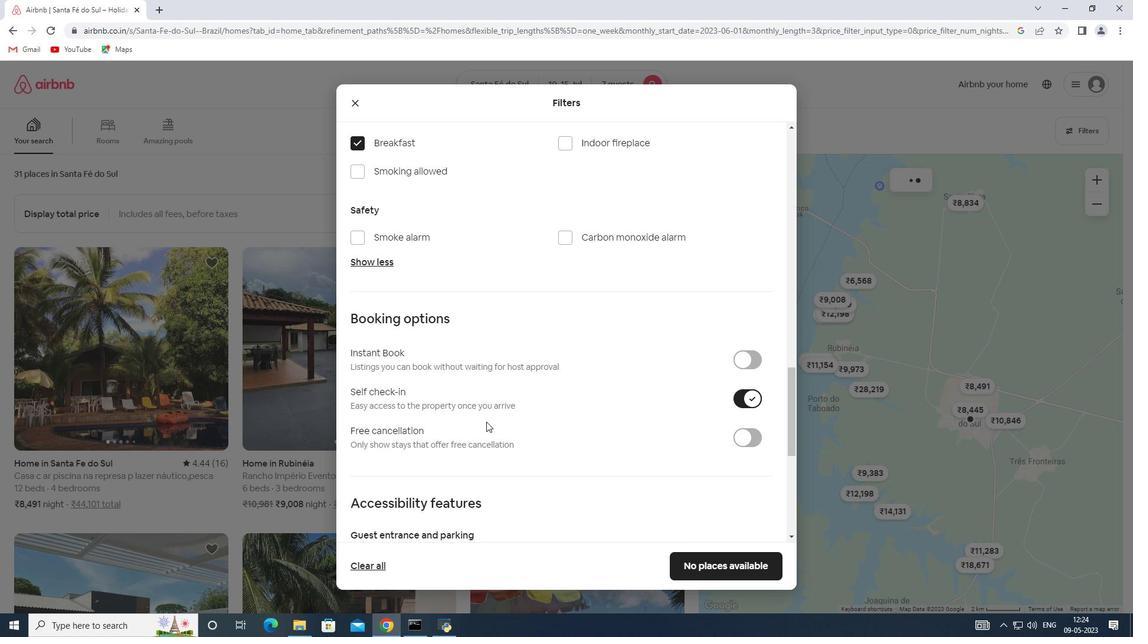 
Action: Mouse scrolled (486, 420) with delta (0, 0)
Screenshot: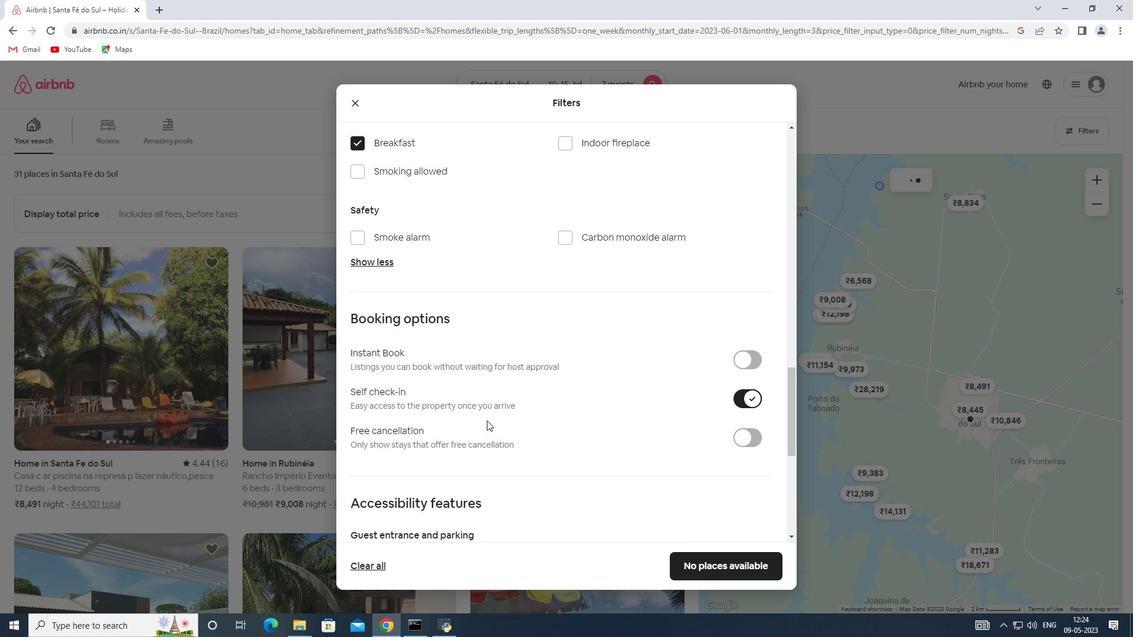 
Action: Mouse scrolled (486, 420) with delta (0, 0)
Screenshot: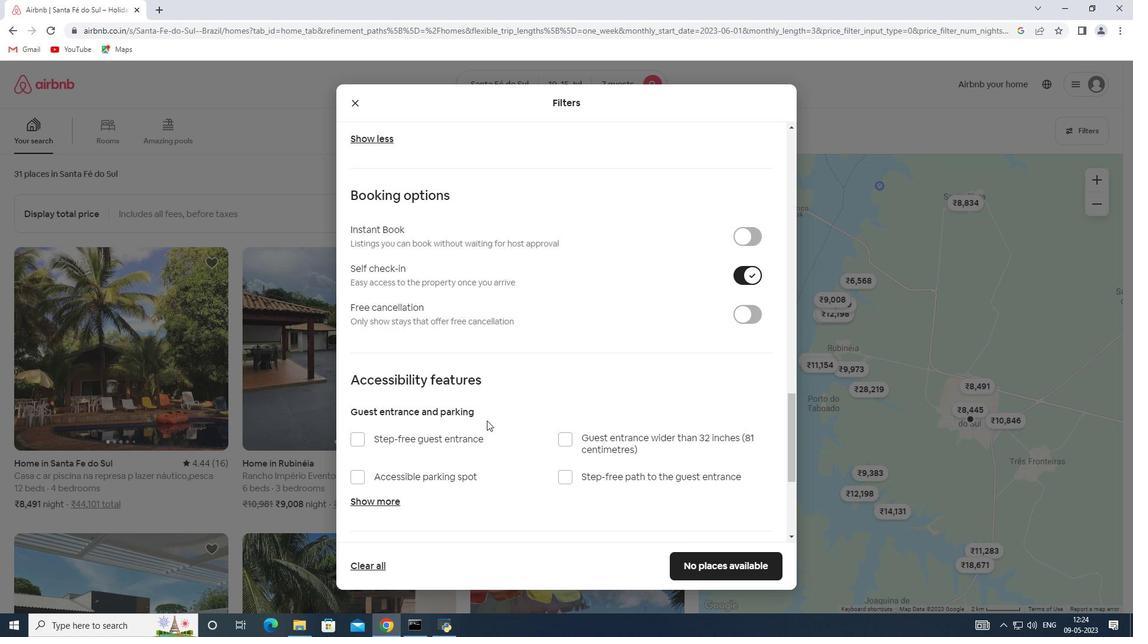 
Action: Mouse scrolled (486, 420) with delta (0, 0)
Screenshot: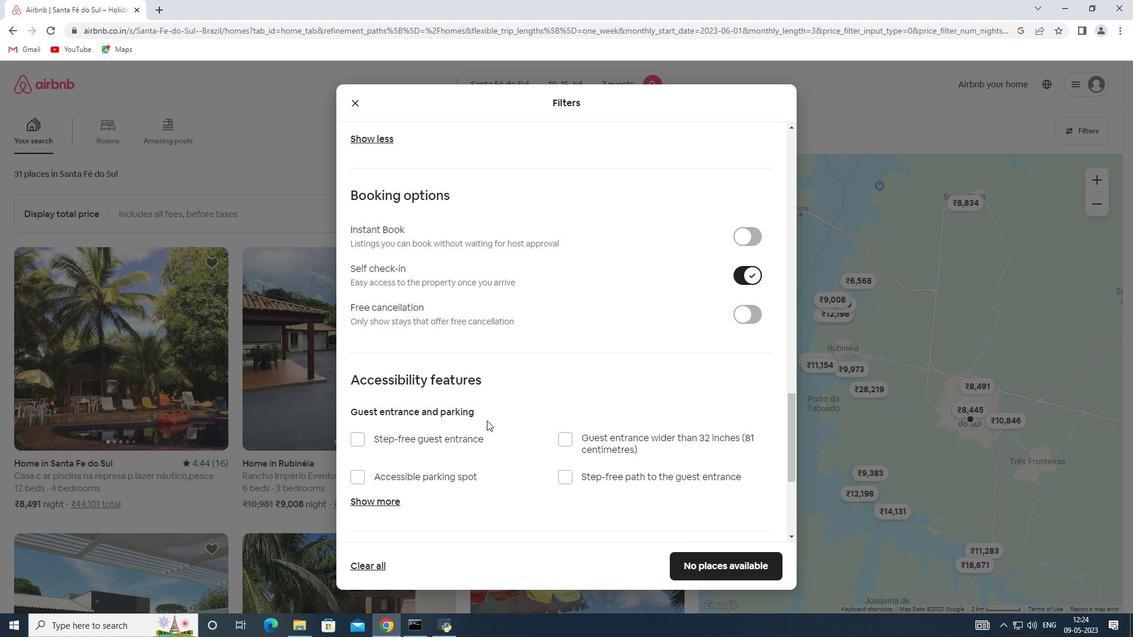 
Action: Mouse scrolled (486, 420) with delta (0, 0)
Screenshot: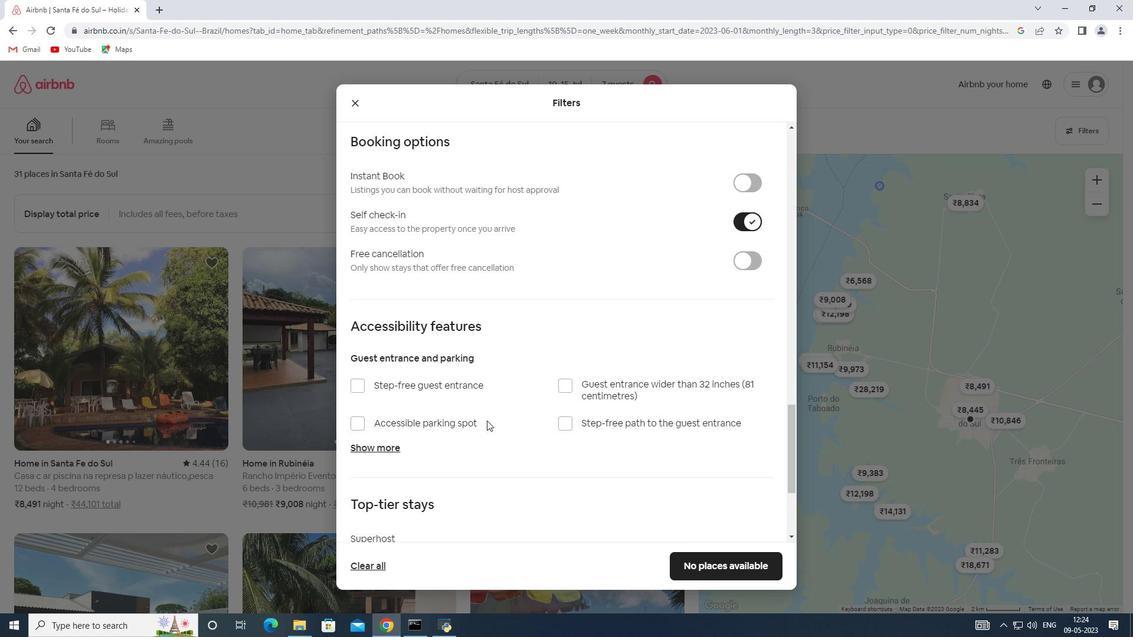 
Action: Mouse scrolled (486, 420) with delta (0, 0)
Screenshot: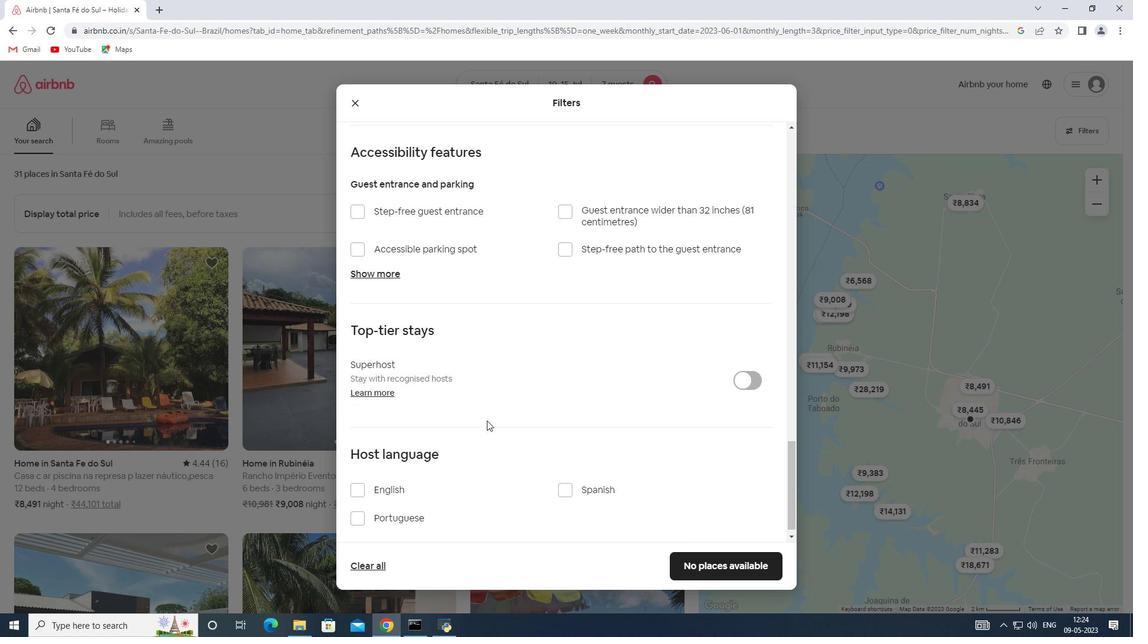 
Action: Mouse scrolled (486, 420) with delta (0, 0)
Screenshot: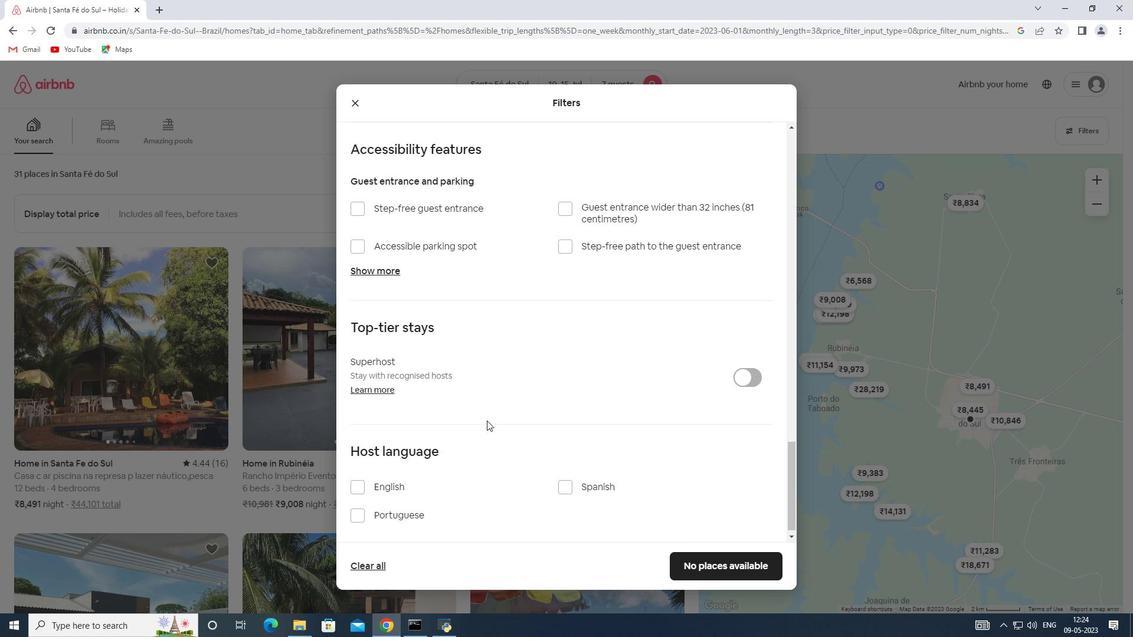 
Action: Mouse moved to (386, 476)
Screenshot: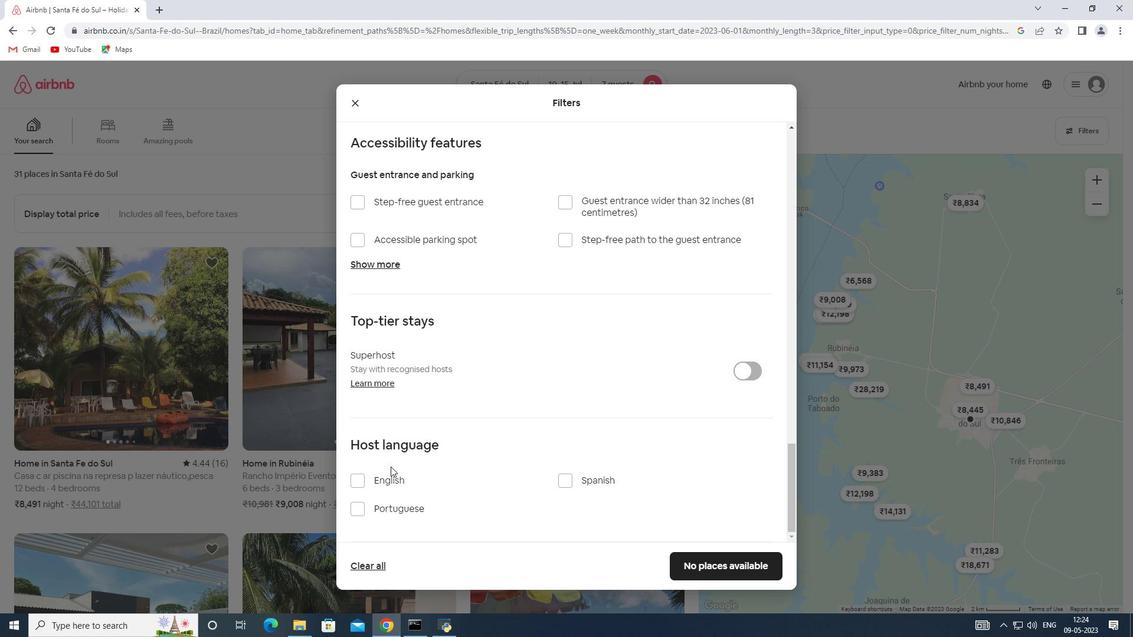 
Action: Mouse pressed left at (386, 476)
Screenshot: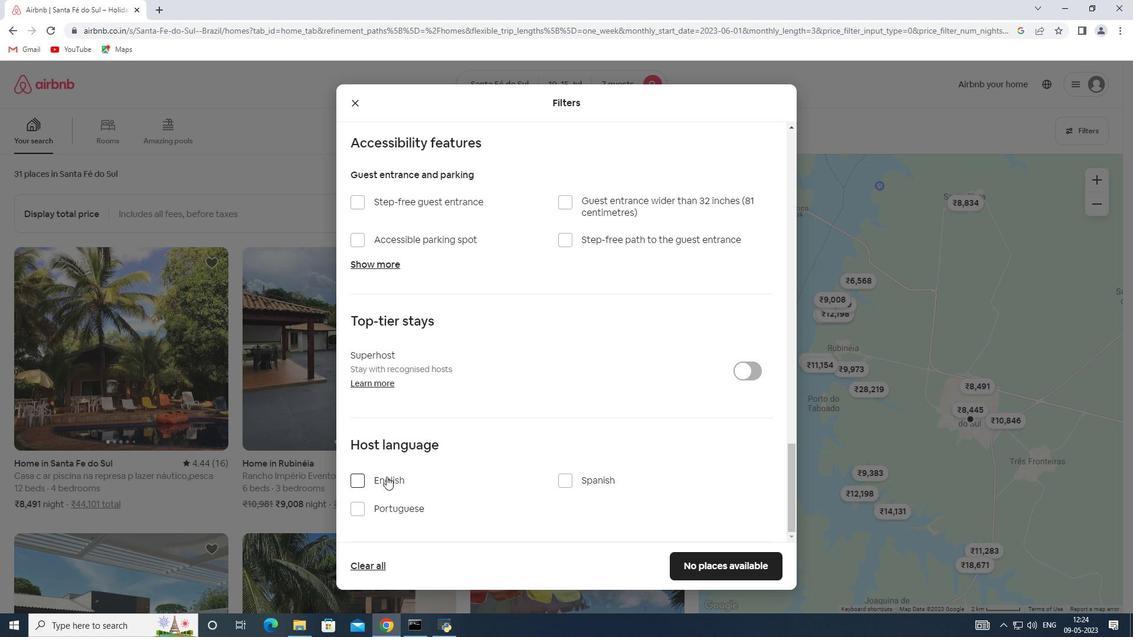 
Action: Mouse moved to (538, 465)
Screenshot: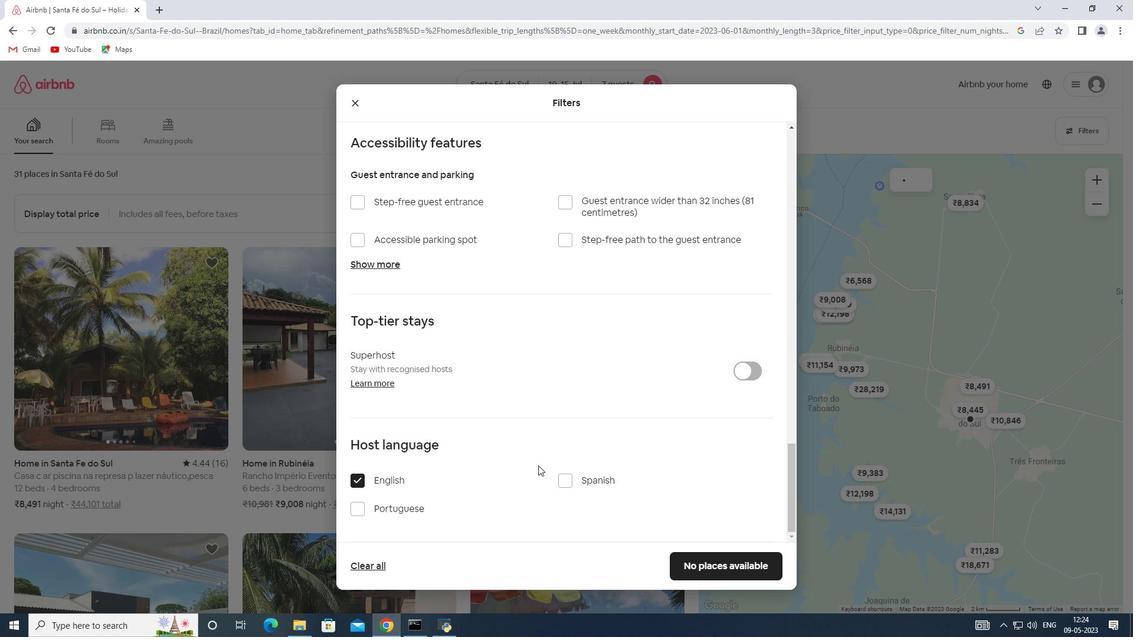 
Action: Mouse scrolled (538, 465) with delta (0, 0)
Screenshot: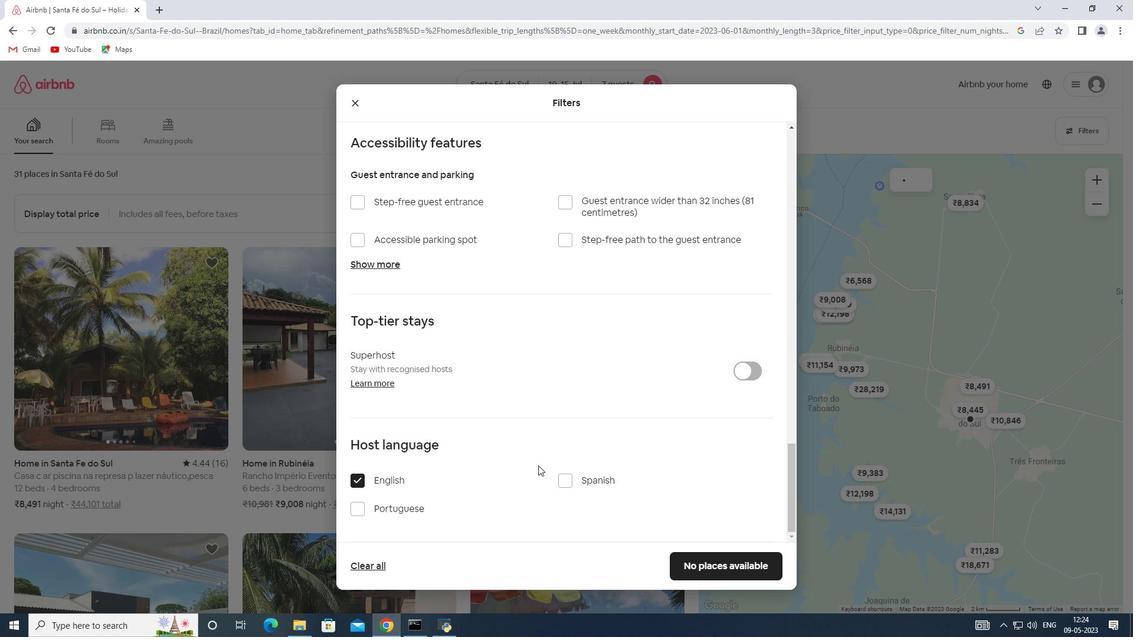 
Action: Mouse scrolled (538, 465) with delta (0, 0)
Screenshot: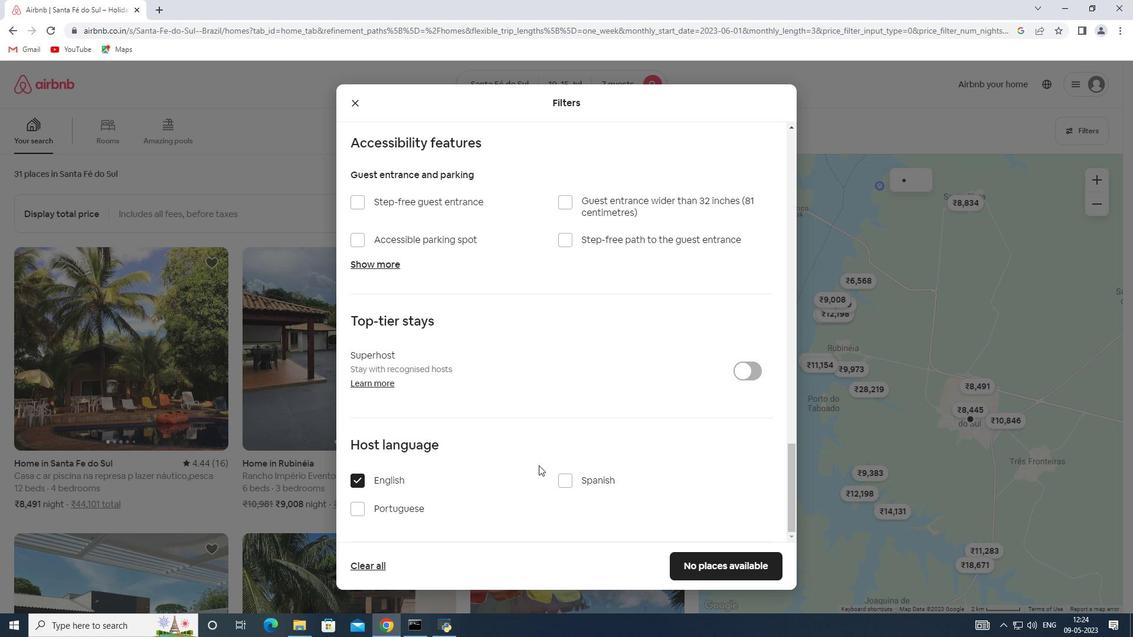 
Action: Mouse moved to (539, 465)
Screenshot: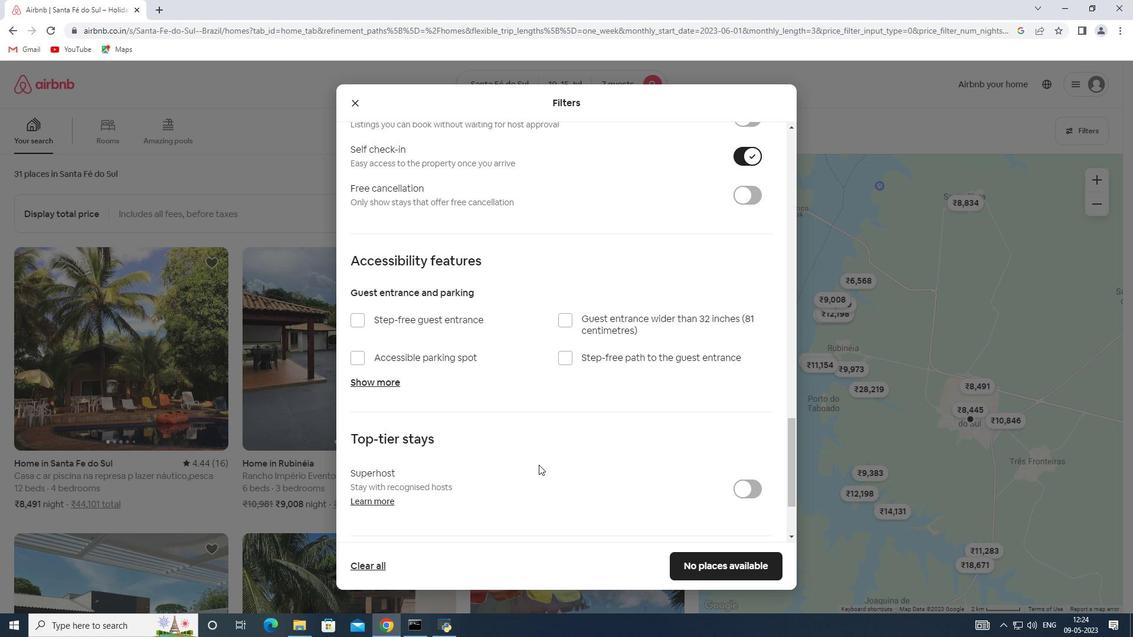 
Action: Mouse scrolled (539, 464) with delta (0, 0)
Screenshot: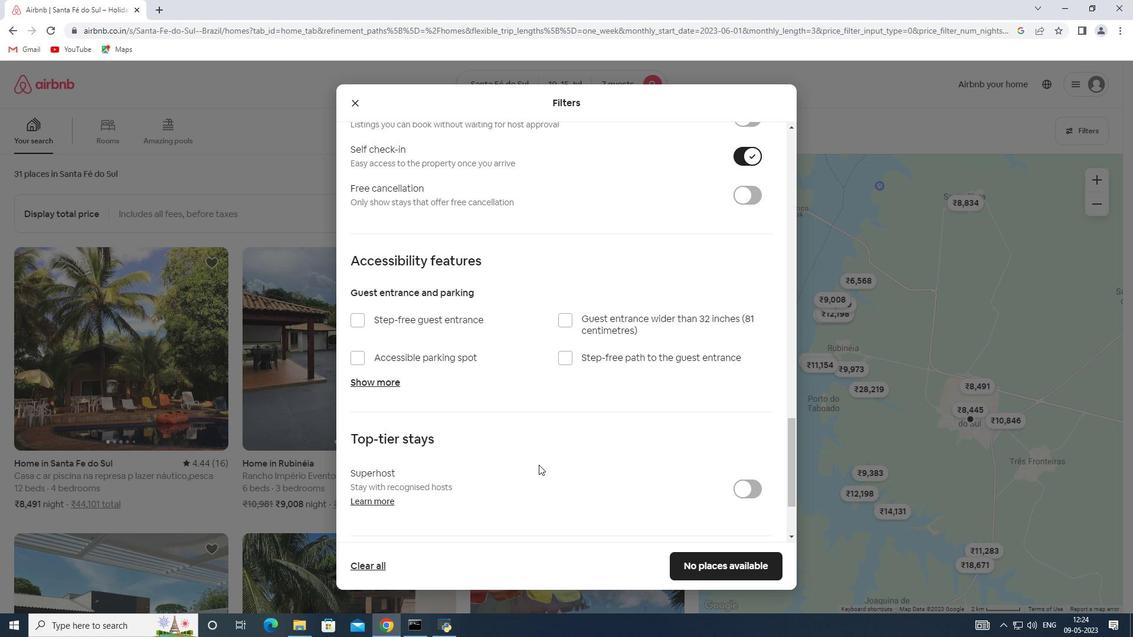 
Action: Mouse moved to (540, 465)
Screenshot: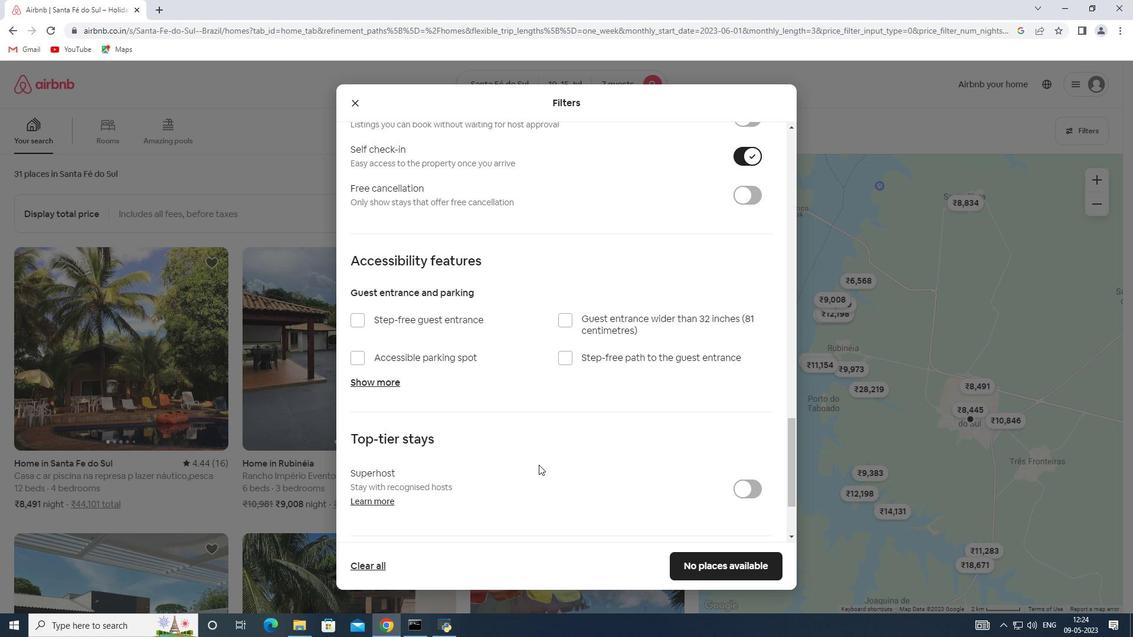 
Action: Mouse scrolled (540, 464) with delta (0, 0)
Screenshot: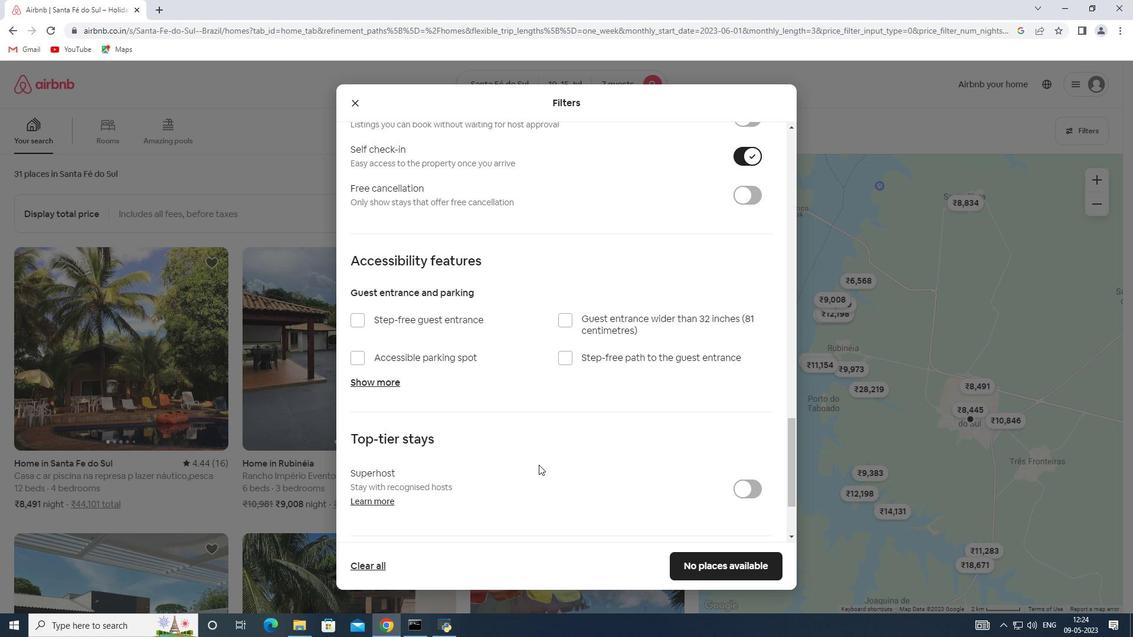 
Action: Mouse moved to (540, 465)
Screenshot: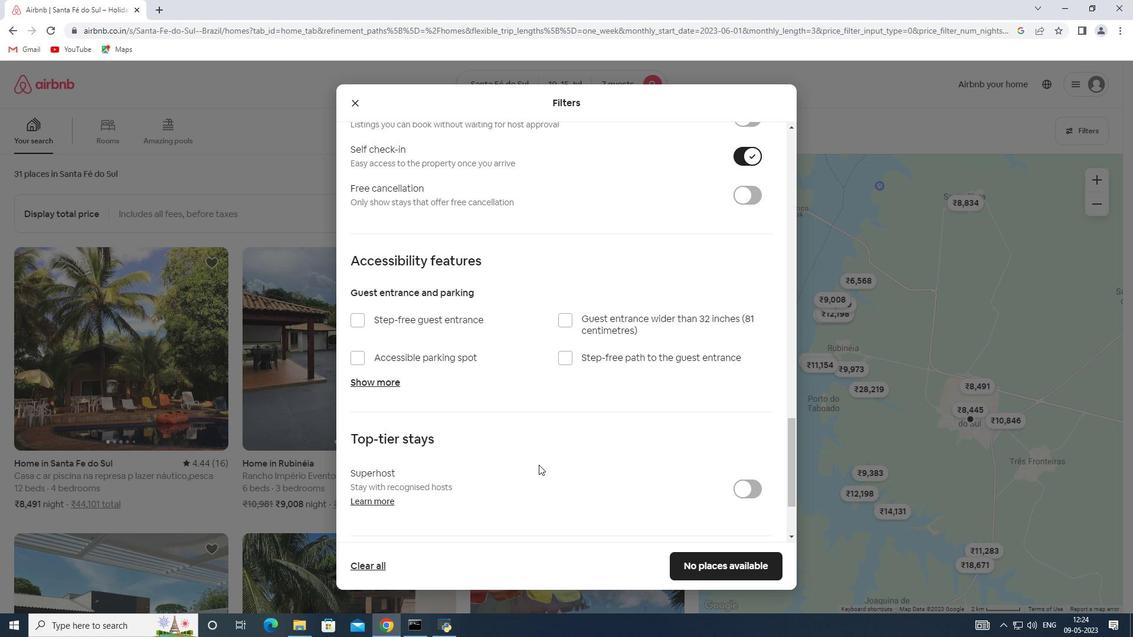 
Action: Mouse scrolled (540, 464) with delta (0, 0)
Screenshot: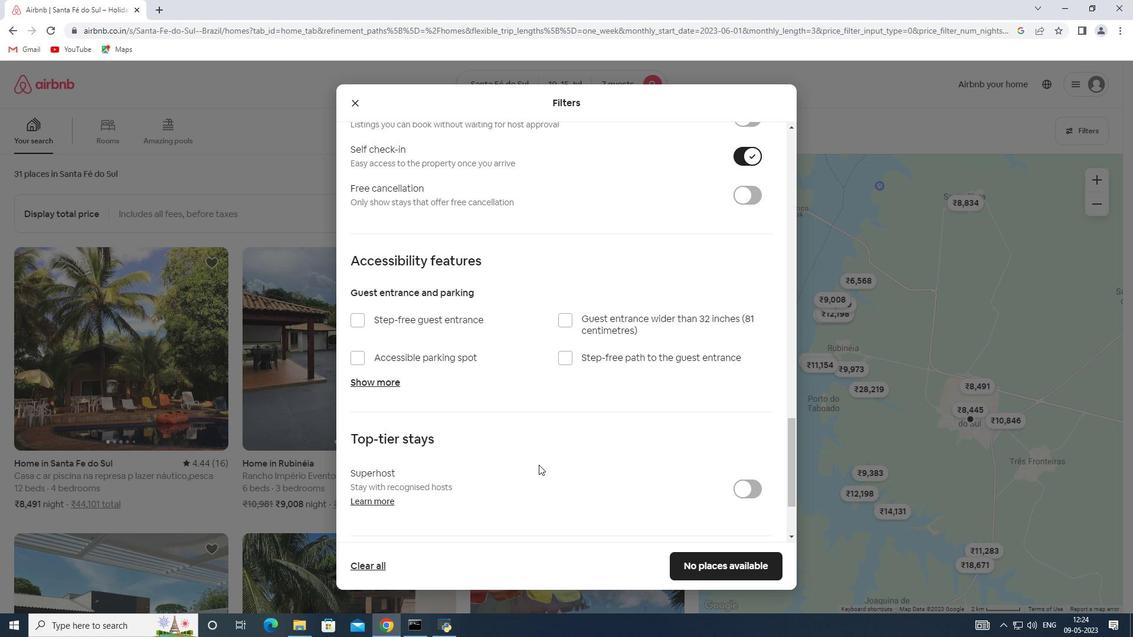 
Action: Mouse moved to (699, 572)
Screenshot: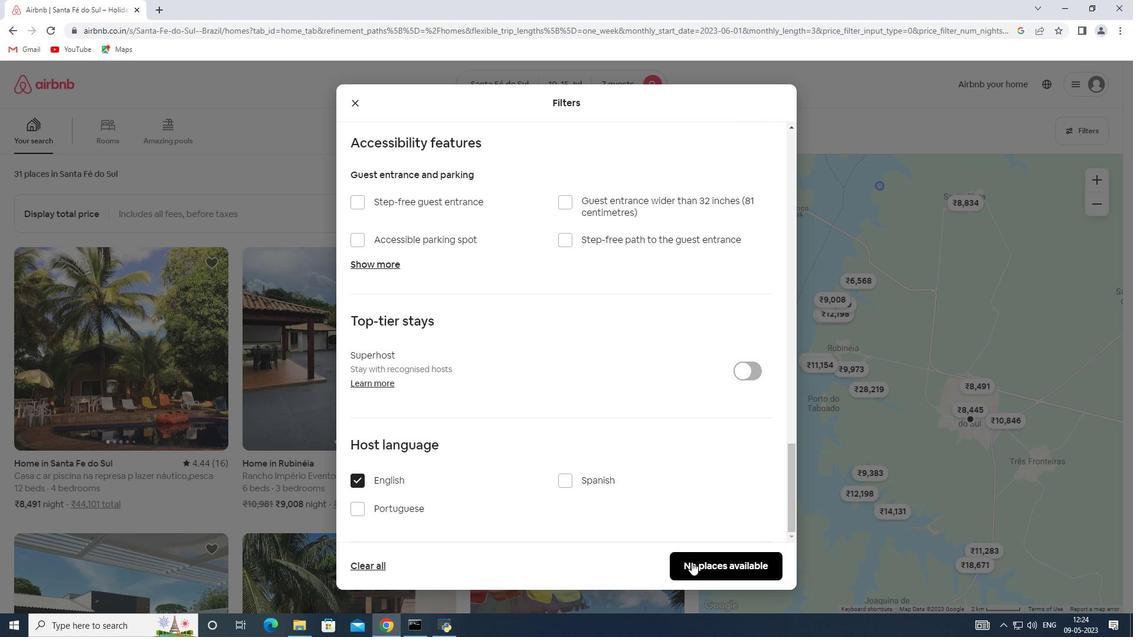 
Action: Mouse pressed left at (699, 572)
Screenshot: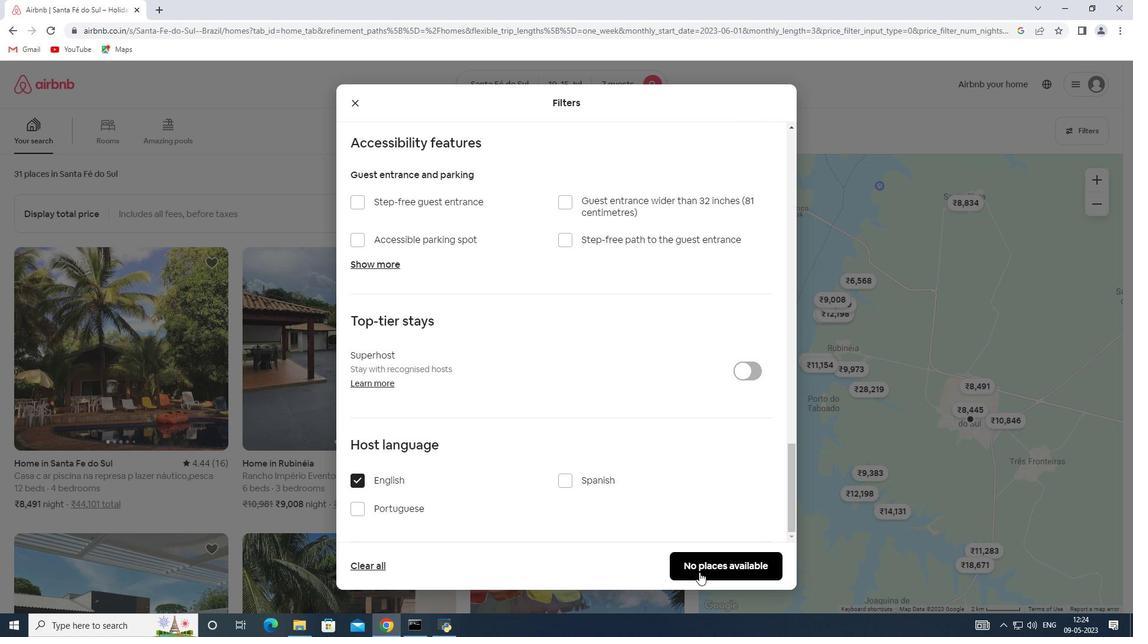 
Action: Mouse moved to (400, 409)
Screenshot: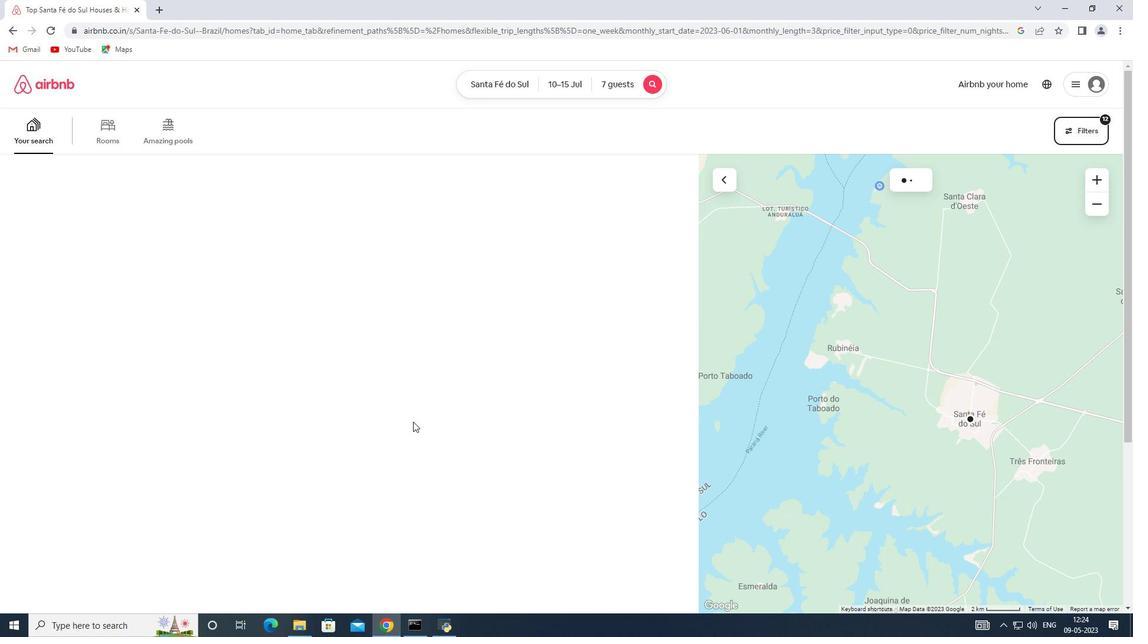 
